 Task: Find connections with filter location Al Fujayrah with filter topic #Inspirationwith filter profile language English with filter current company Oracle with filter school Sri Ramachandra Medical College and Research Institute with filter industry Collection Agencies with filter service category Bookkeeping with filter keywords title Brand Manager
Action: Mouse moved to (650, 122)
Screenshot: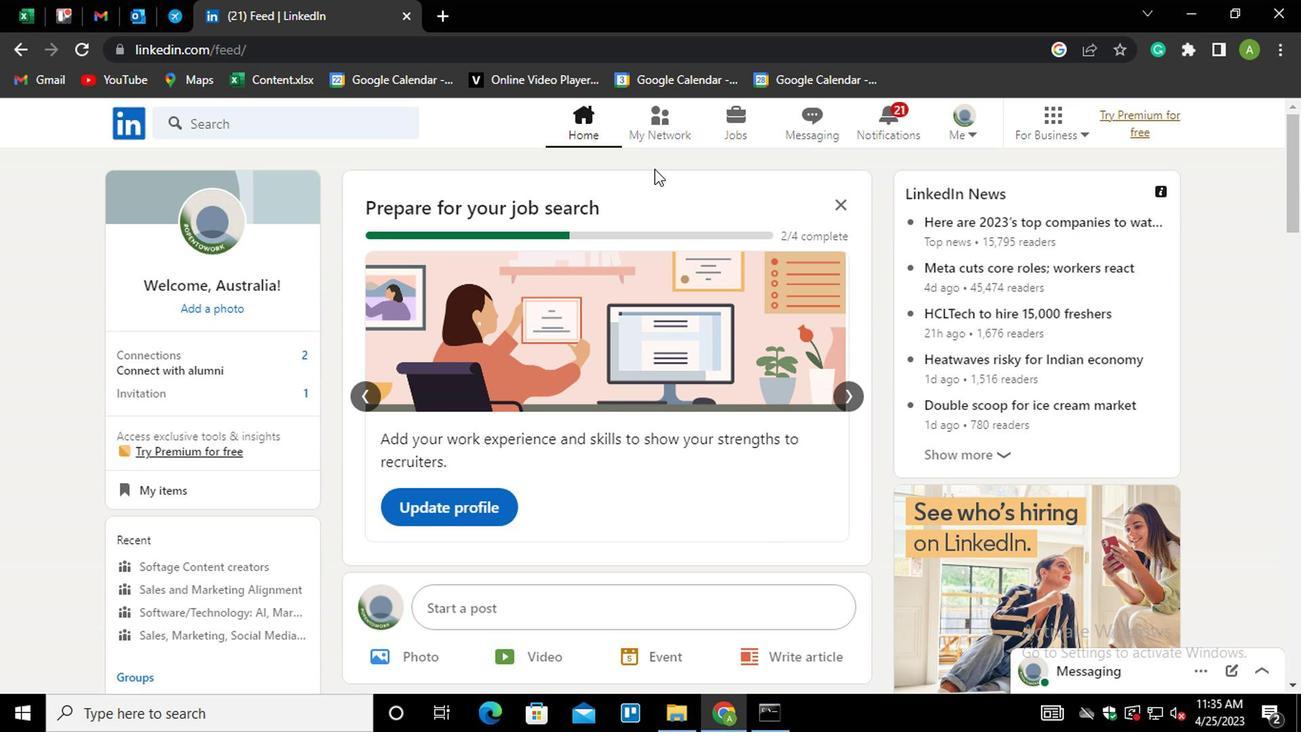 
Action: Mouse pressed left at (650, 122)
Screenshot: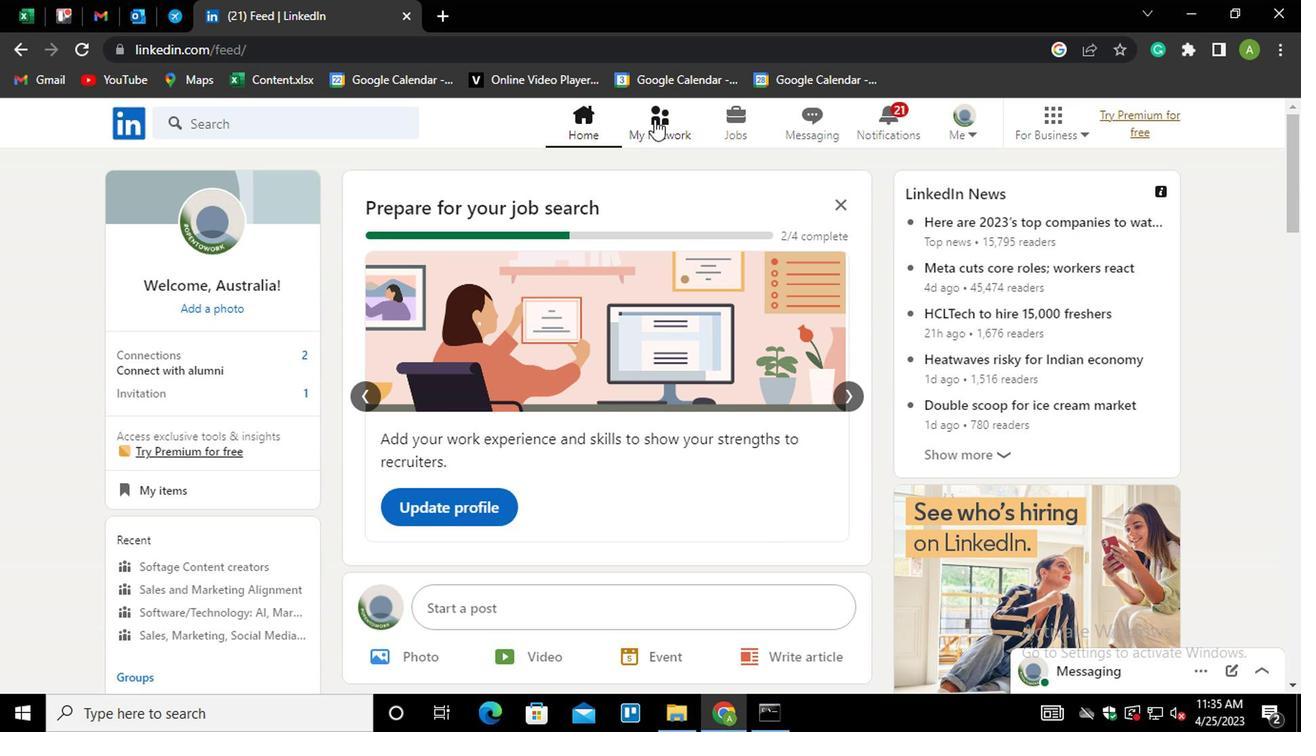 
Action: Mouse moved to (212, 233)
Screenshot: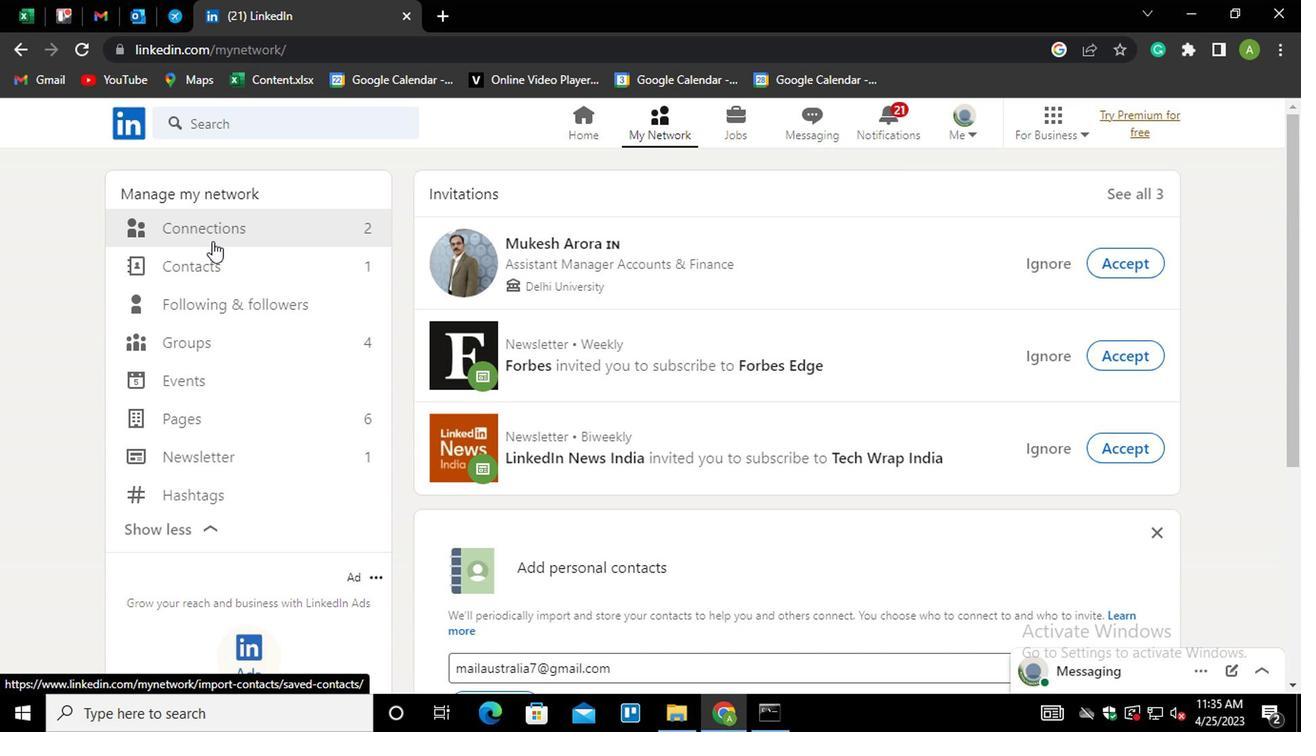 
Action: Mouse pressed left at (212, 233)
Screenshot: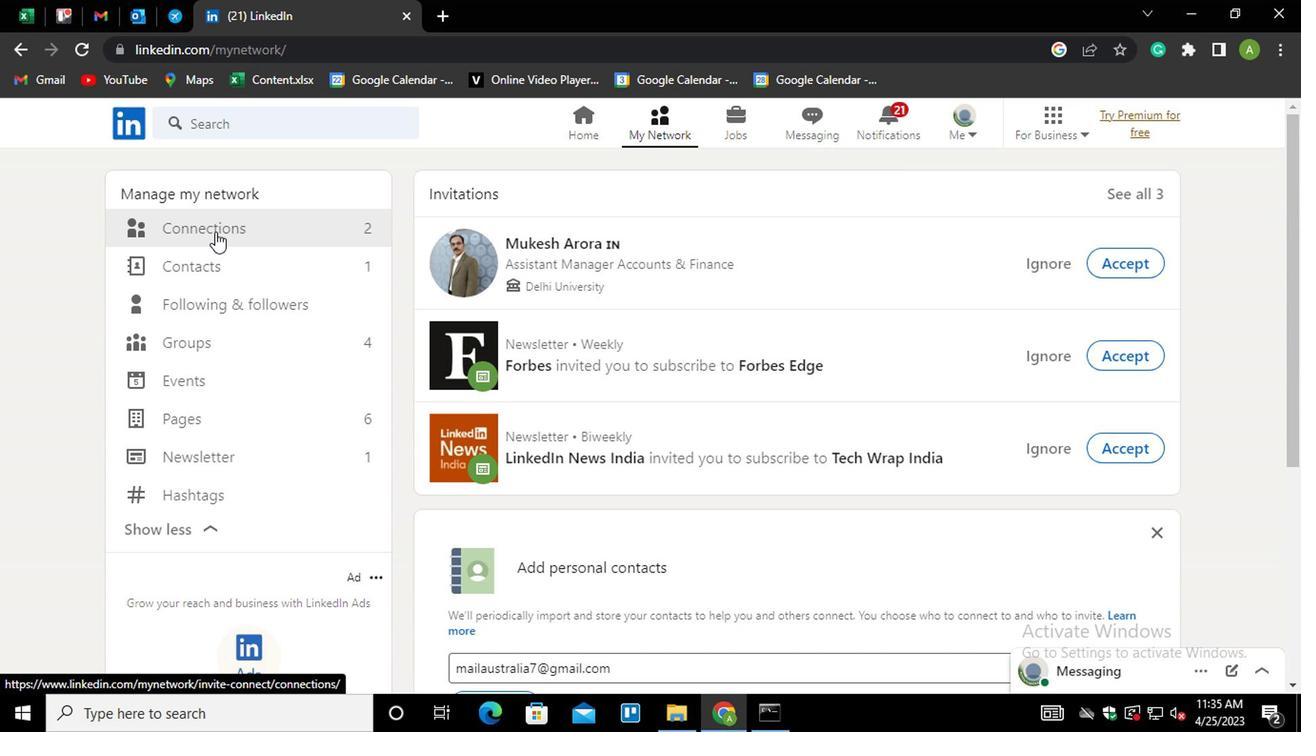 
Action: Mouse moved to (782, 229)
Screenshot: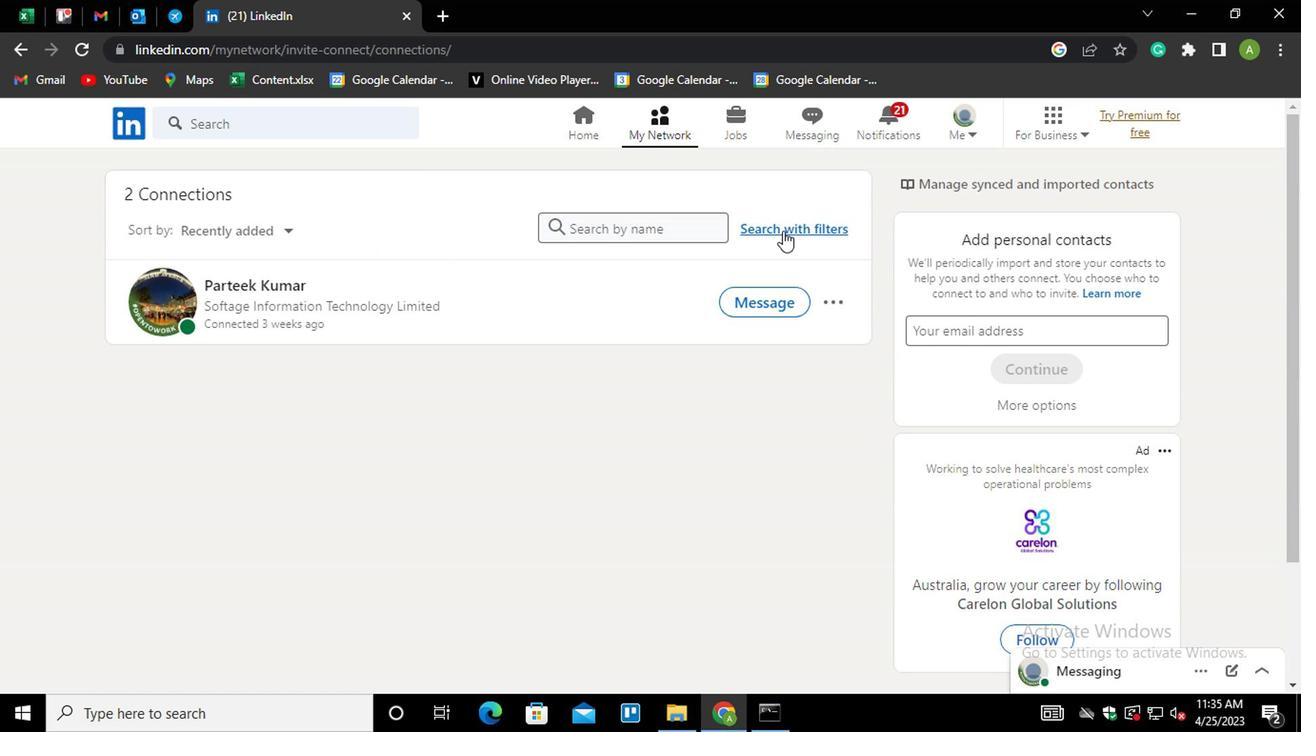 
Action: Mouse pressed left at (782, 229)
Screenshot: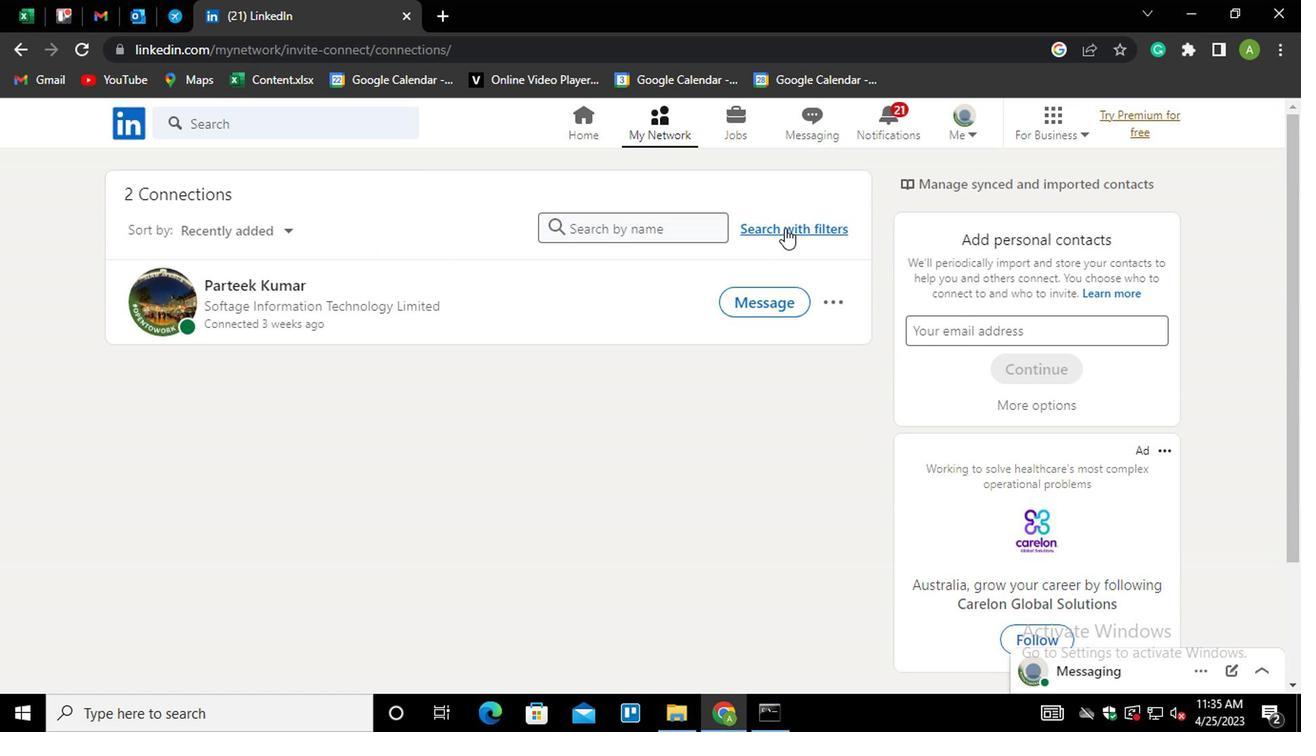 
Action: Mouse moved to (642, 175)
Screenshot: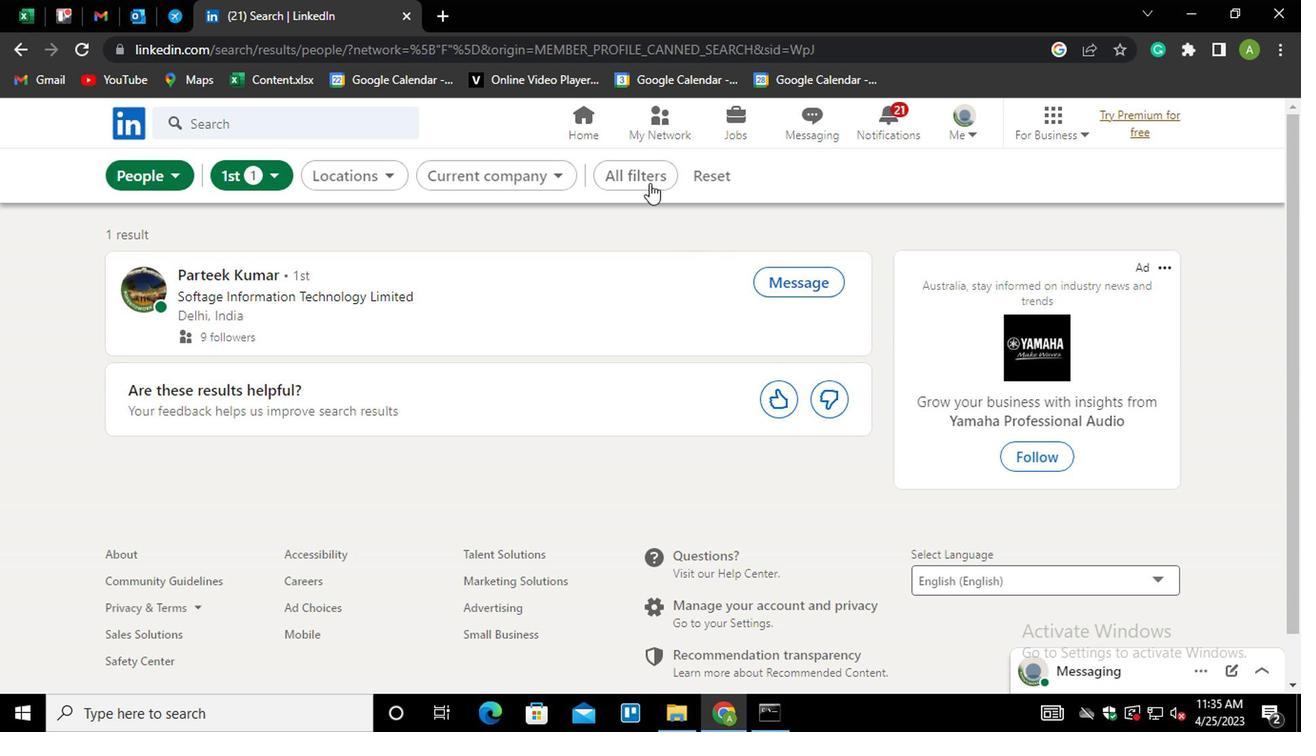 
Action: Mouse pressed left at (642, 175)
Screenshot: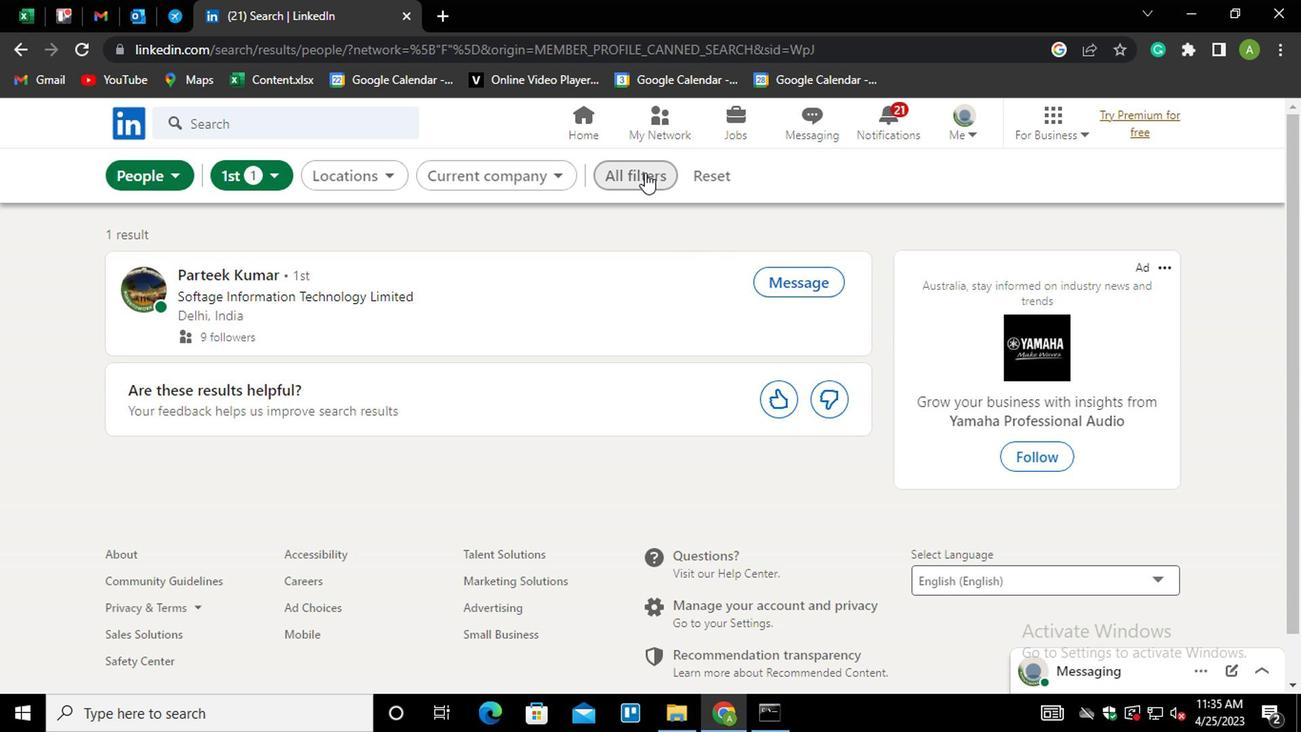 
Action: Mouse moved to (926, 334)
Screenshot: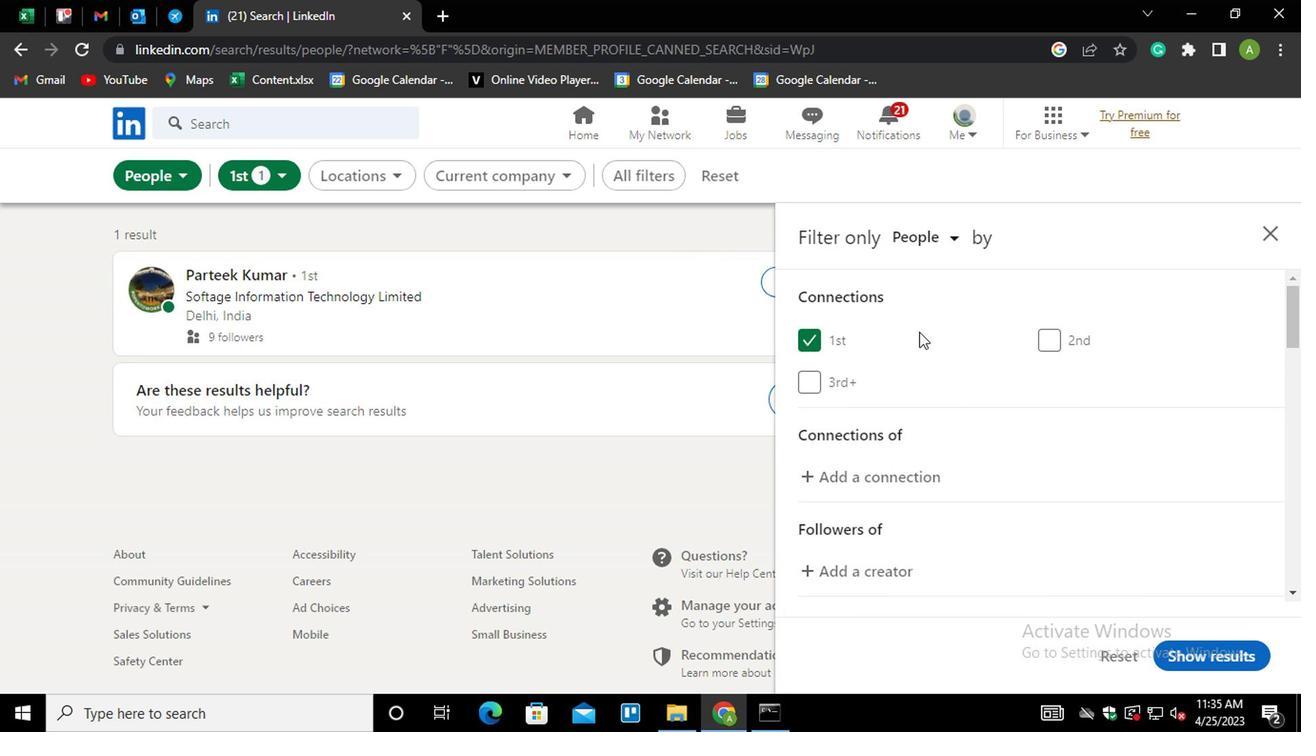 
Action: Mouse scrolled (926, 333) with delta (0, -1)
Screenshot: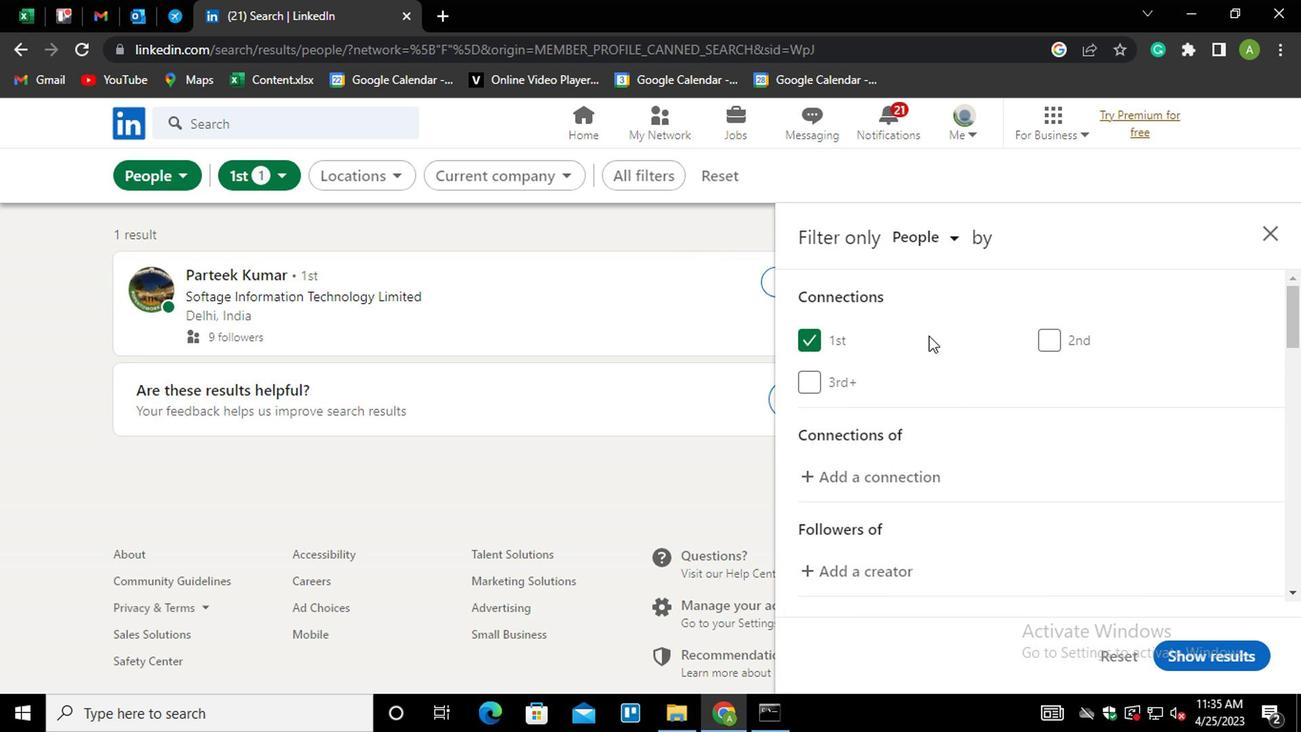 
Action: Mouse scrolled (926, 333) with delta (0, -1)
Screenshot: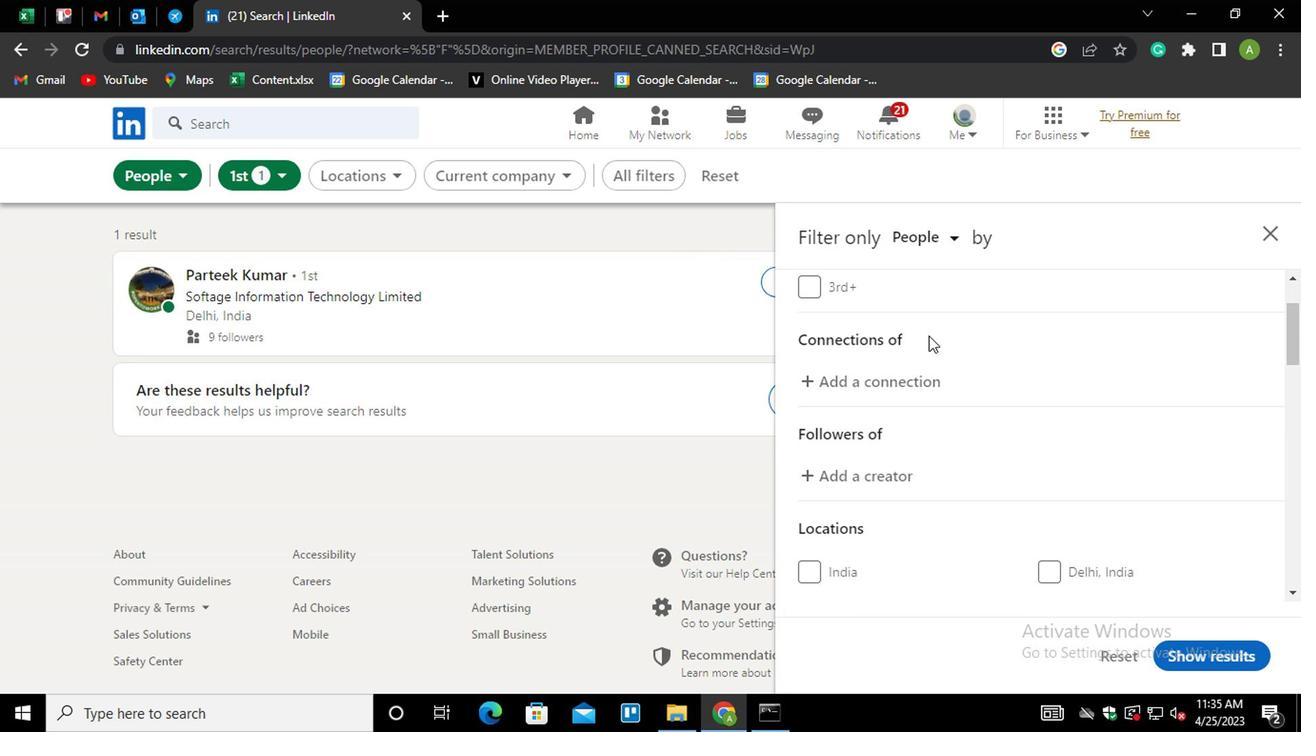 
Action: Mouse scrolled (926, 333) with delta (0, -1)
Screenshot: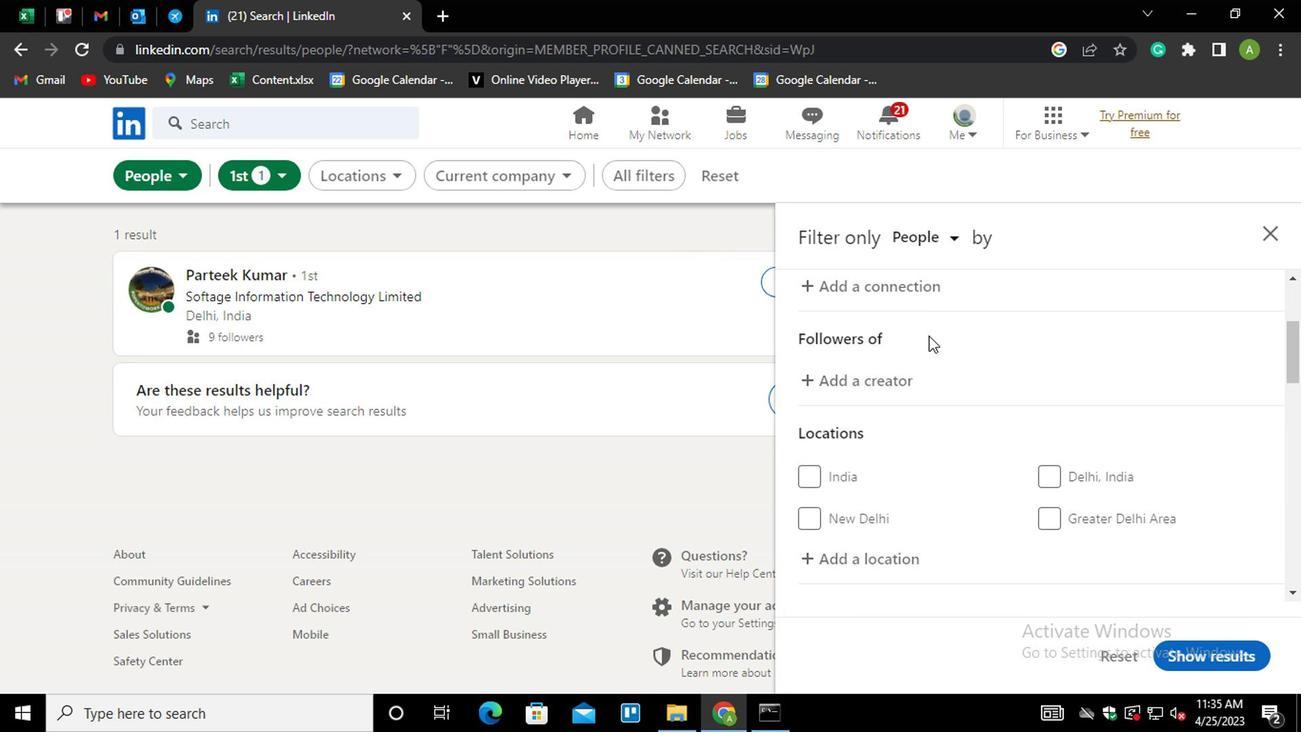 
Action: Mouse scrolled (926, 333) with delta (0, -1)
Screenshot: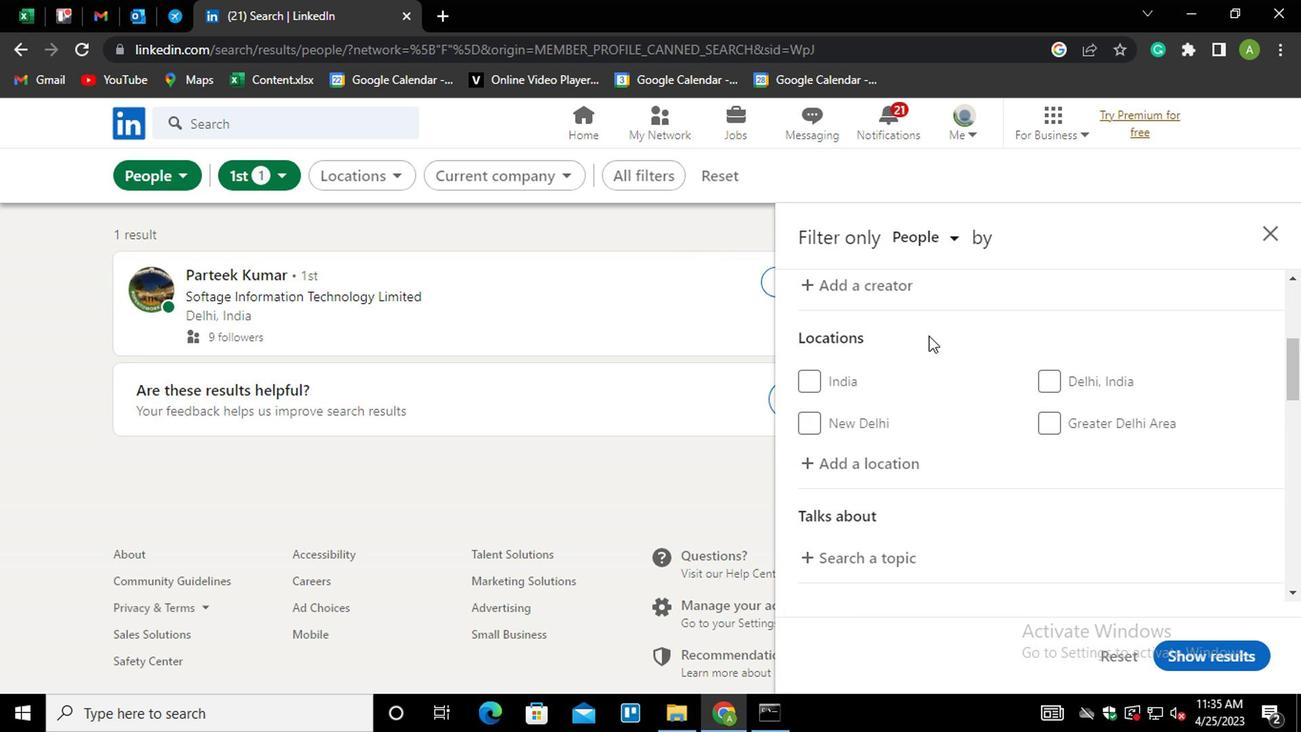 
Action: Mouse moved to (890, 370)
Screenshot: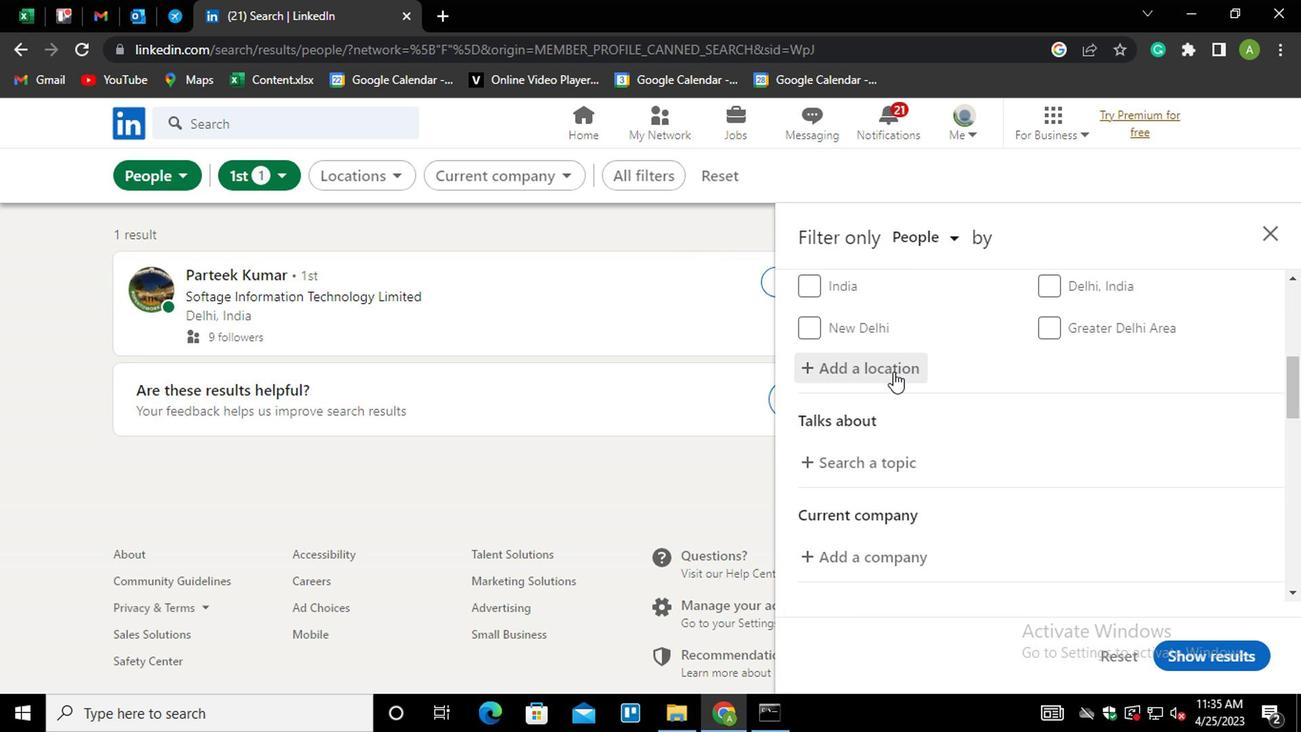
Action: Mouse pressed left at (890, 370)
Screenshot: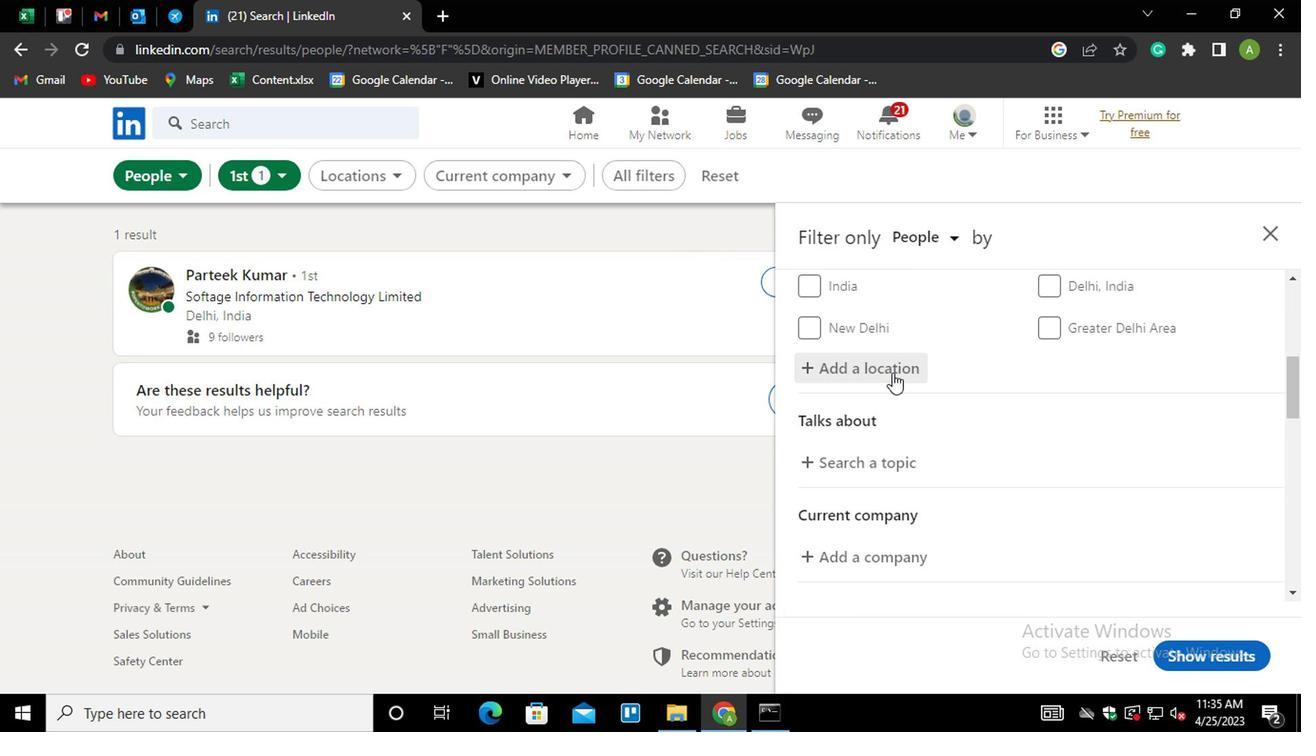
Action: Mouse moved to (886, 370)
Screenshot: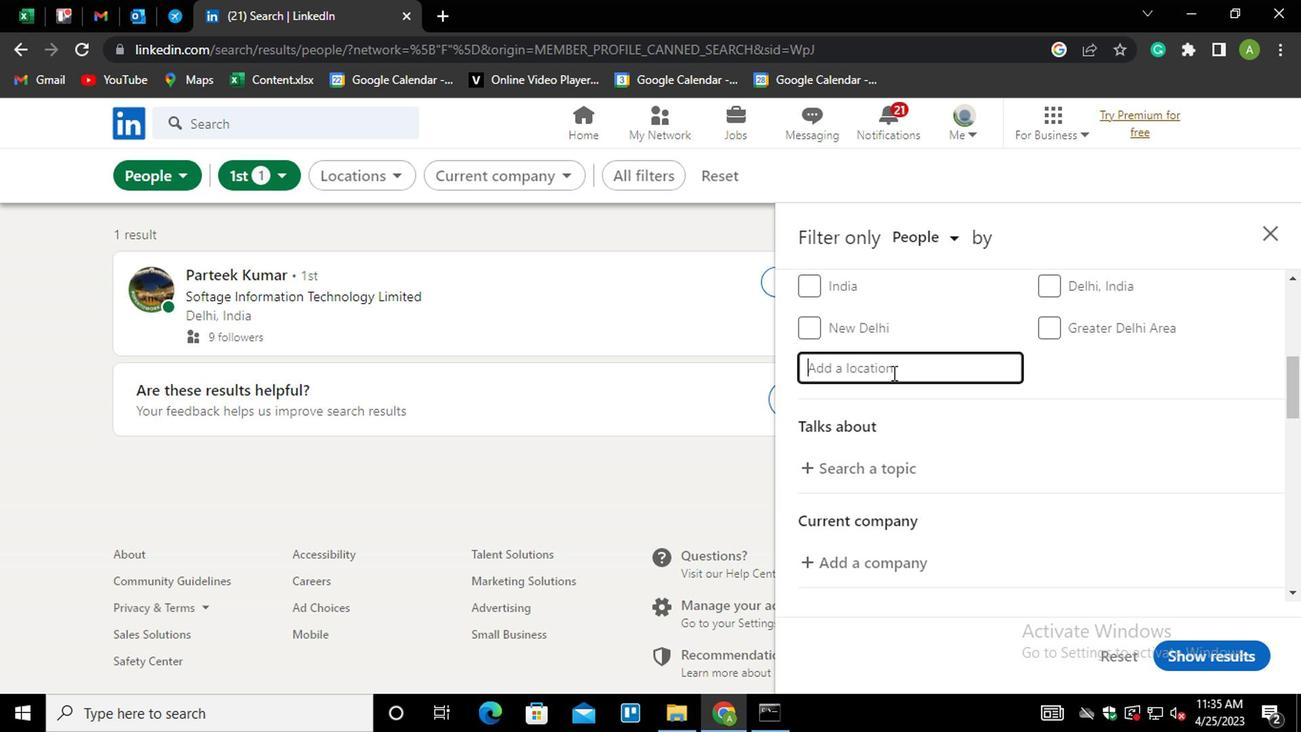 
Action: Key pressed <Key.shift_r><Key.shift_r><Key.shift_r><Key.shift_r><Key.shift_r><Key.shift_r><Key.shift_r><Key.shift_r><Key.shift_r><Key.shift_r><Key.shift_r><Key.shift_r><Key.shift_r><Key.shift_r><Key.shift_r><Key.shift_r><Key.shift_r><Key.shift_r><Key.shift_r><Key.shift>A<Key.shift>I<Key.space><Key.shift>FUJAYRAH
Screenshot: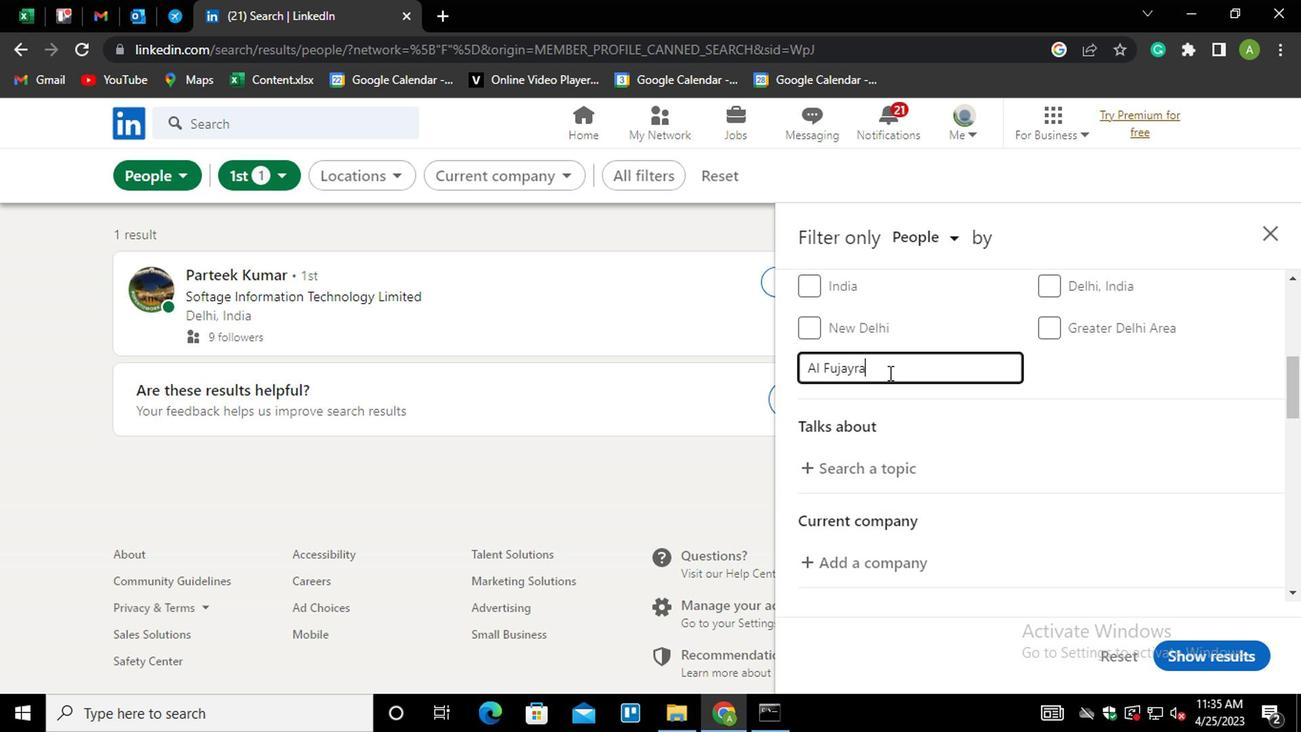
Action: Mouse moved to (1131, 374)
Screenshot: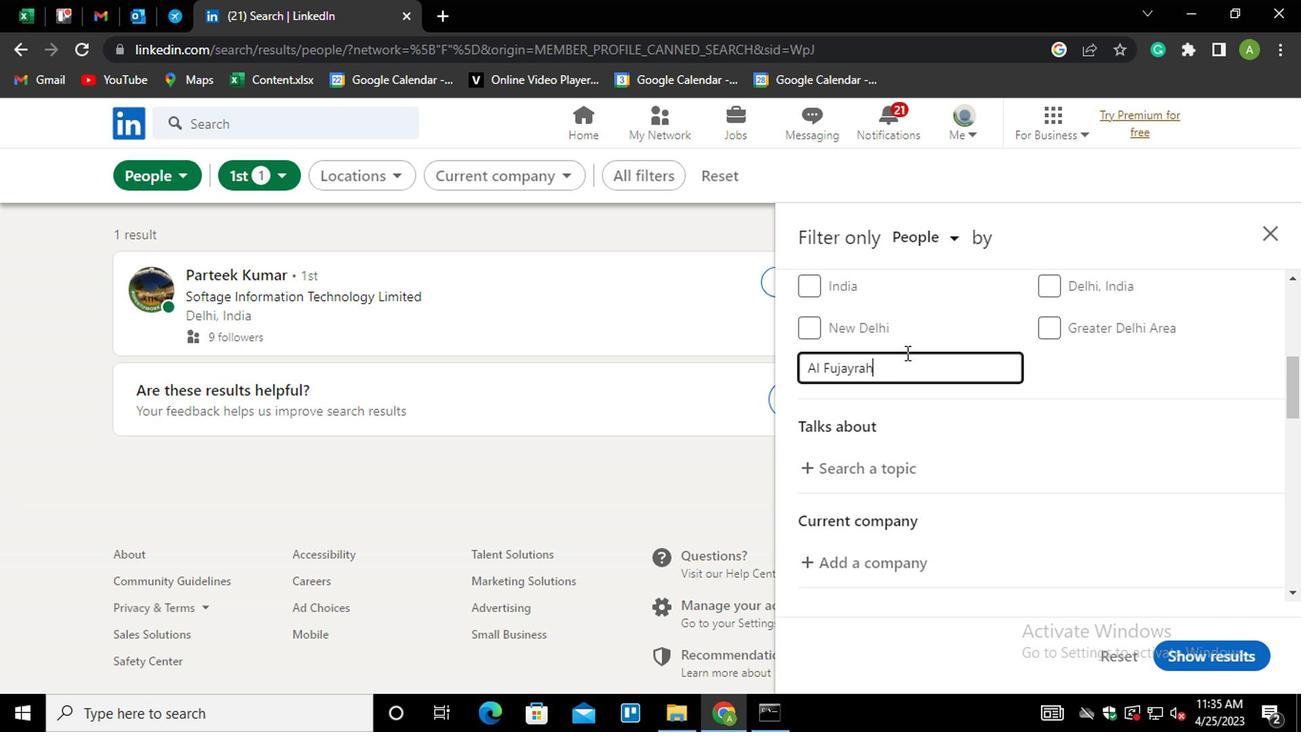 
Action: Mouse pressed left at (1131, 374)
Screenshot: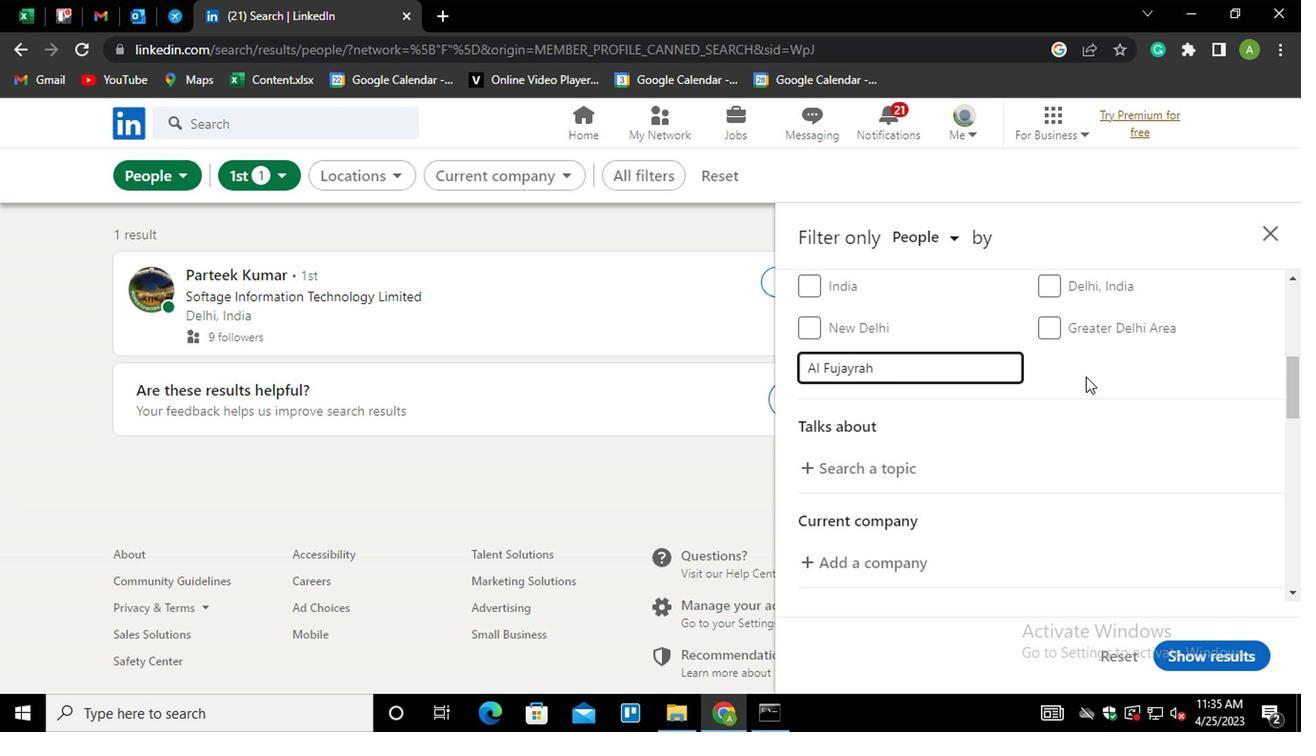 
Action: Mouse moved to (876, 465)
Screenshot: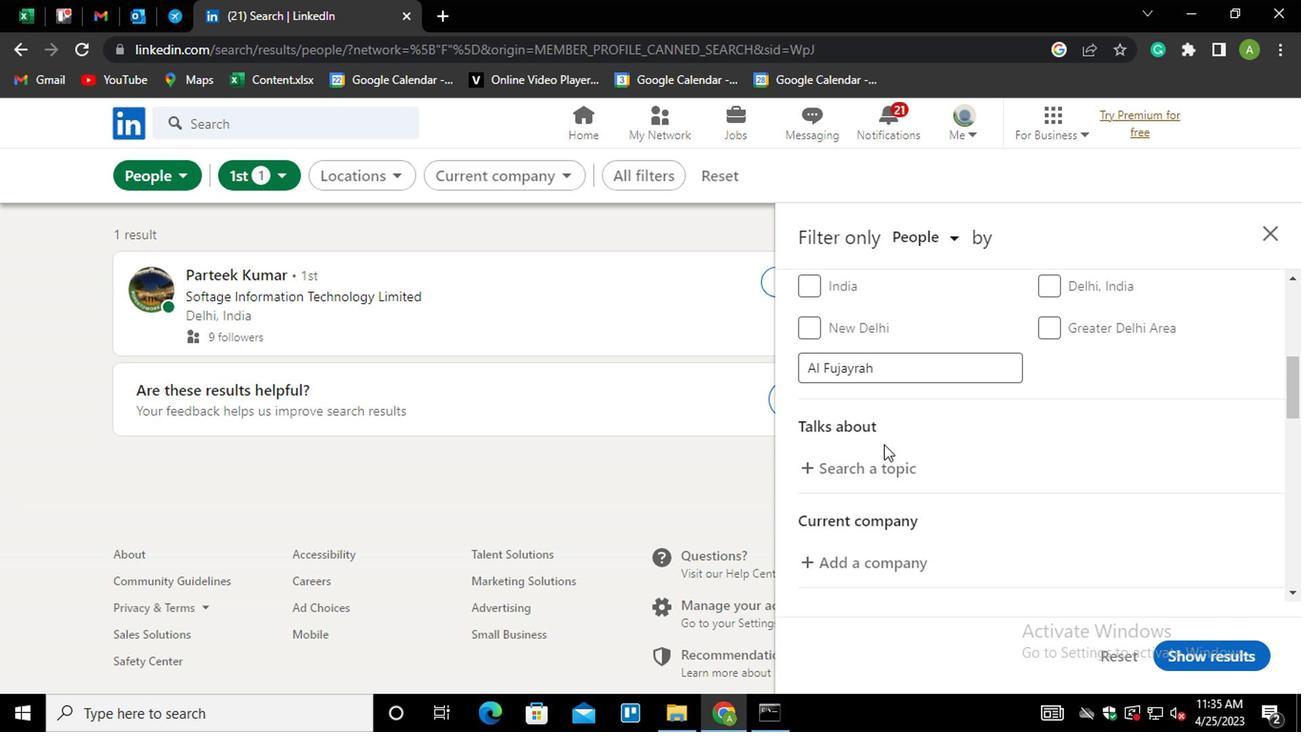 
Action: Mouse pressed left at (876, 465)
Screenshot: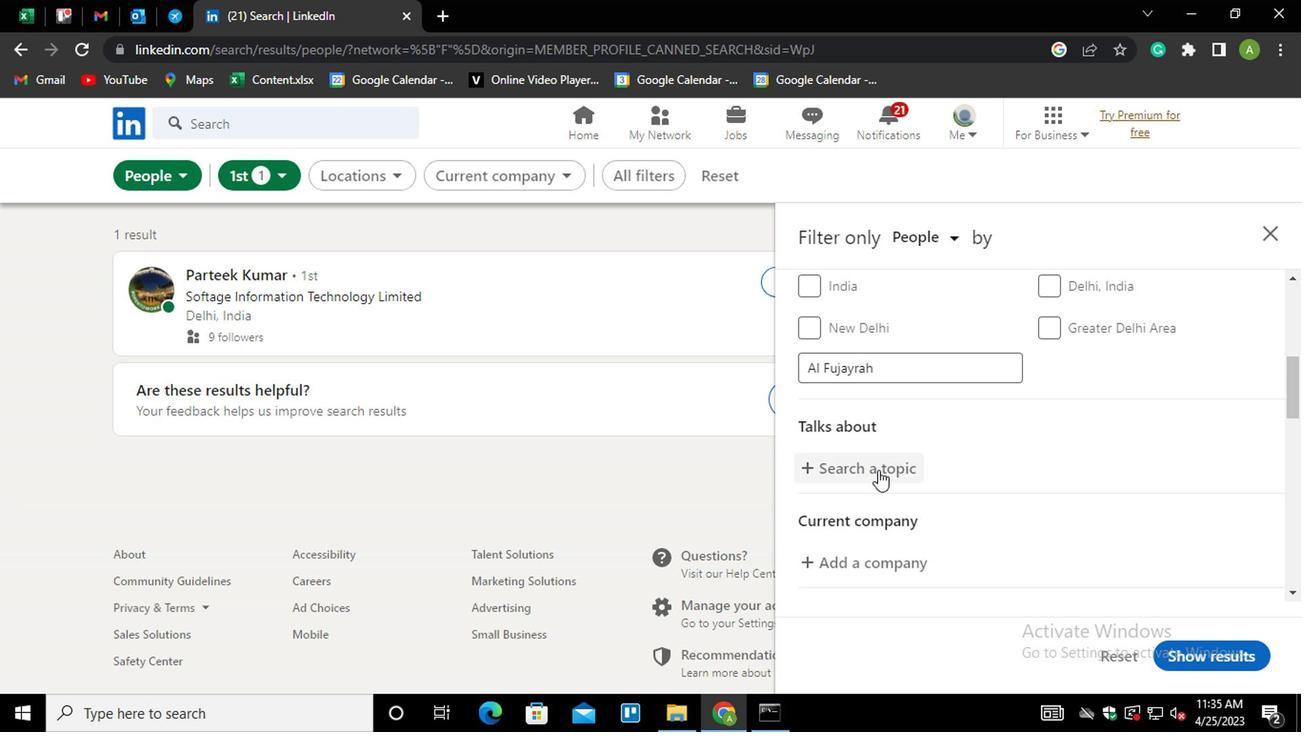 
Action: Mouse moved to (869, 469)
Screenshot: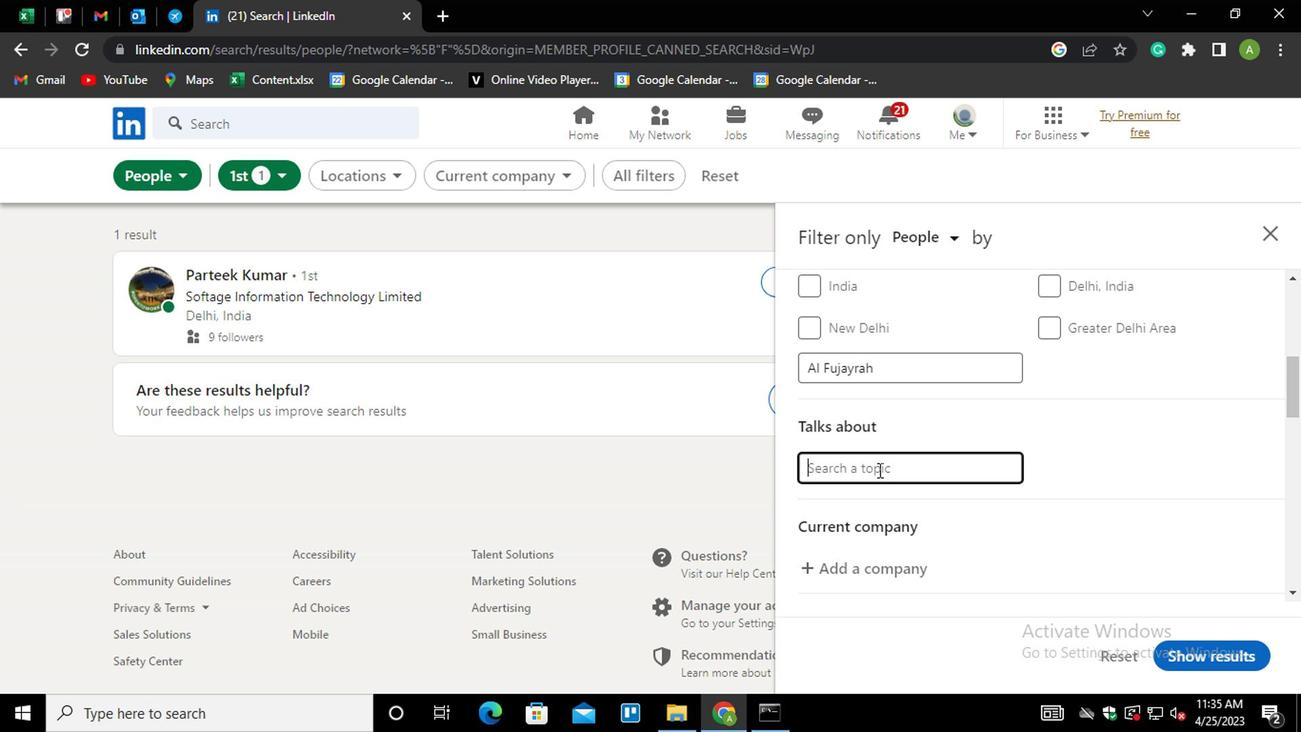 
Action: Key pressed <Key.shift>#<Key.shift_r>INSPIRATIONWITH
Screenshot: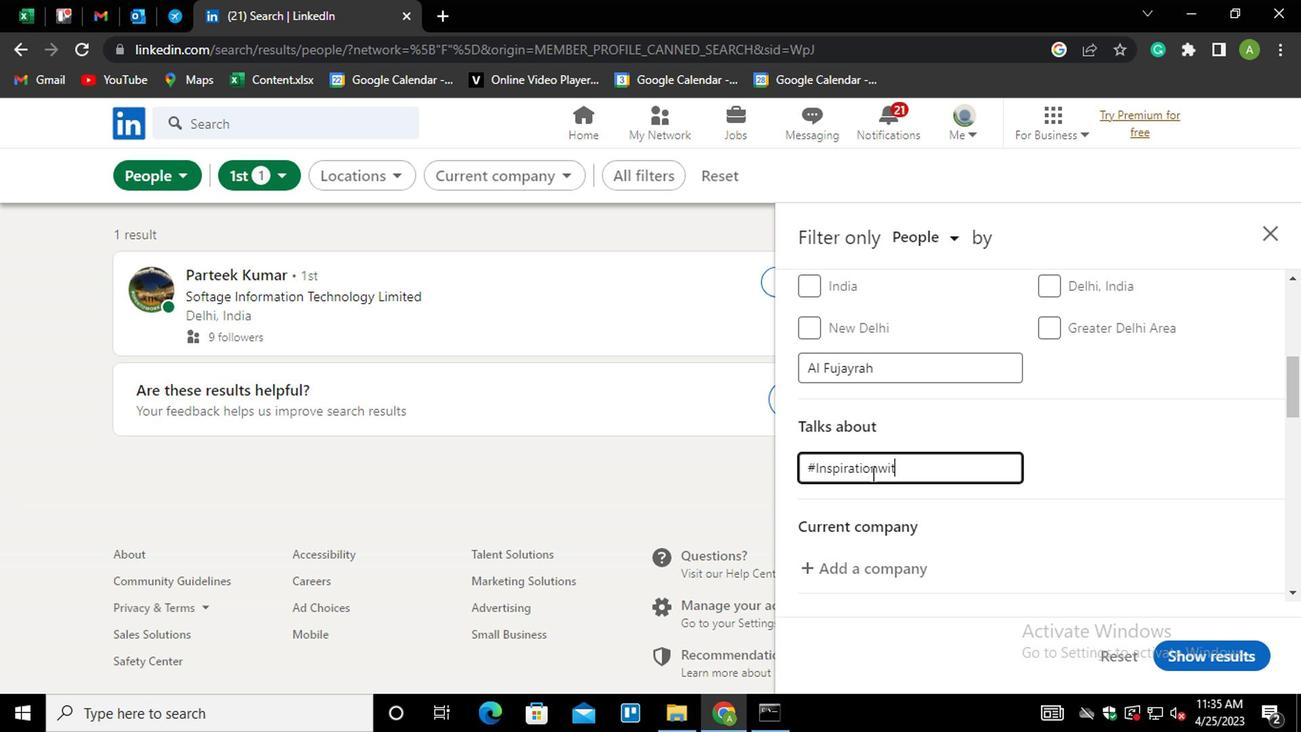 
Action: Mouse moved to (1121, 482)
Screenshot: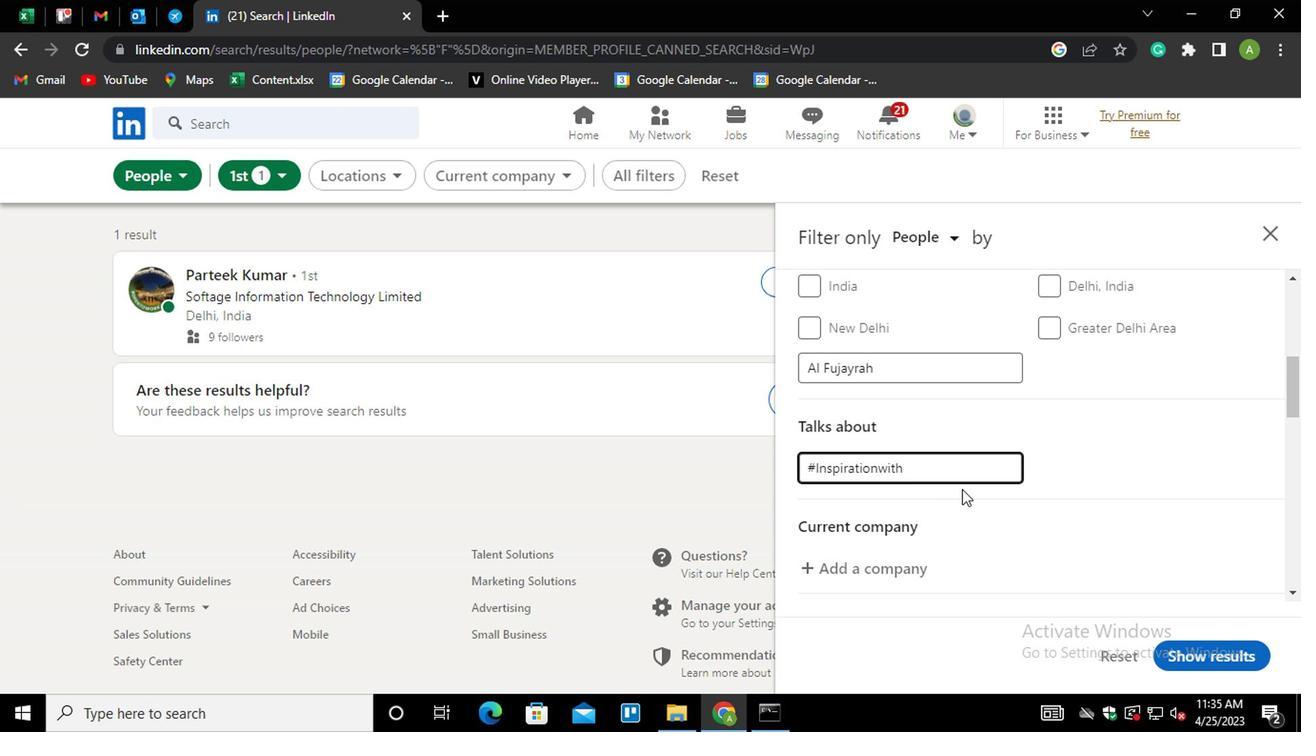 
Action: Mouse pressed left at (1121, 482)
Screenshot: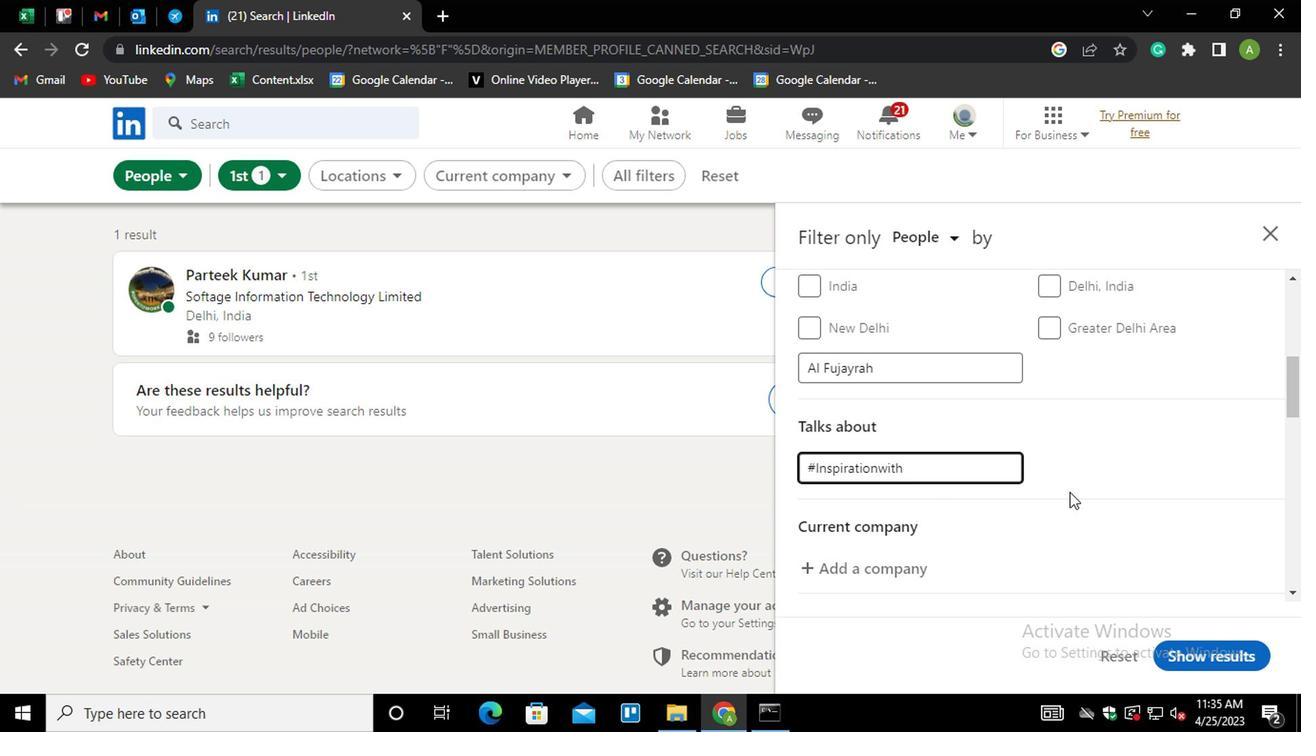 
Action: Mouse moved to (1121, 481)
Screenshot: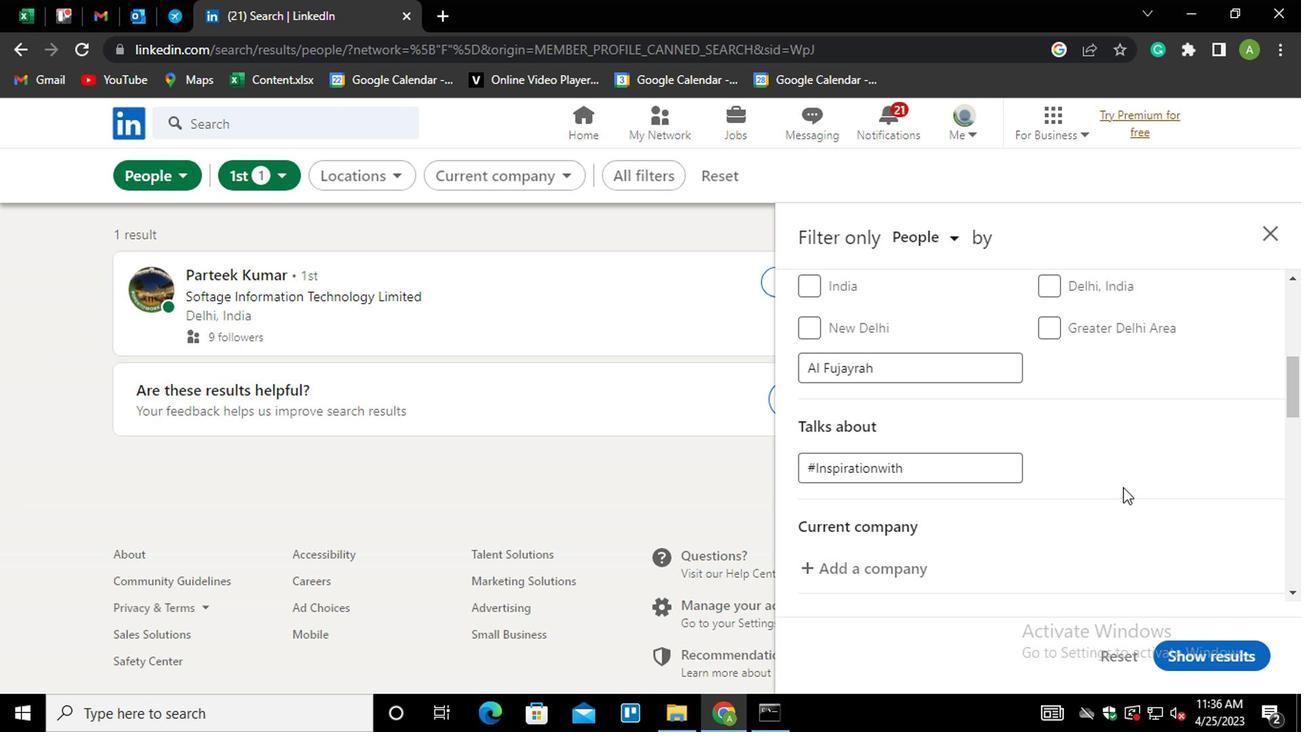 
Action: Mouse scrolled (1121, 480) with delta (0, 0)
Screenshot: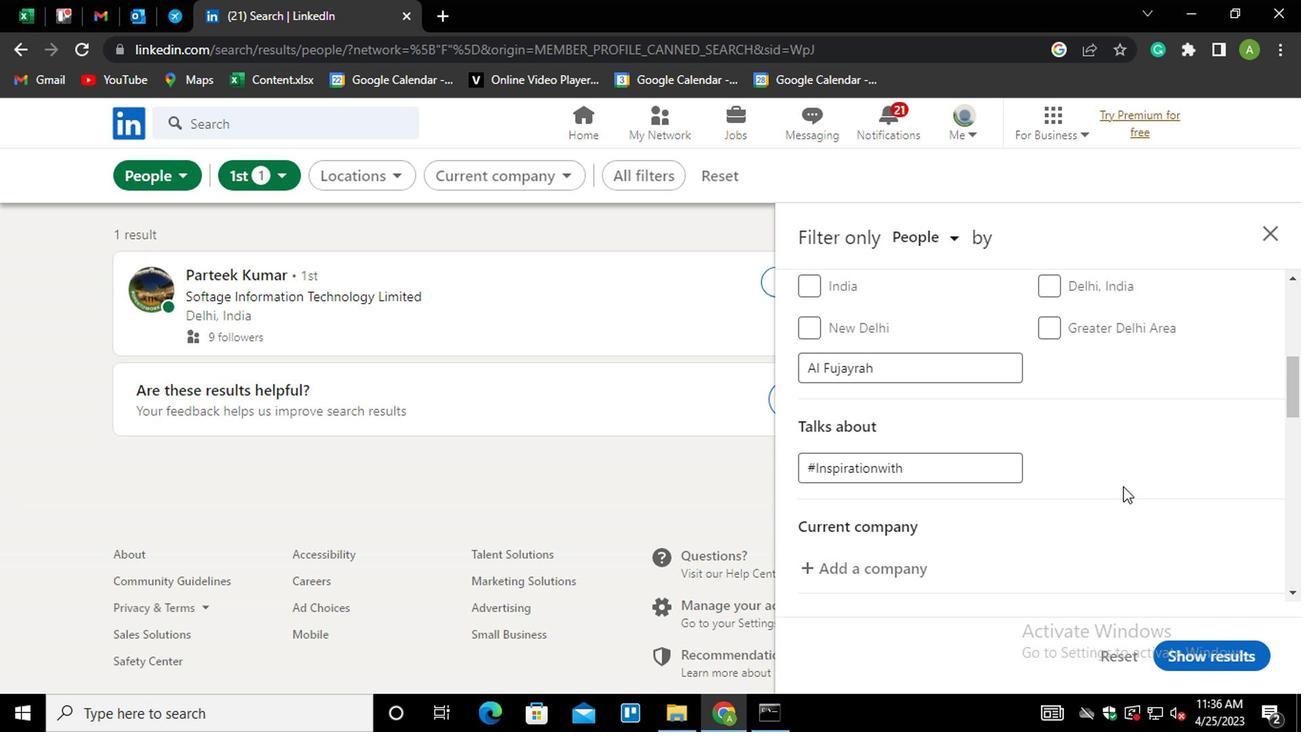 
Action: Mouse scrolled (1121, 480) with delta (0, 0)
Screenshot: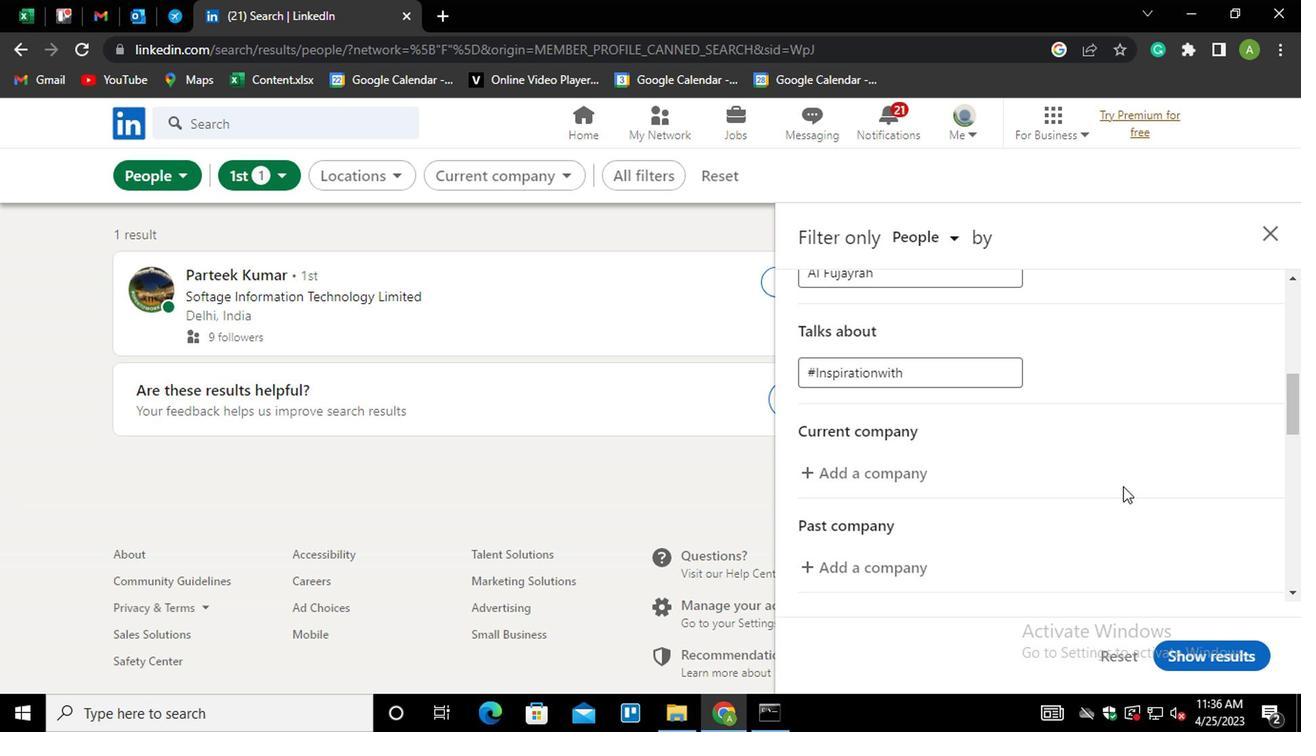 
Action: Mouse moved to (899, 382)
Screenshot: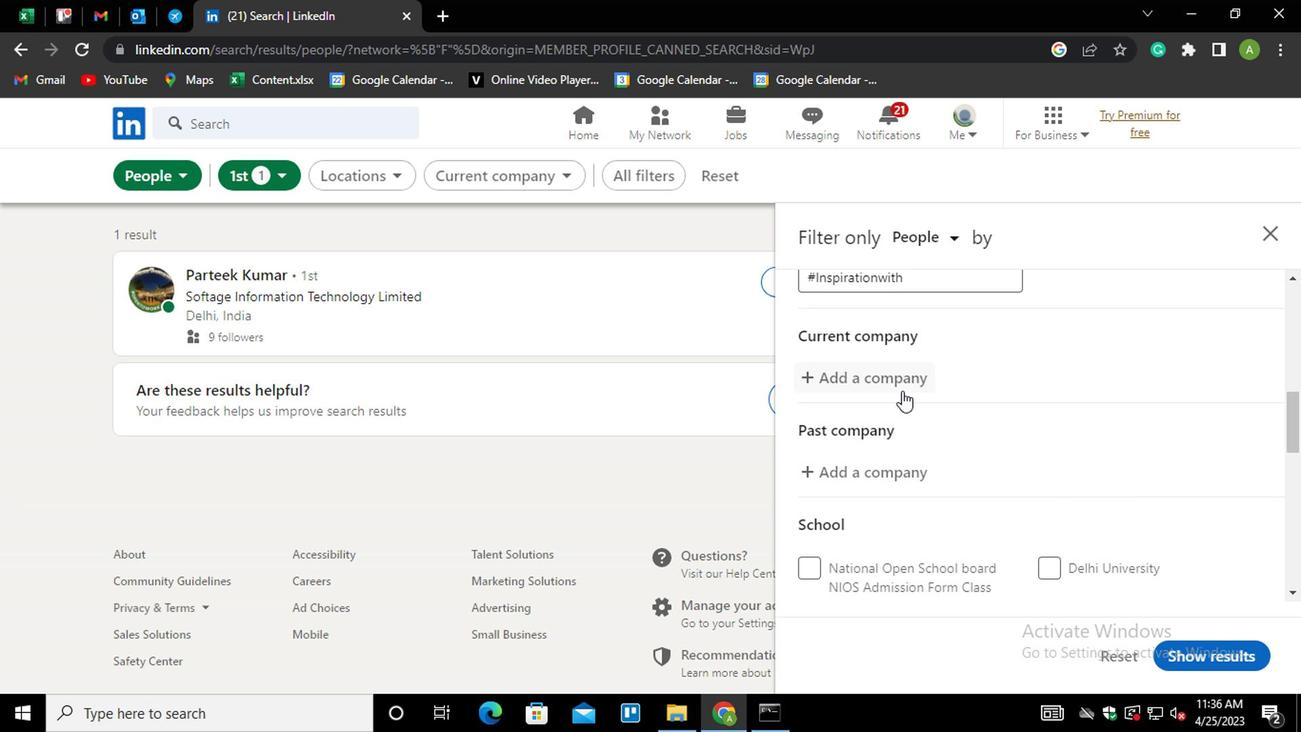 
Action: Mouse pressed left at (899, 382)
Screenshot: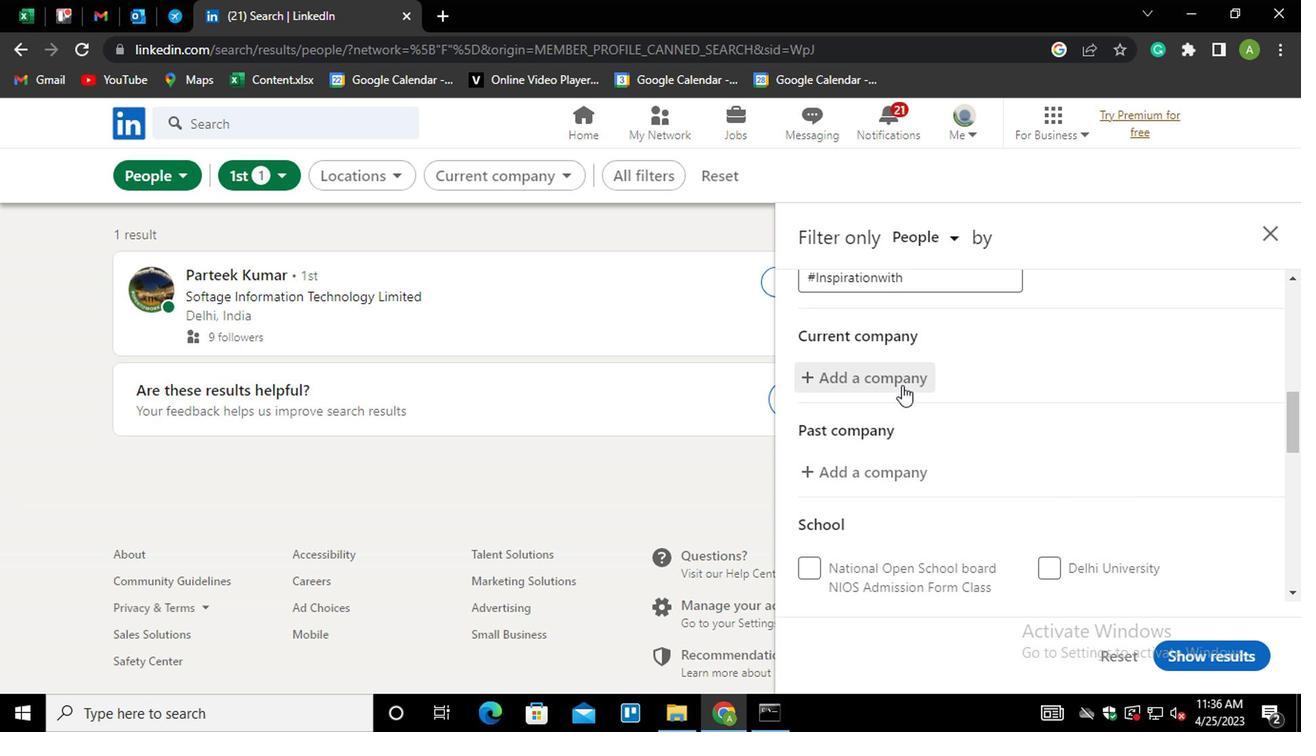 
Action: Key pressed <Key.shift_r><Key.shift_r>ORACLE<Key.down><Key.enter>
Screenshot: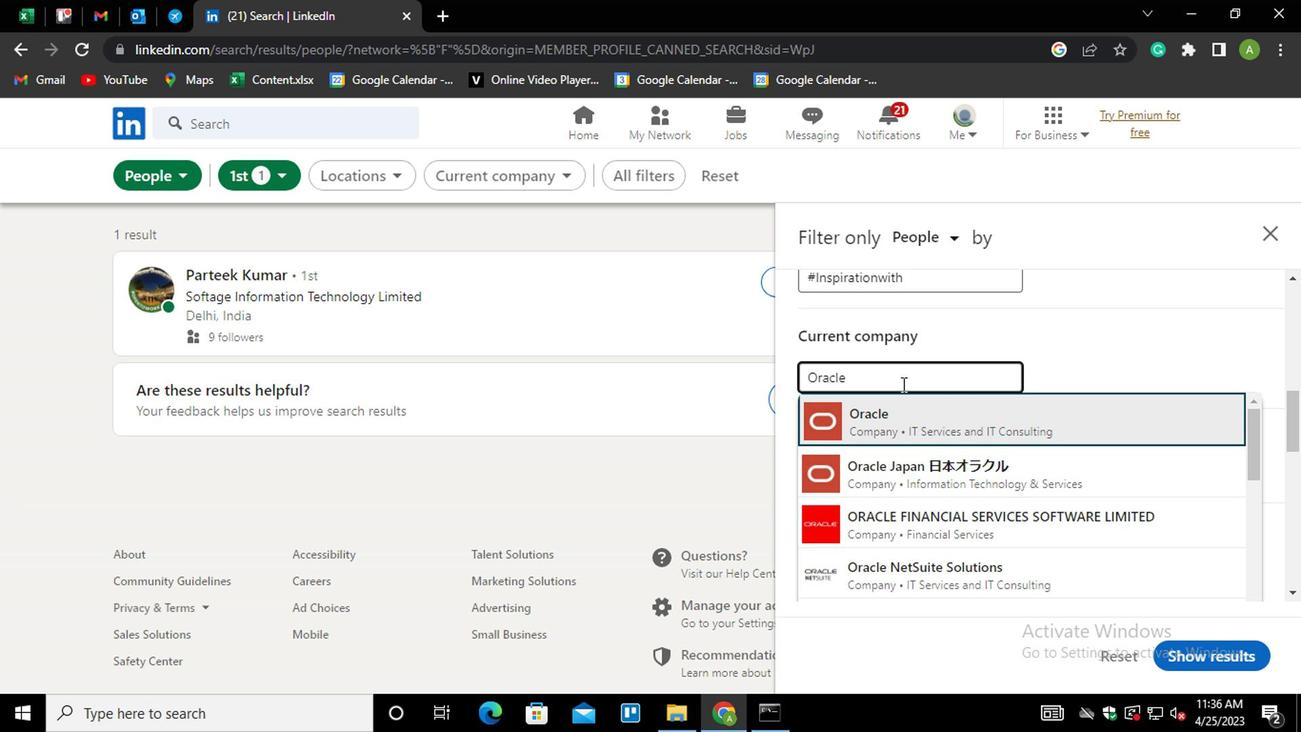 
Action: Mouse moved to (971, 428)
Screenshot: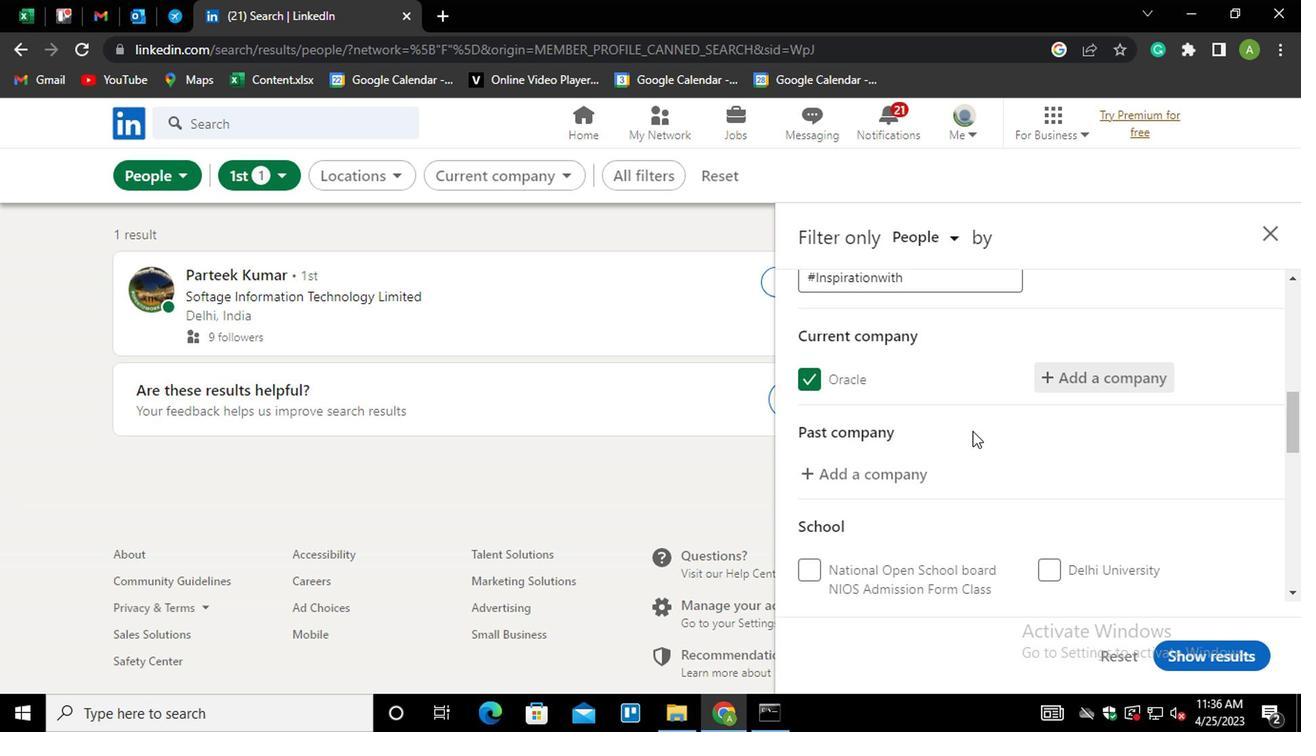 
Action: Mouse scrolled (971, 427) with delta (0, 0)
Screenshot: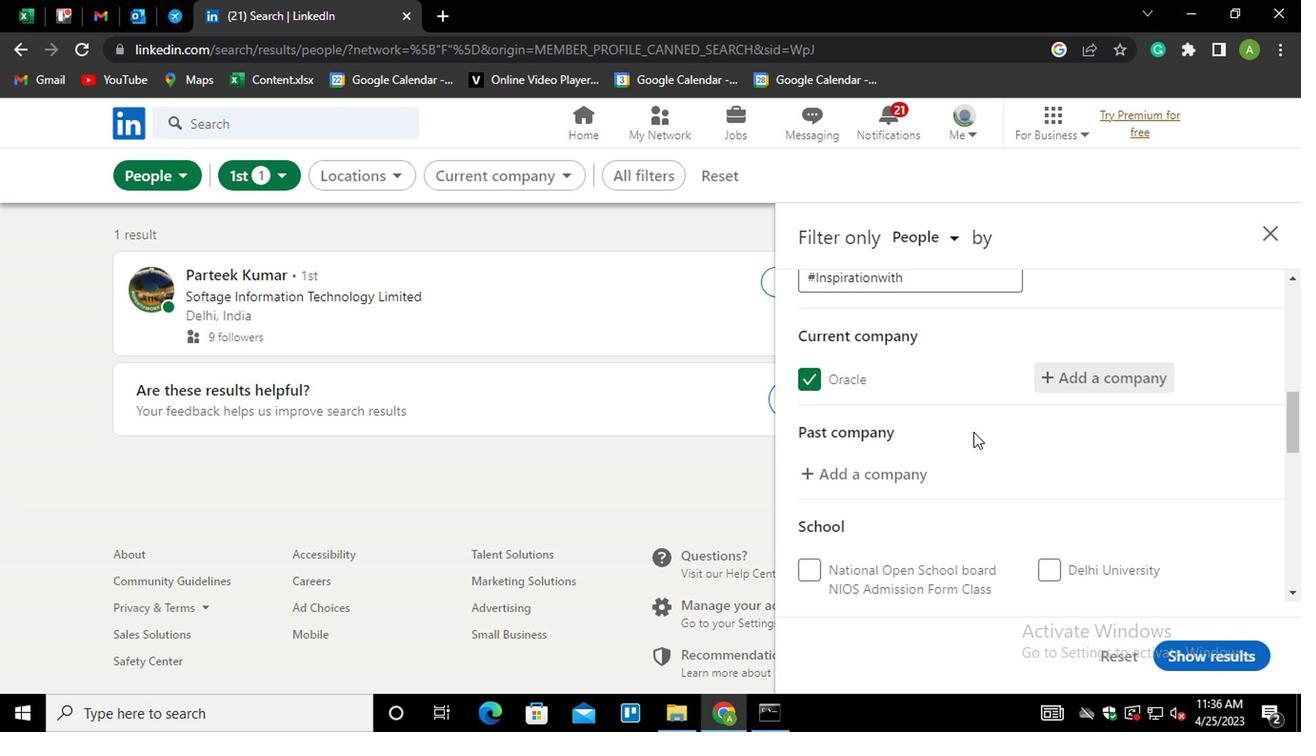 
Action: Mouse moved to (874, 540)
Screenshot: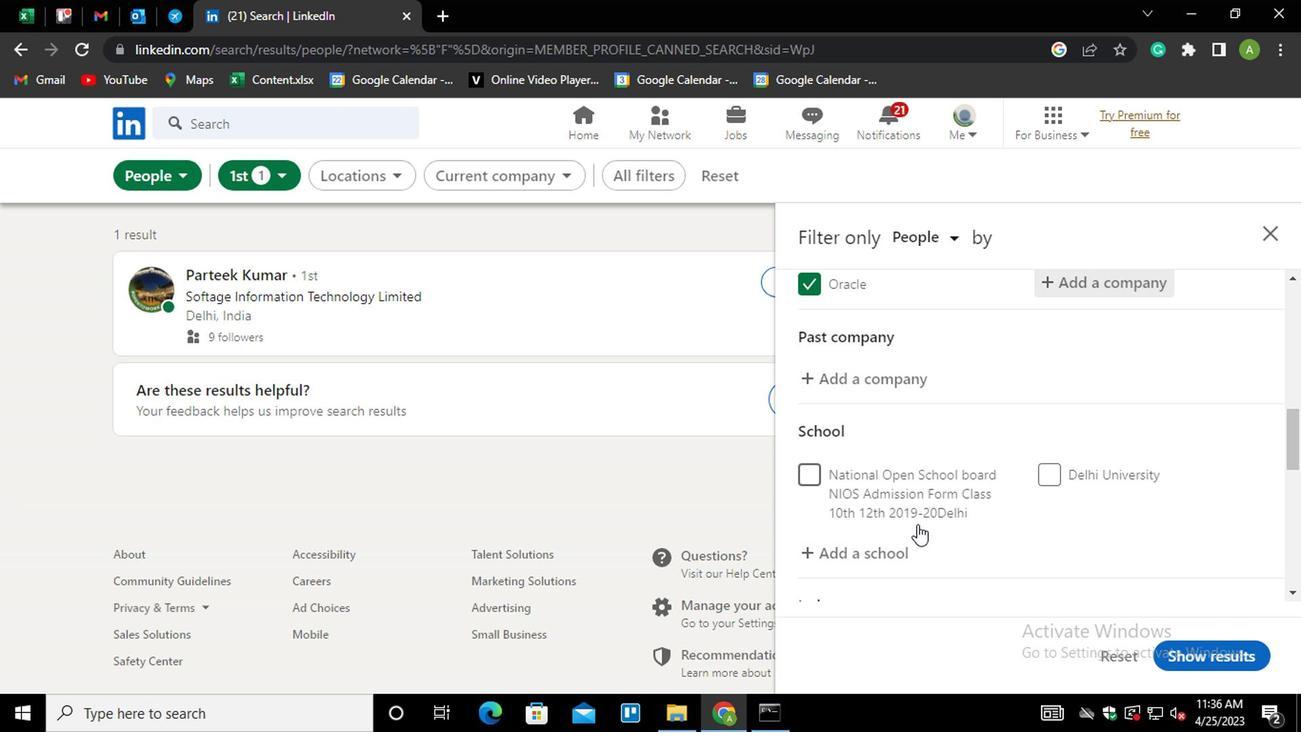 
Action: Mouse pressed left at (874, 540)
Screenshot: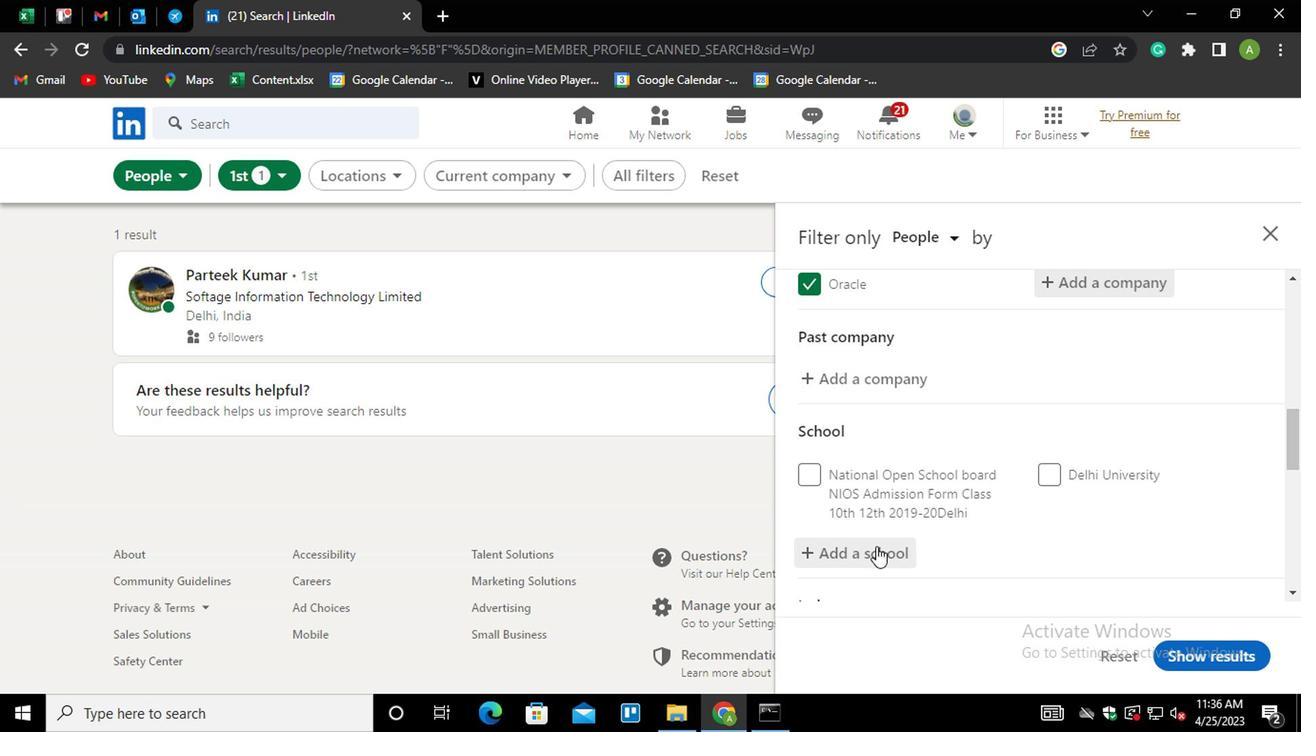 
Action: Mouse moved to (847, 547)
Screenshot: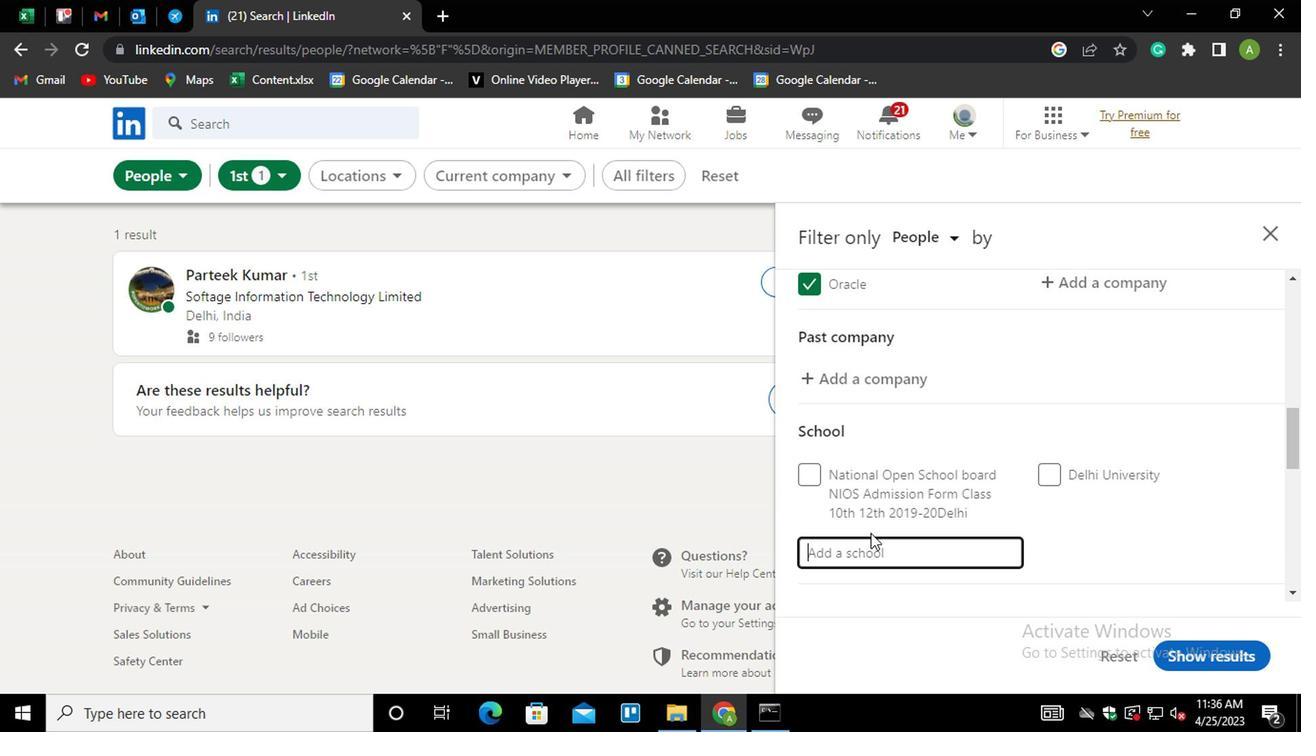 
Action: Mouse pressed left at (847, 547)
Screenshot: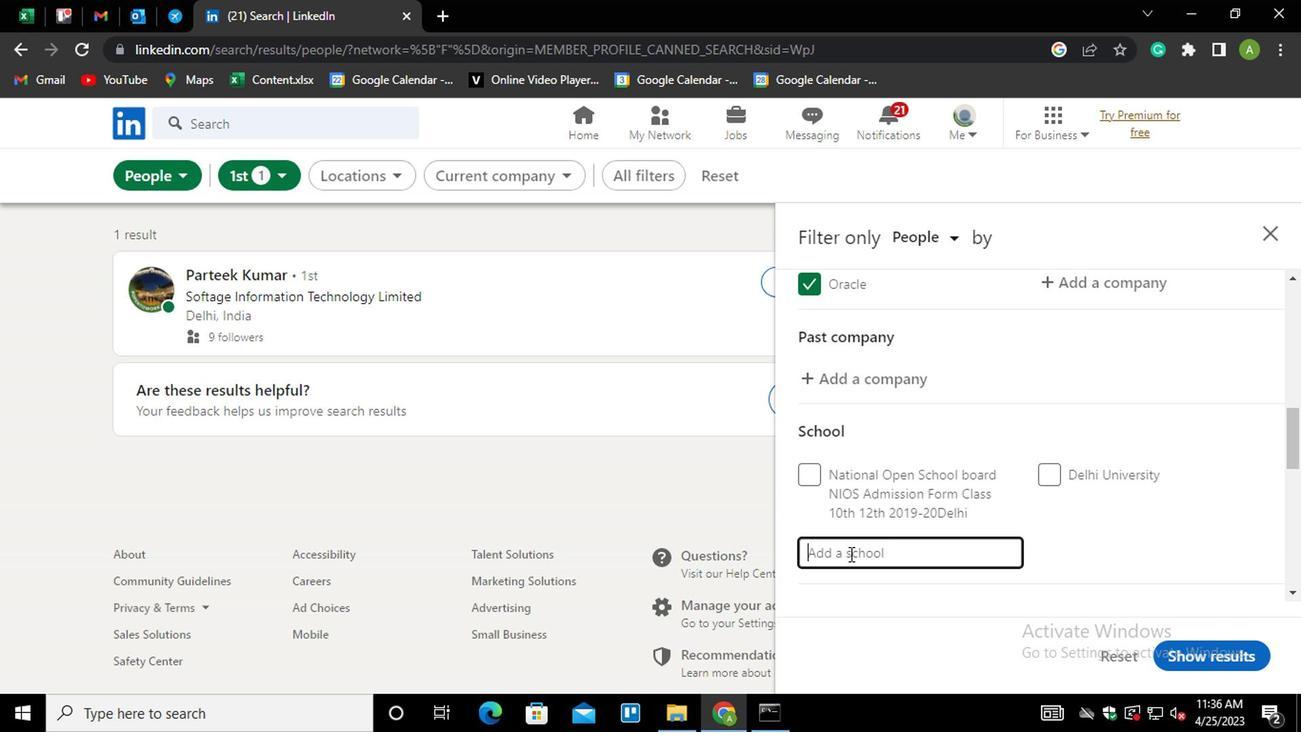 
Action: Key pressed <Key.shift>SRI<Key.space><Key.shift>RAMACH<Key.down><Key.enter>
Screenshot: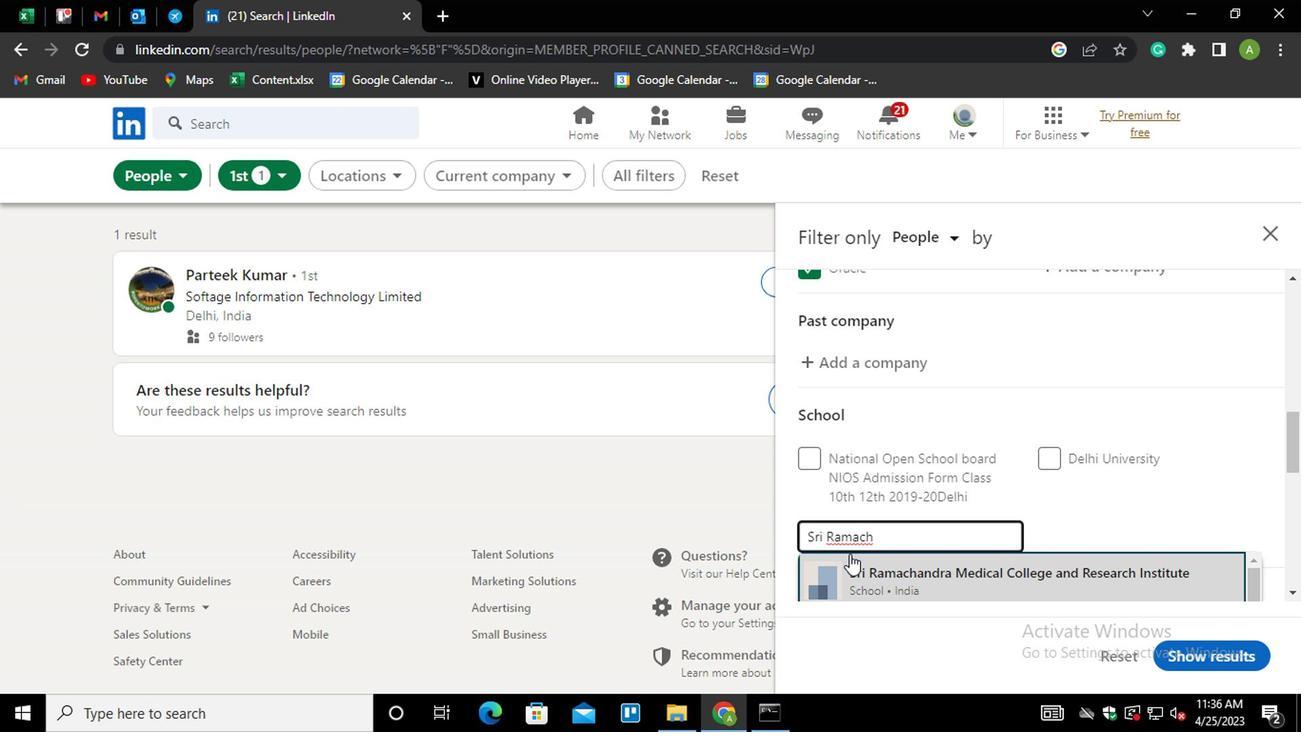 
Action: Mouse moved to (847, 548)
Screenshot: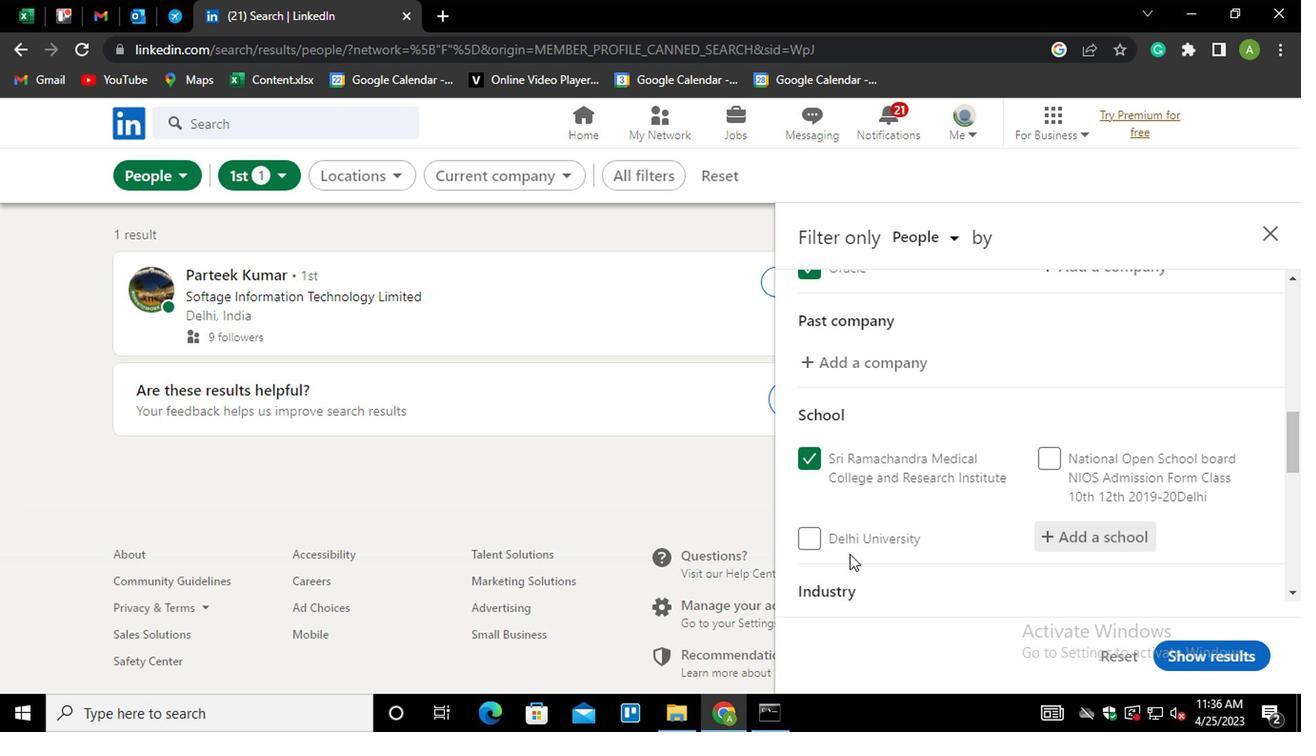 
Action: Mouse scrolled (847, 547) with delta (0, 0)
Screenshot: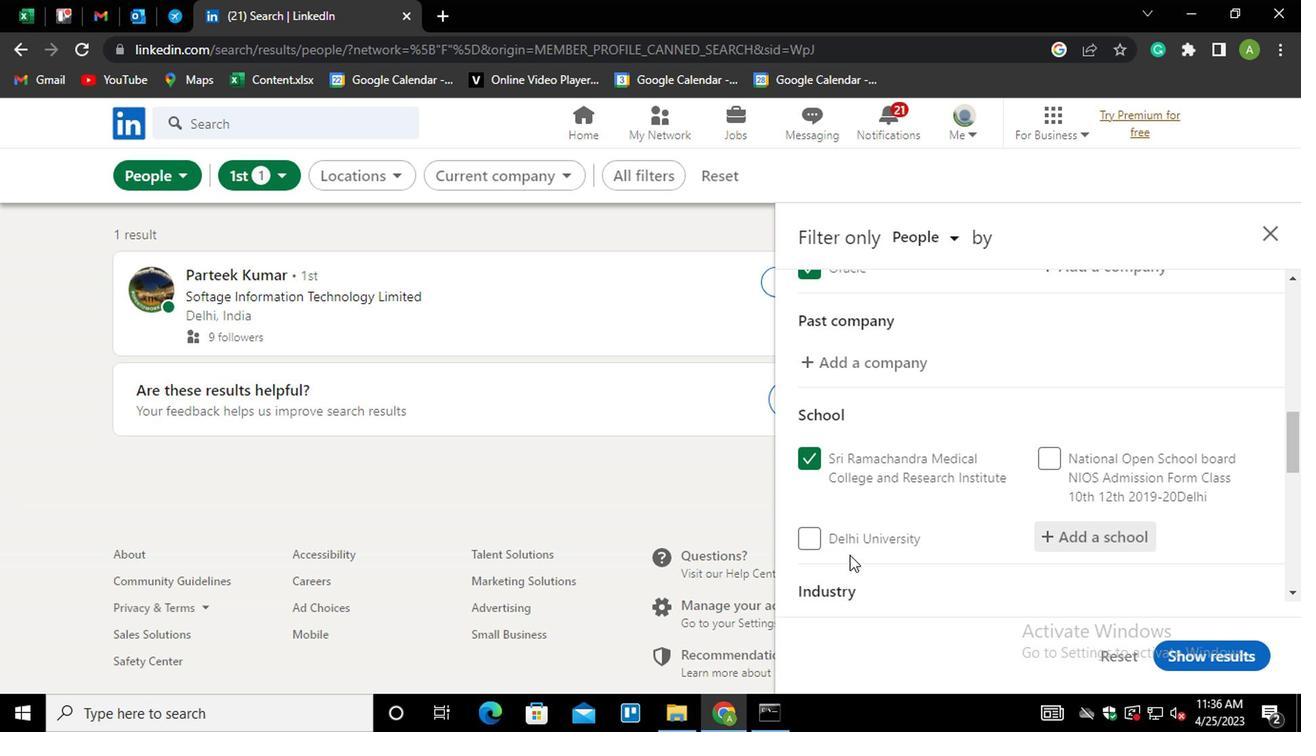 
Action: Mouse scrolled (847, 547) with delta (0, 0)
Screenshot: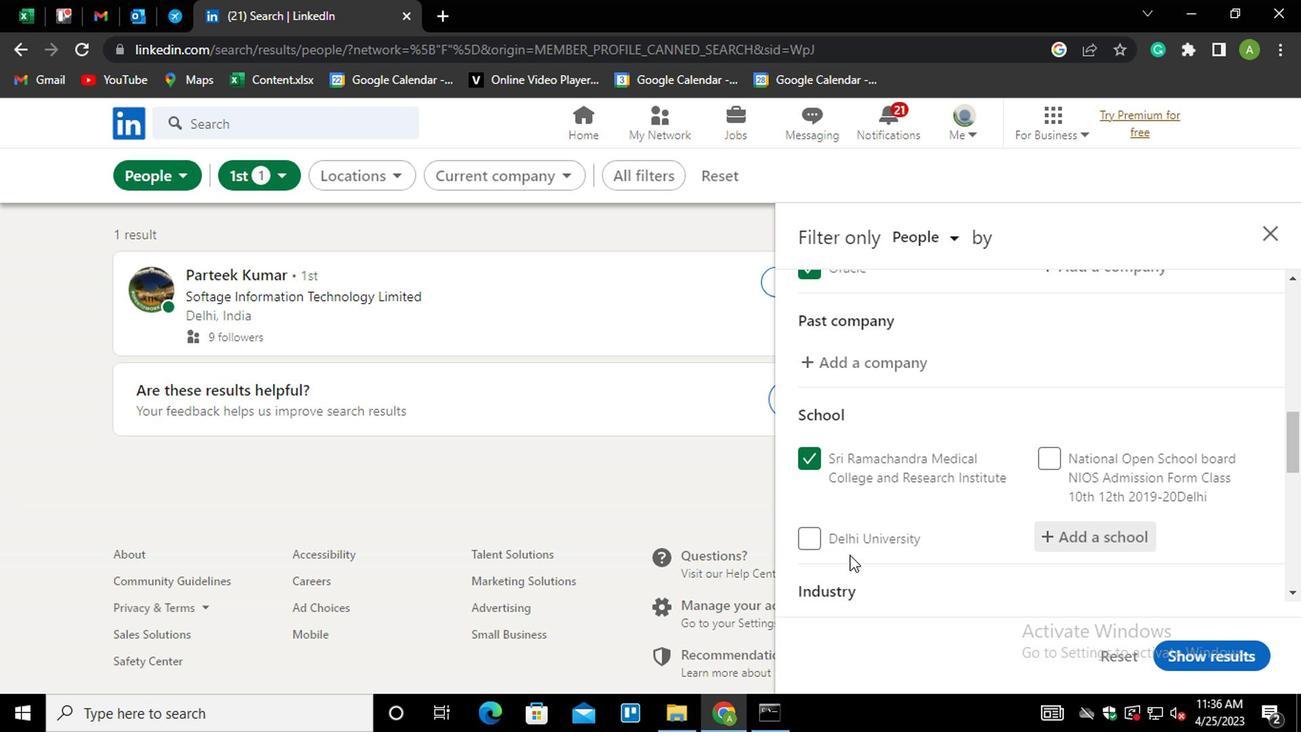 
Action: Mouse moved to (988, 485)
Screenshot: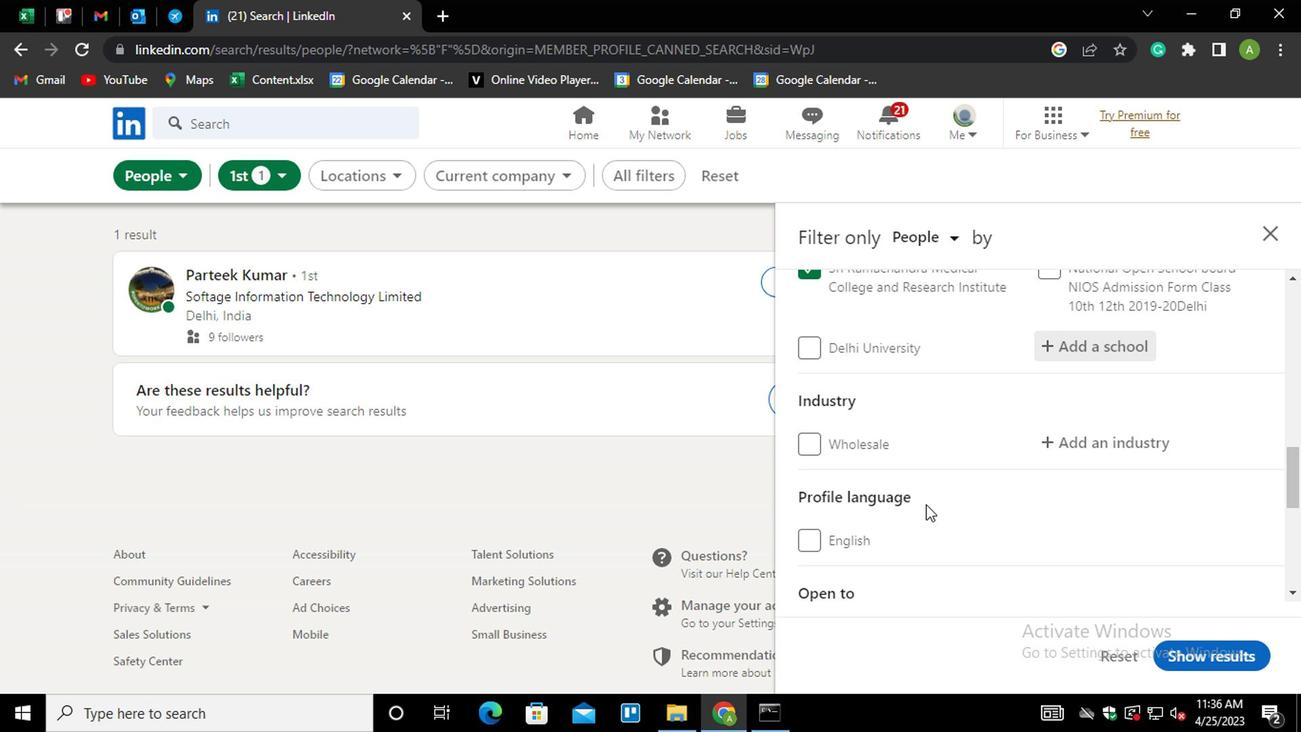 
Action: Mouse scrolled (988, 486) with delta (0, 0)
Screenshot: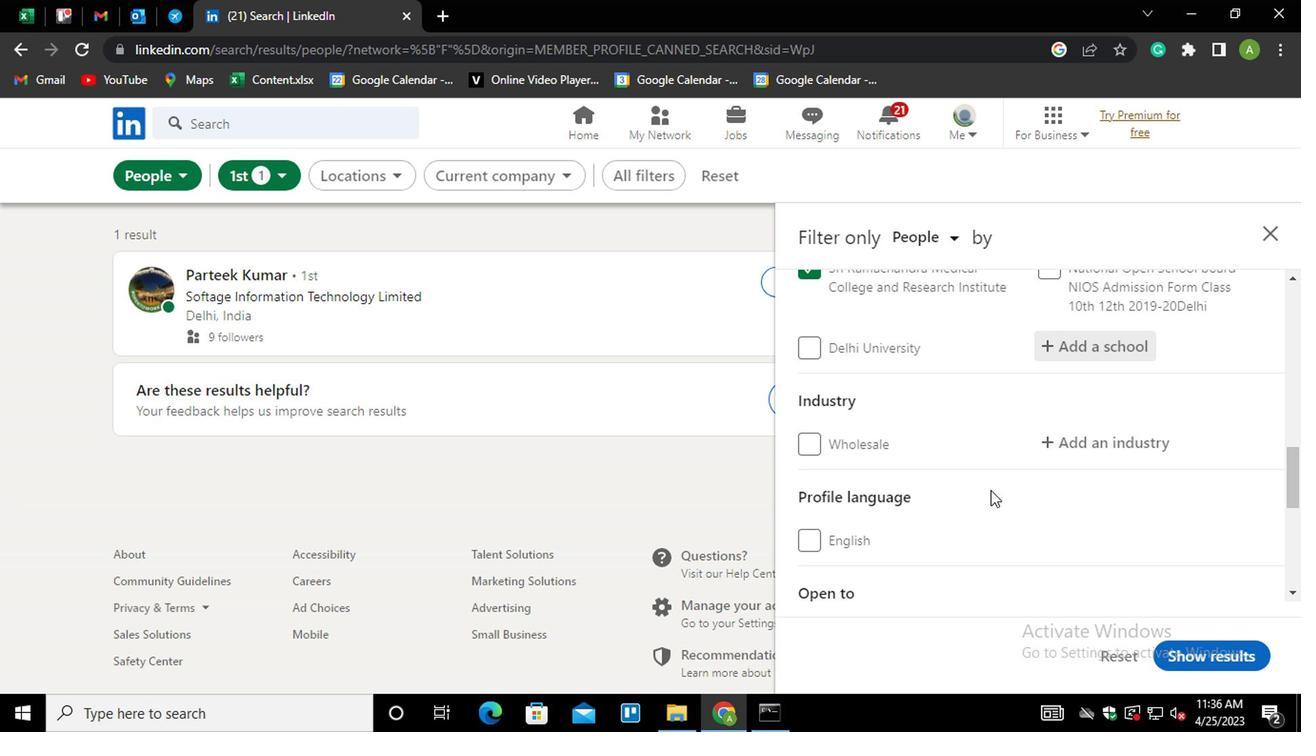 
Action: Mouse scrolled (988, 486) with delta (0, 0)
Screenshot: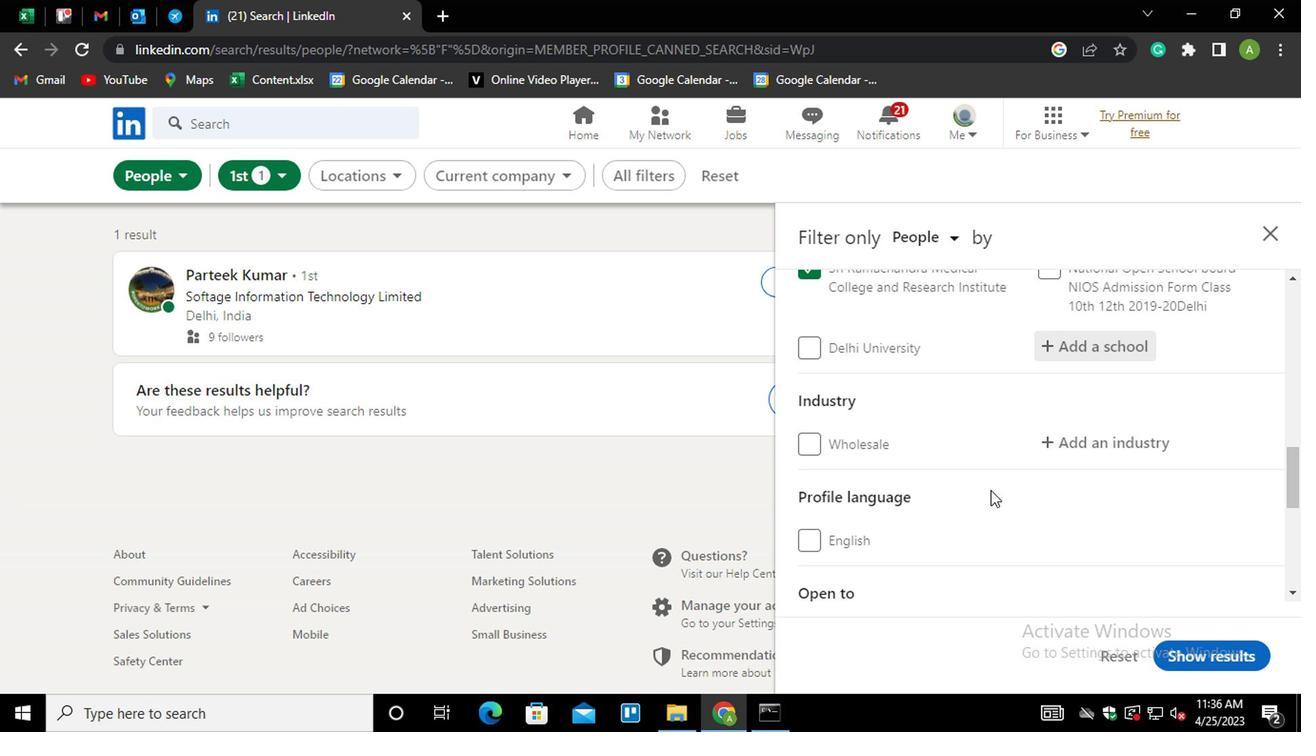 
Action: Mouse scrolled (988, 486) with delta (0, 0)
Screenshot: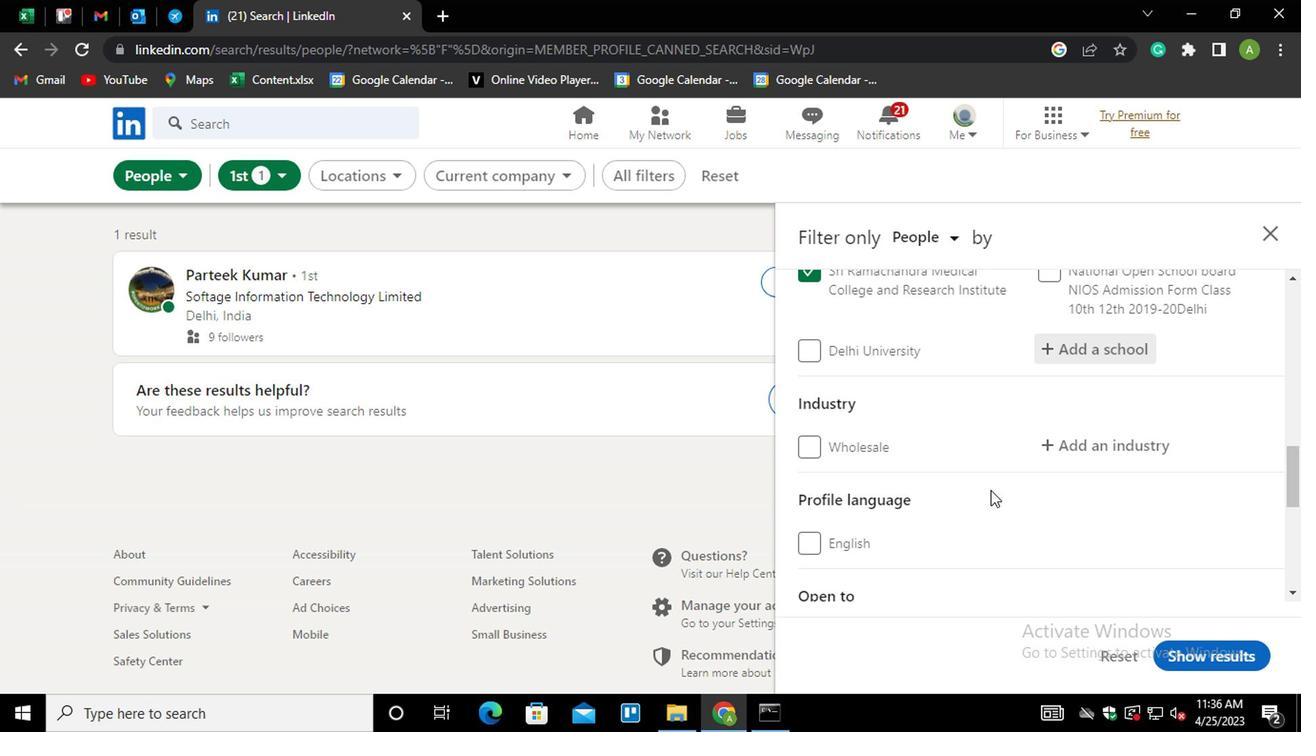 
Action: Mouse scrolled (988, 486) with delta (0, 0)
Screenshot: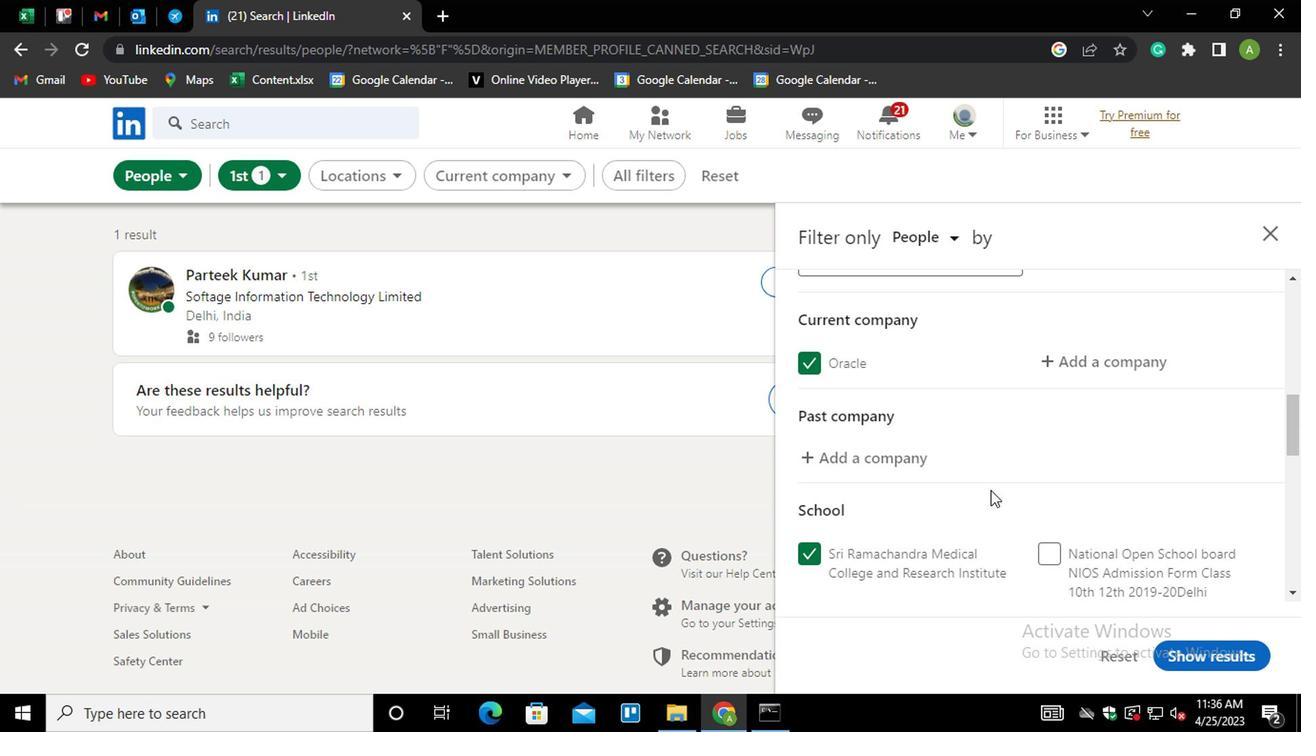 
Action: Mouse scrolled (988, 486) with delta (0, 0)
Screenshot: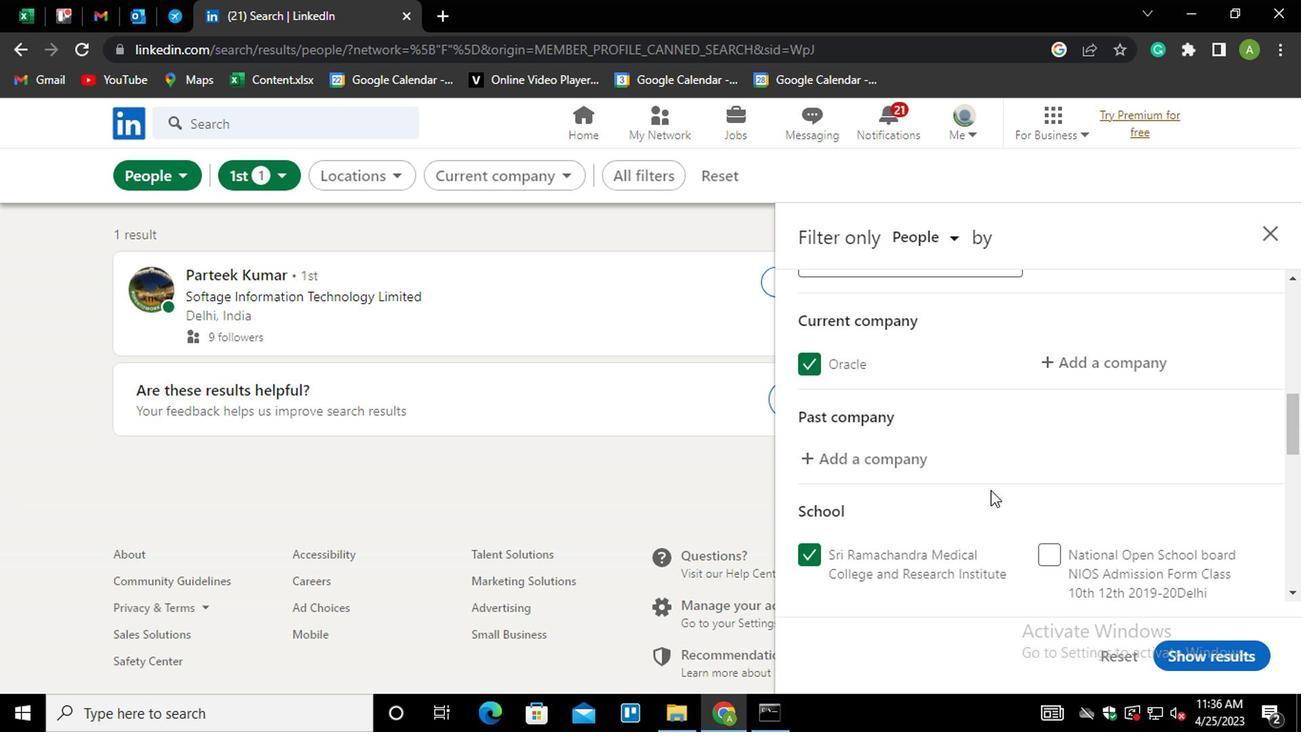 
Action: Mouse scrolled (988, 486) with delta (0, 0)
Screenshot: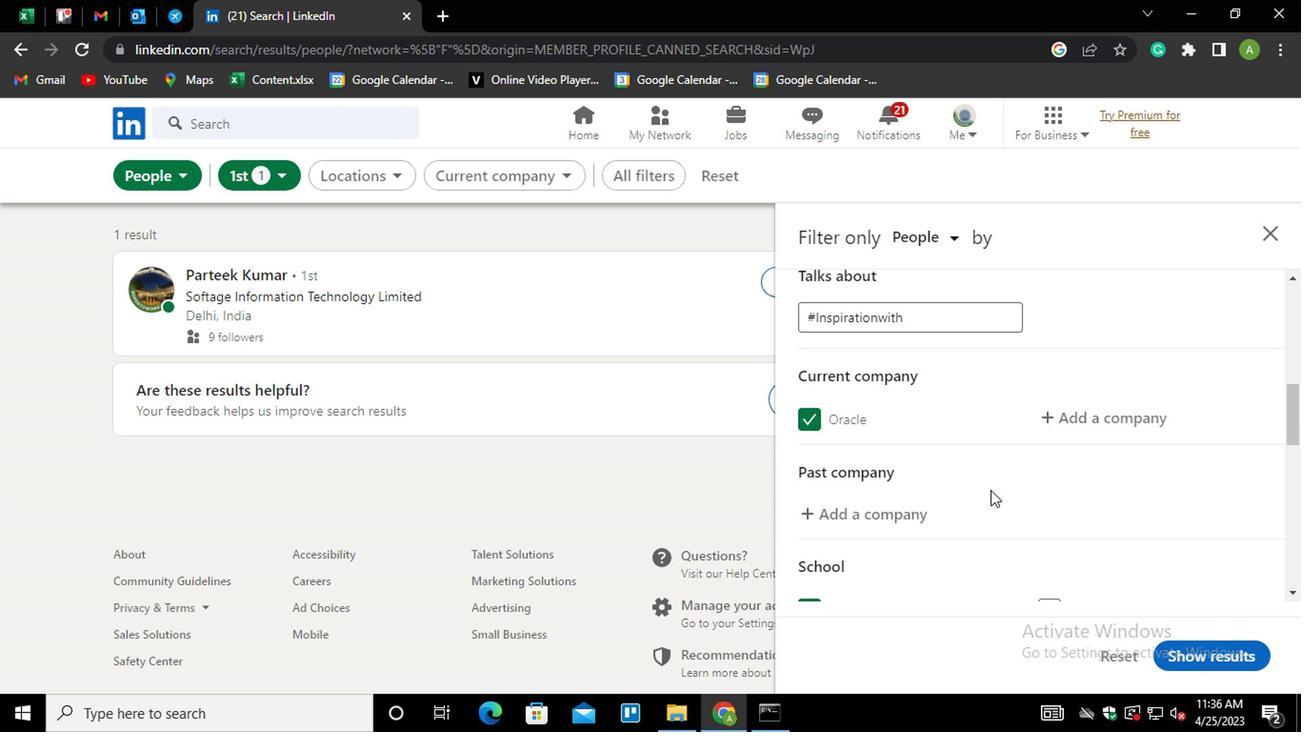 
Action: Mouse scrolled (988, 486) with delta (0, 0)
Screenshot: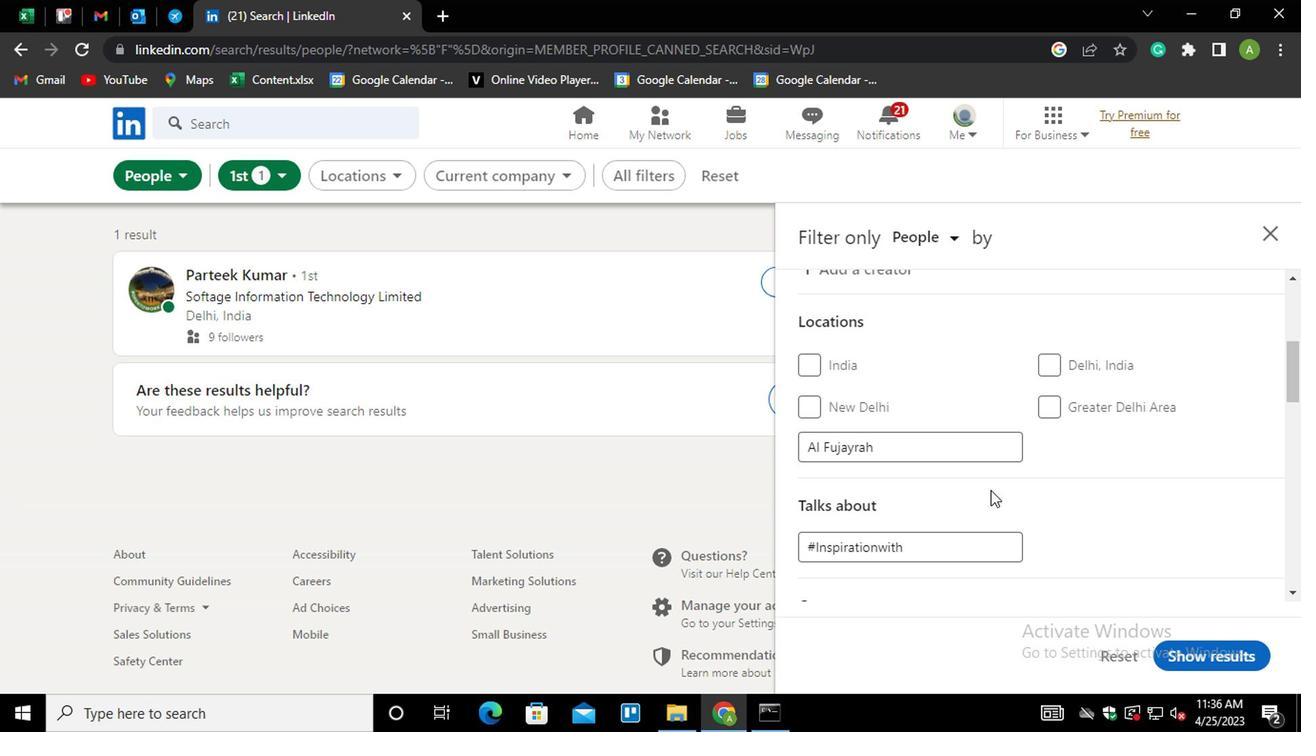 
Action: Mouse scrolled (988, 486) with delta (0, 0)
Screenshot: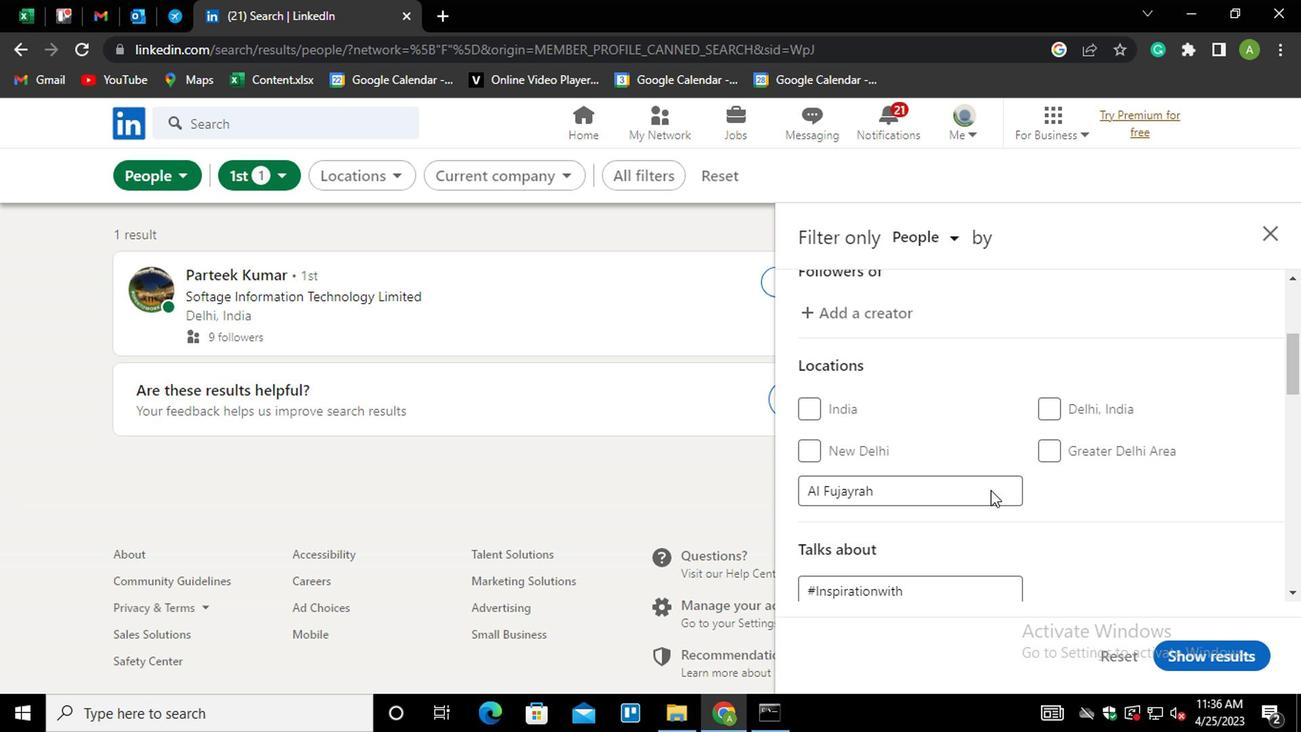 
Action: Mouse scrolled (988, 486) with delta (0, 0)
Screenshot: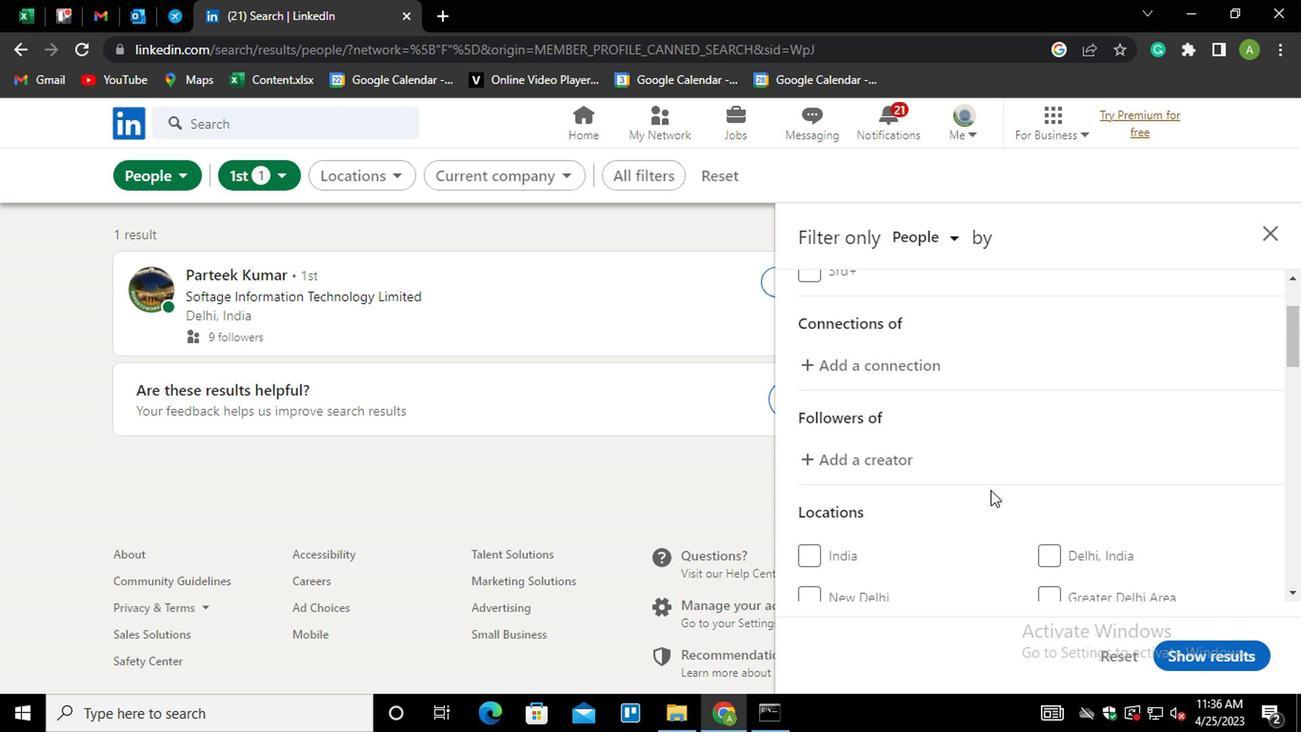 
Action: Mouse scrolled (988, 486) with delta (0, 0)
Screenshot: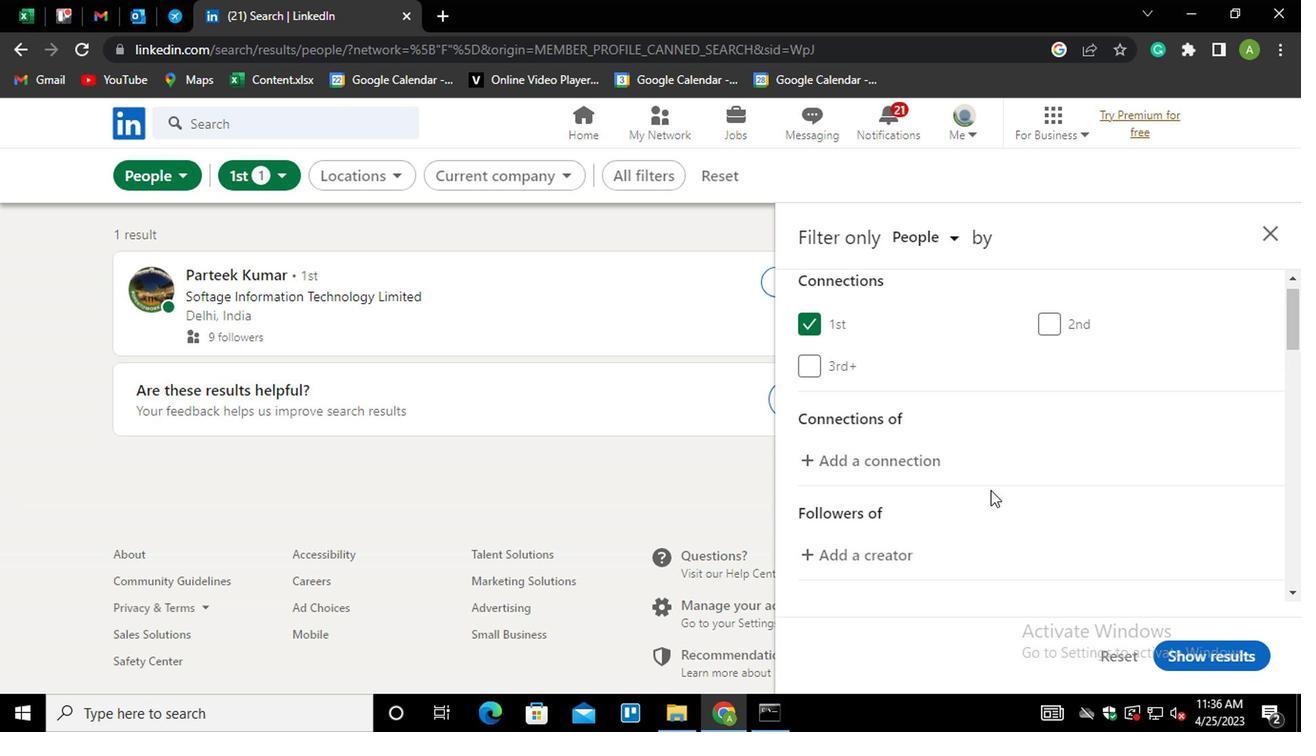 
Action: Mouse scrolled (988, 484) with delta (0, 0)
Screenshot: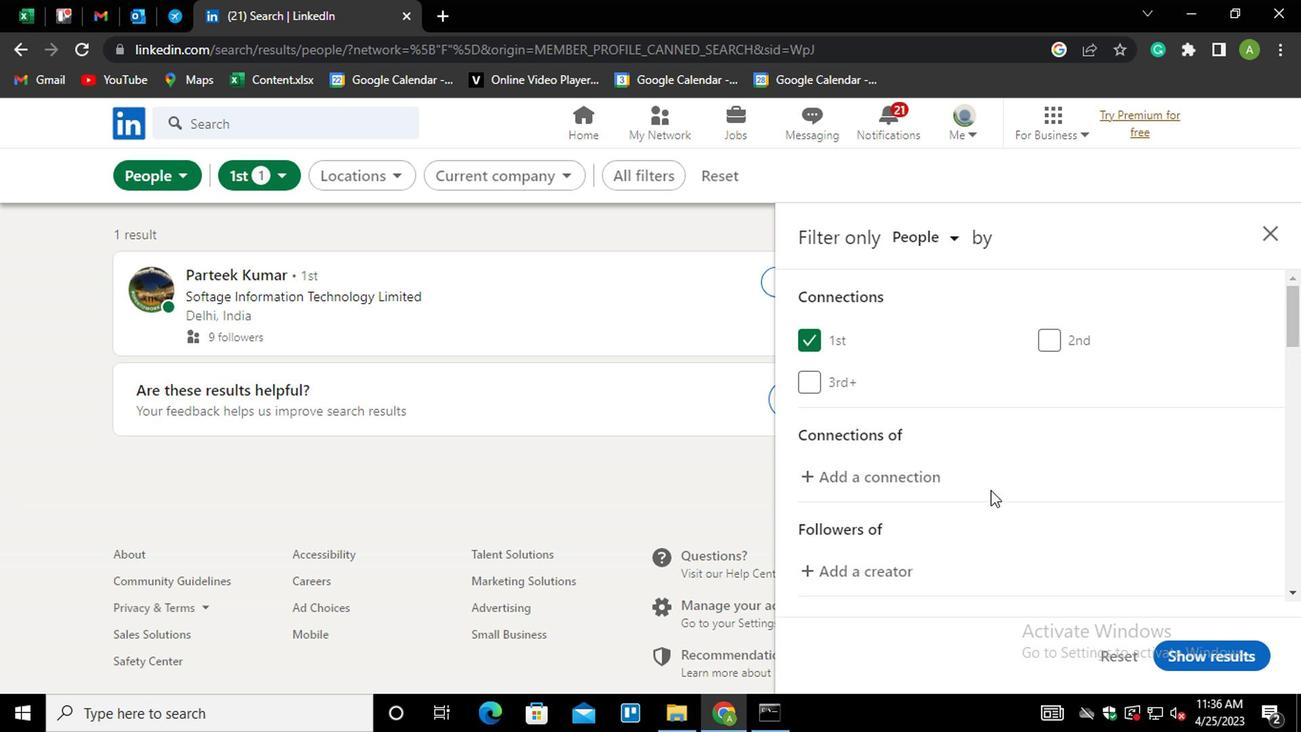 
Action: Mouse scrolled (988, 484) with delta (0, 0)
Screenshot: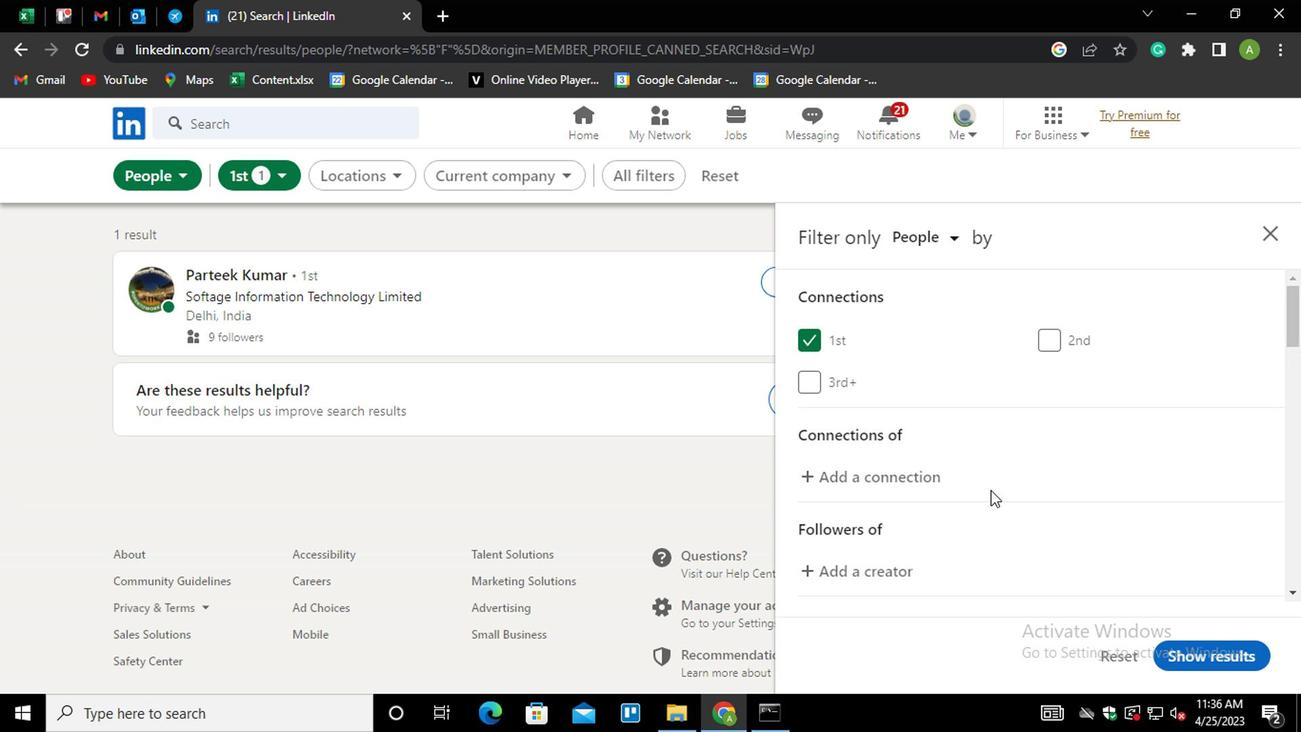 
Action: Mouse scrolled (988, 484) with delta (0, 0)
Screenshot: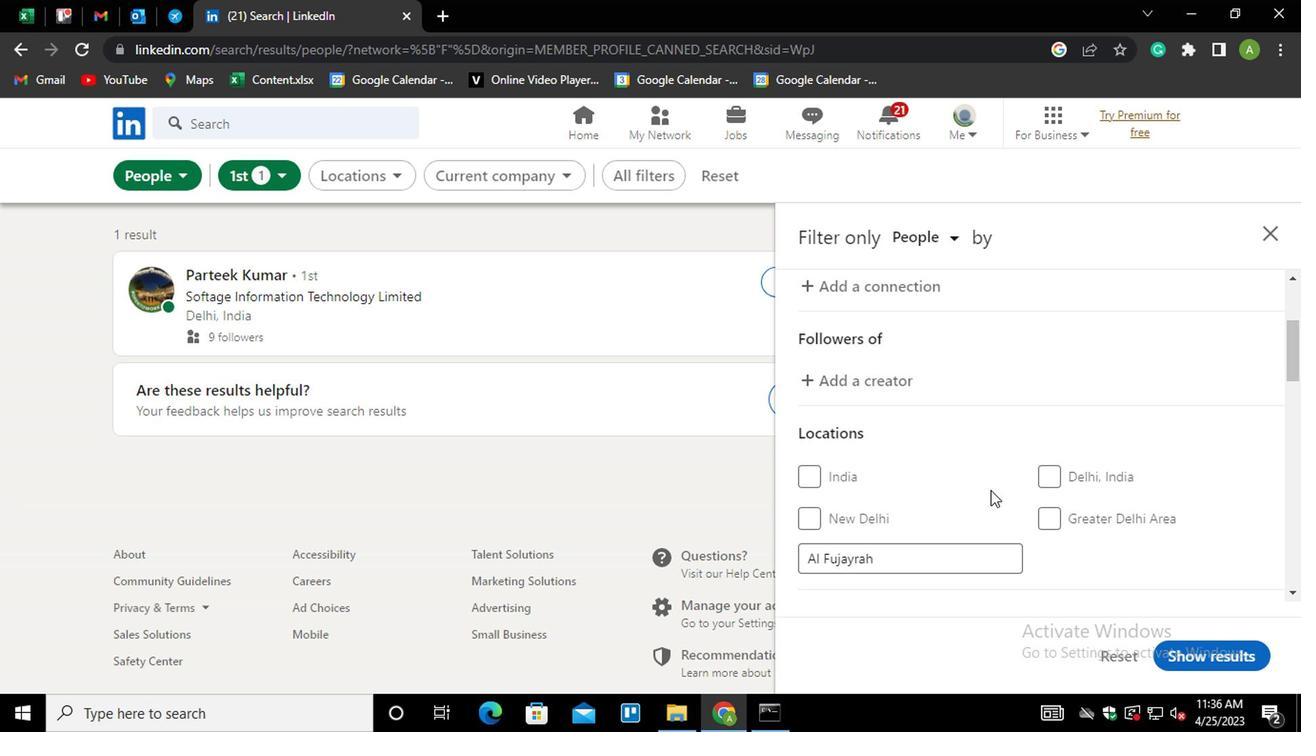 
Action: Mouse scrolled (988, 484) with delta (0, 0)
Screenshot: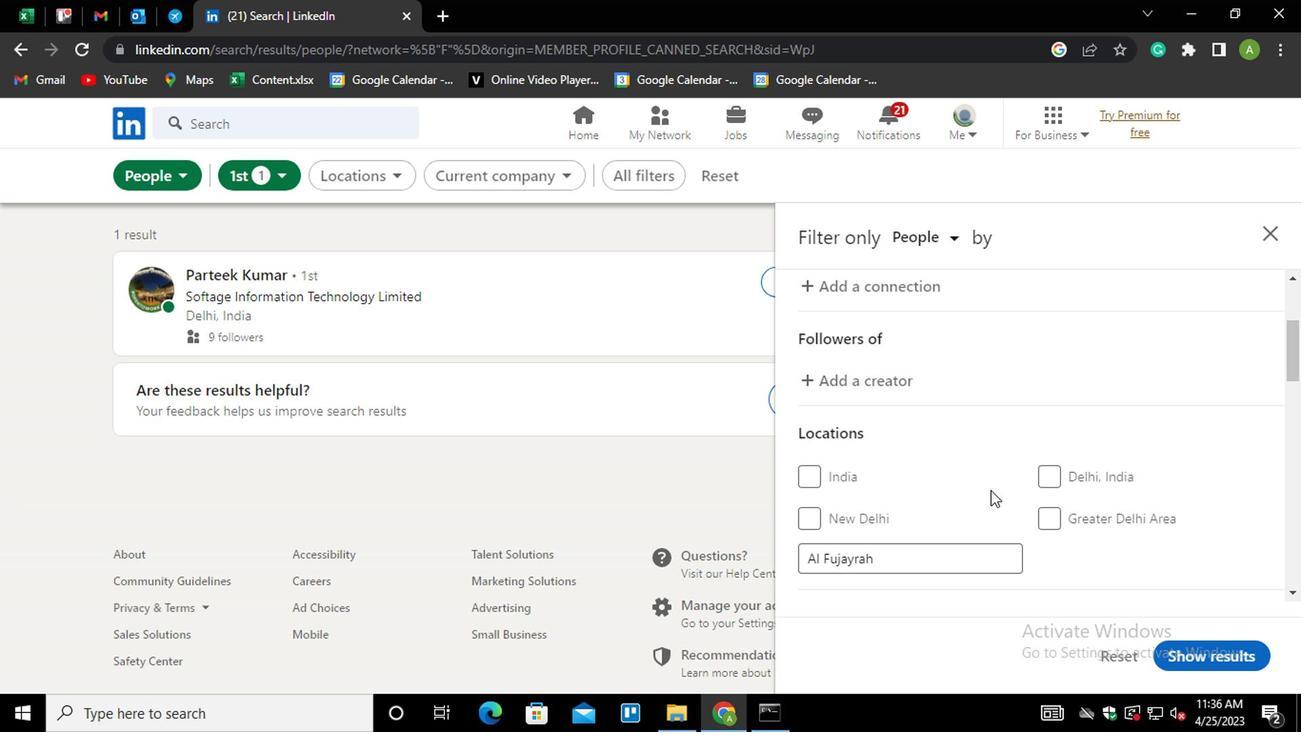 
Action: Mouse scrolled (988, 484) with delta (0, 0)
Screenshot: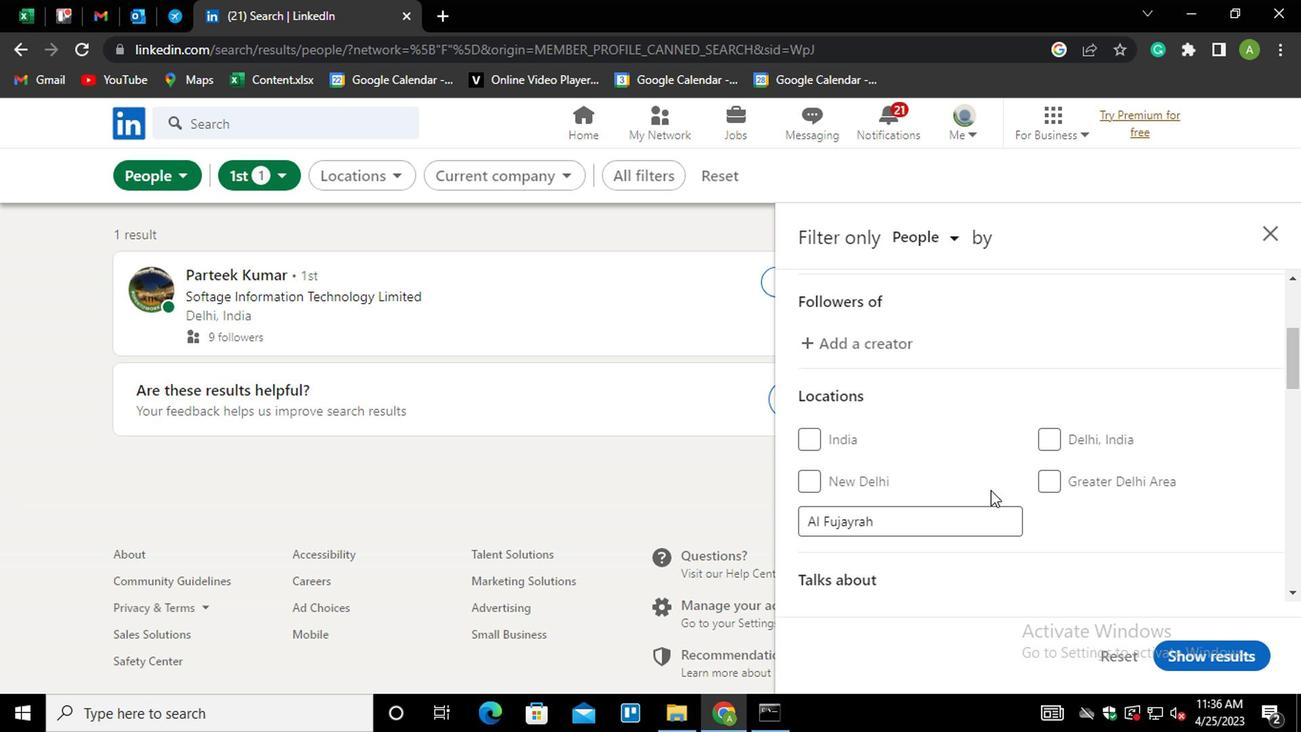 
Action: Mouse scrolled (988, 484) with delta (0, 0)
Screenshot: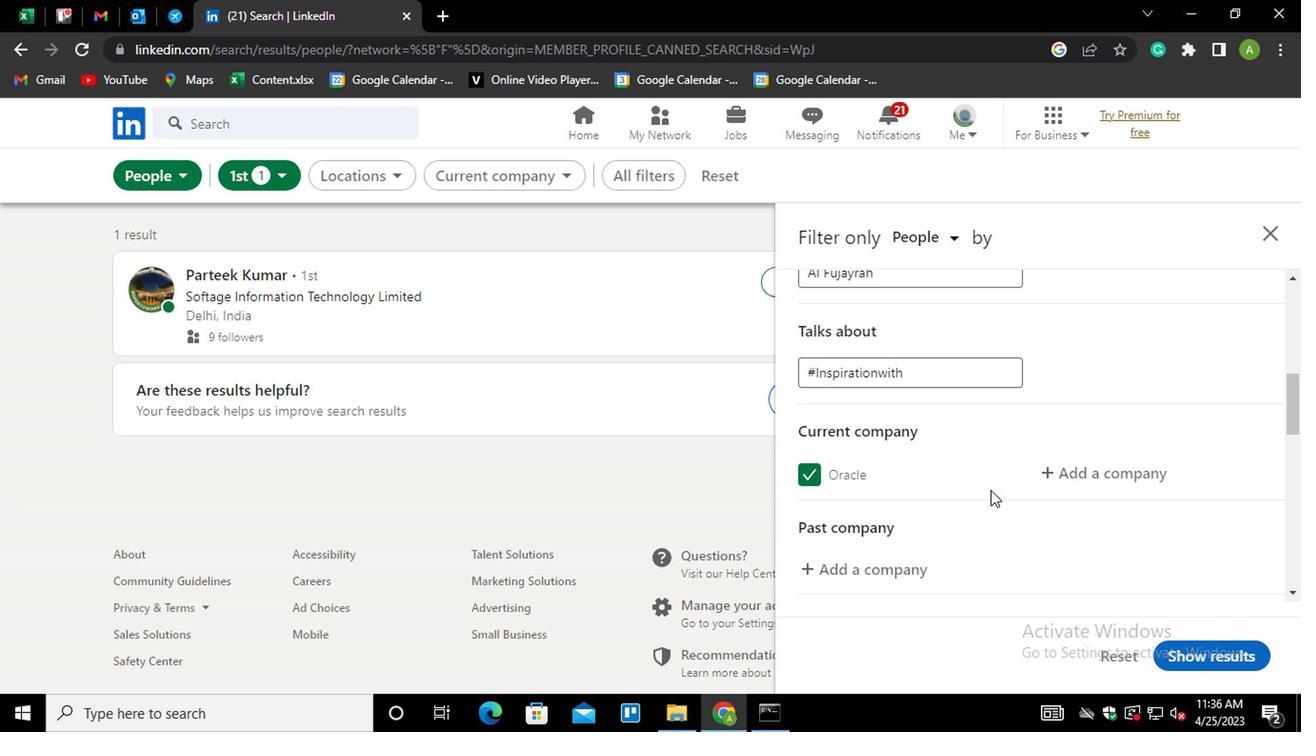 
Action: Mouse scrolled (988, 484) with delta (0, 0)
Screenshot: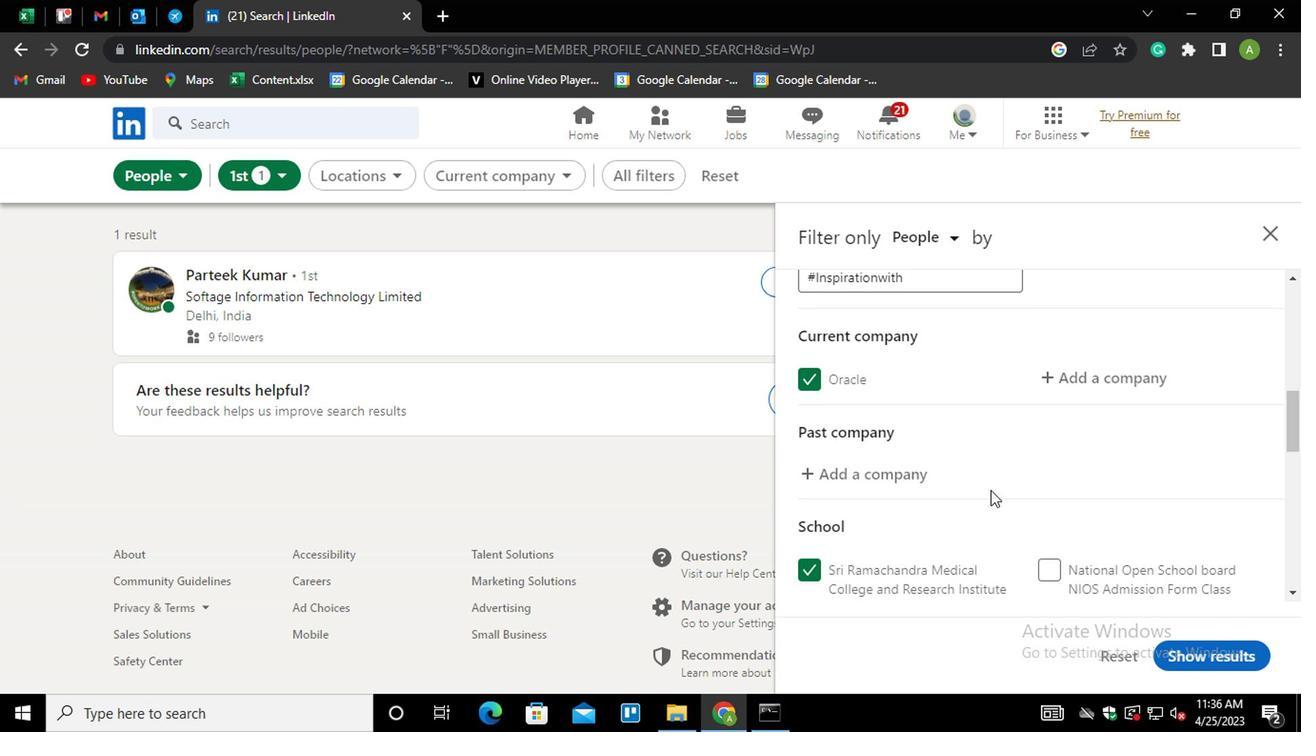 
Action: Mouse scrolled (988, 486) with delta (0, 0)
Screenshot: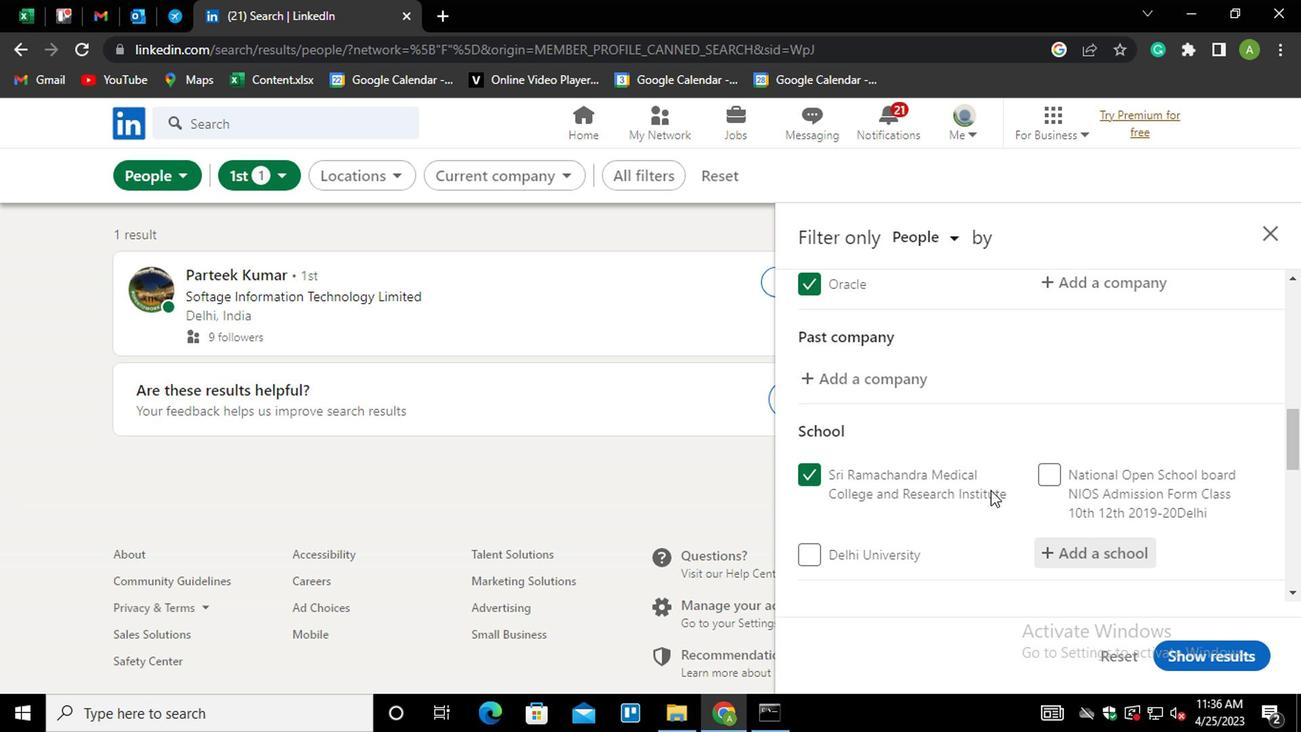 
Action: Mouse scrolled (988, 484) with delta (0, 0)
Screenshot: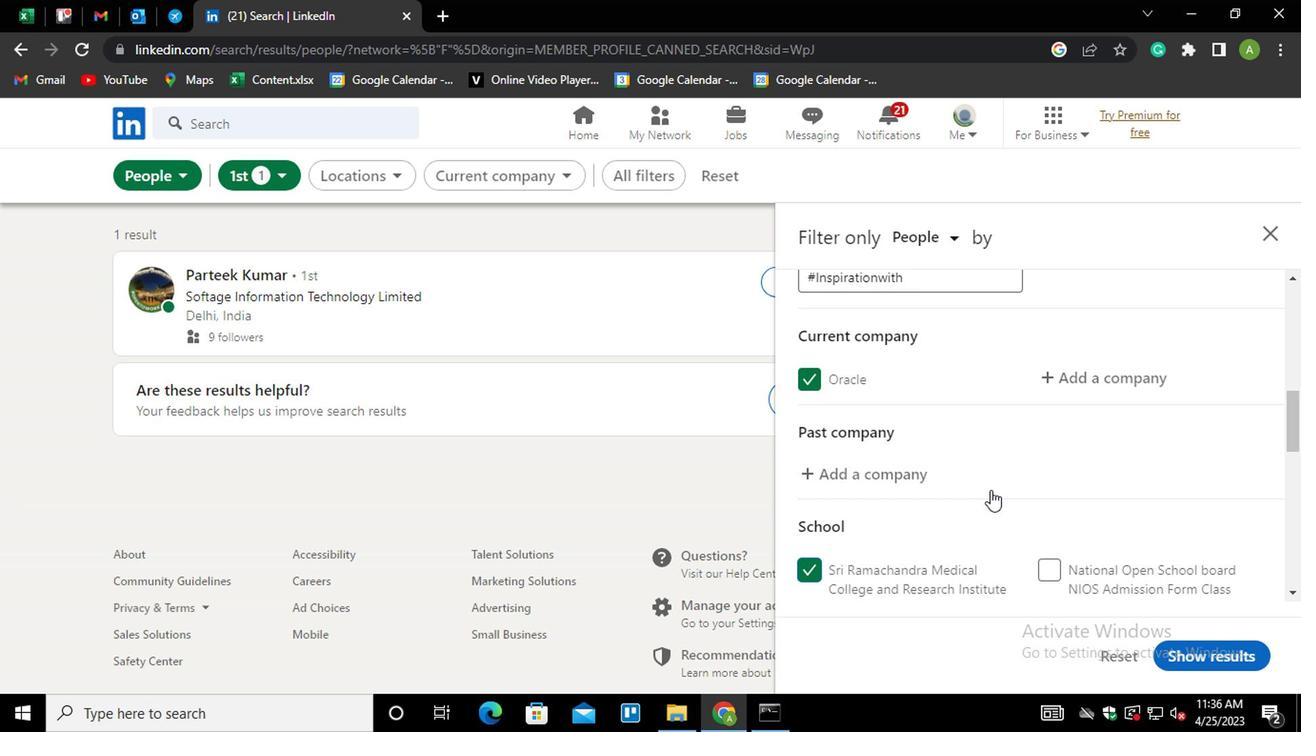 
Action: Mouse scrolled (988, 484) with delta (0, 0)
Screenshot: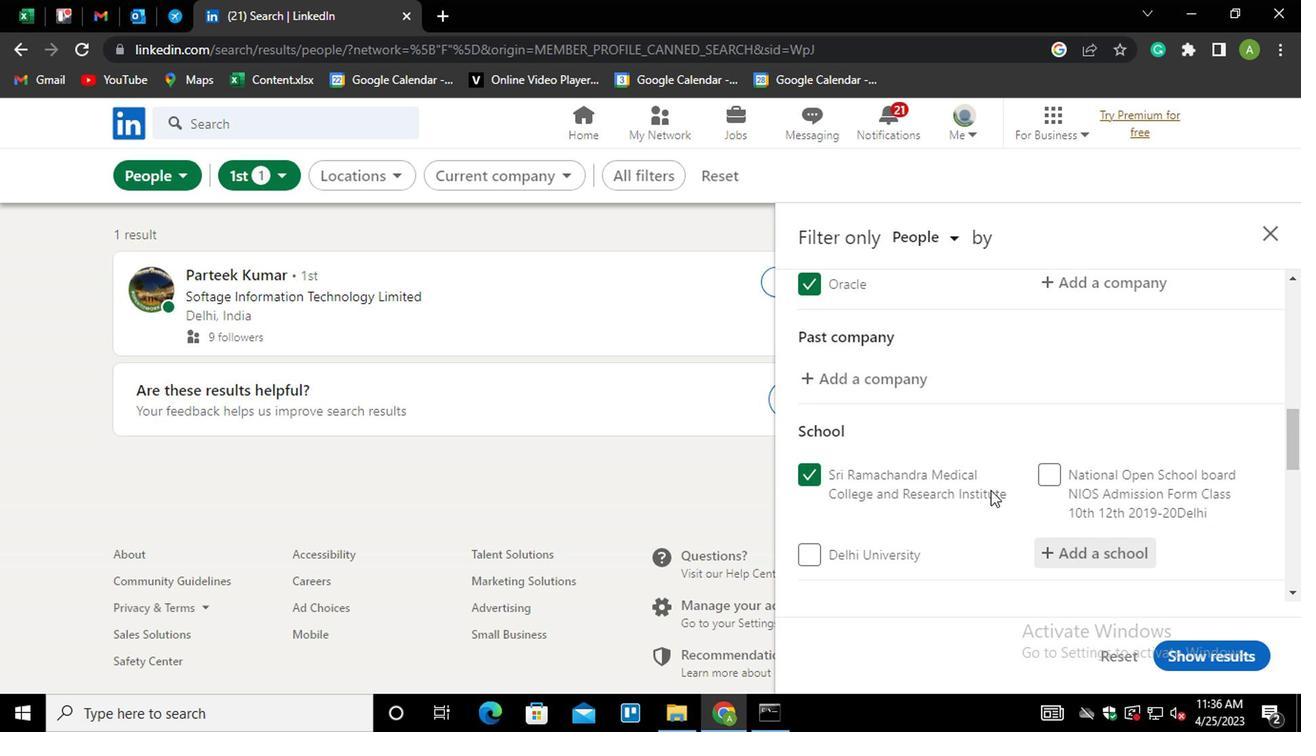 
Action: Mouse scrolled (988, 484) with delta (0, 0)
Screenshot: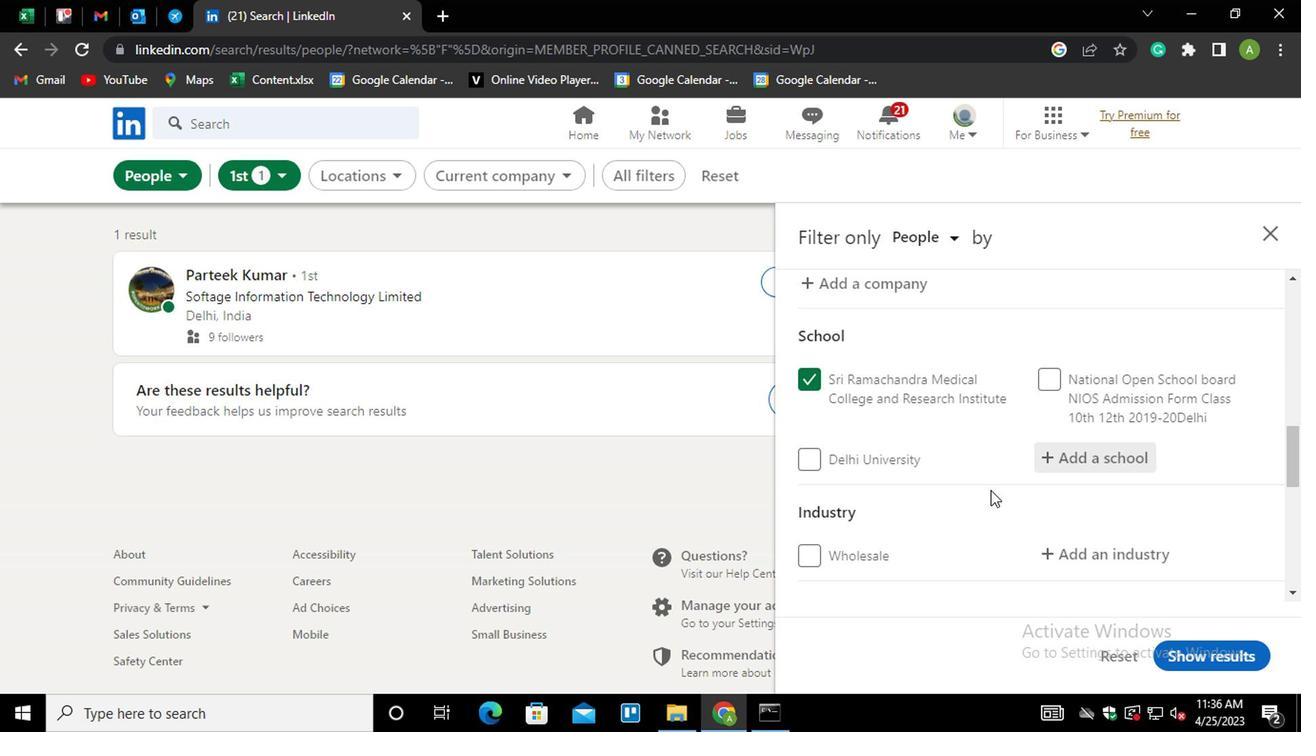 
Action: Mouse scrolled (988, 484) with delta (0, 0)
Screenshot: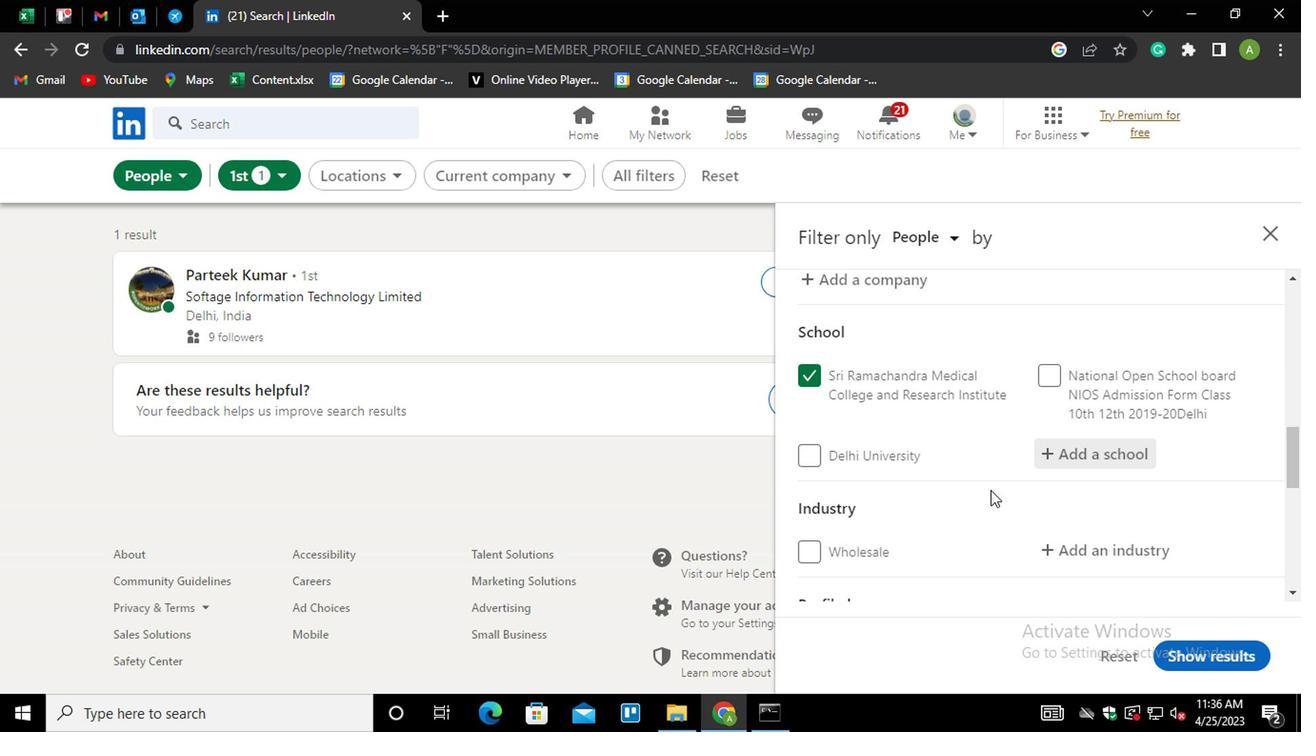
Action: Mouse moved to (819, 452)
Screenshot: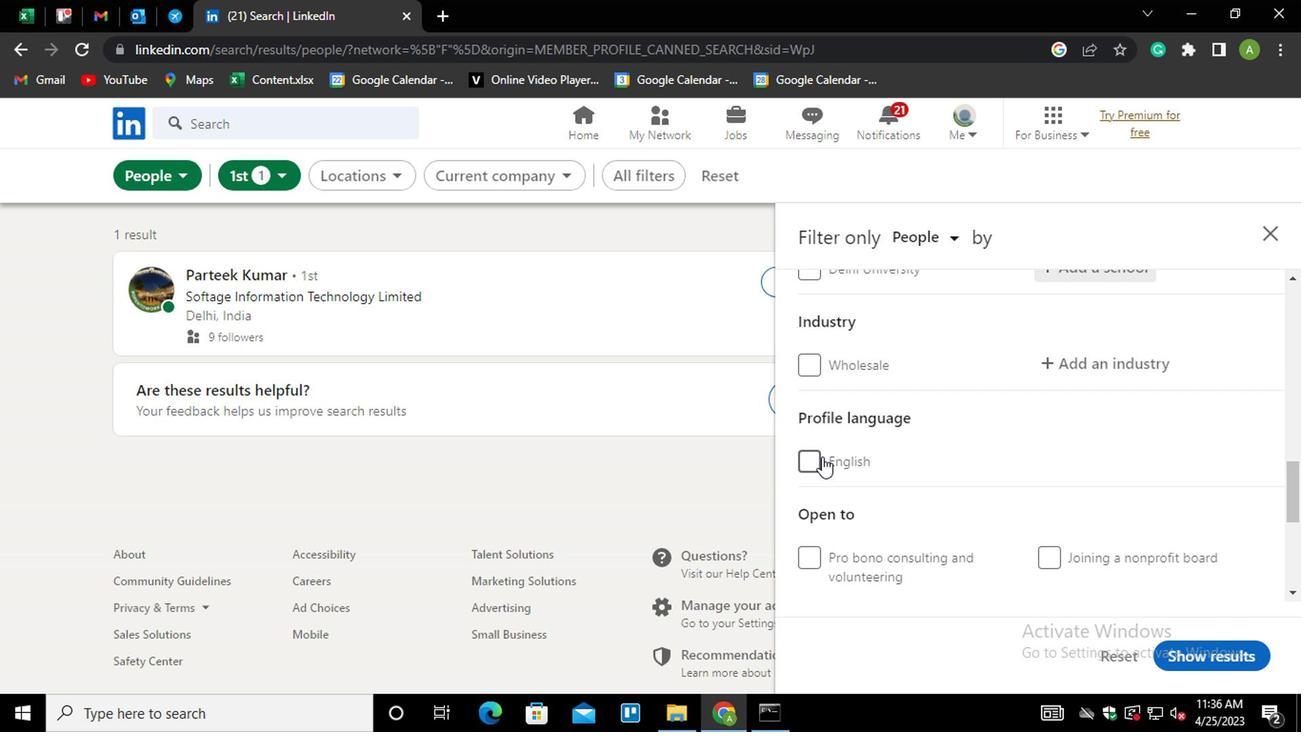 
Action: Mouse pressed left at (819, 452)
Screenshot: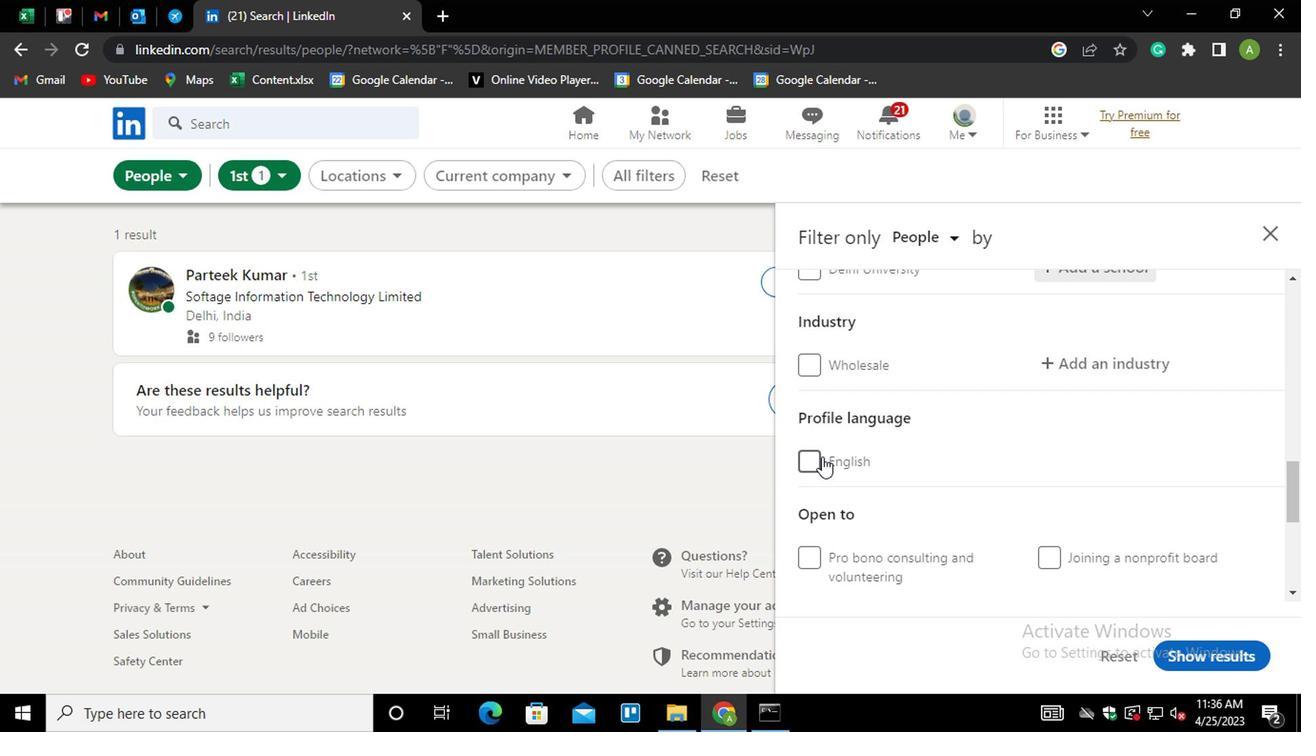 
Action: Mouse moved to (1057, 355)
Screenshot: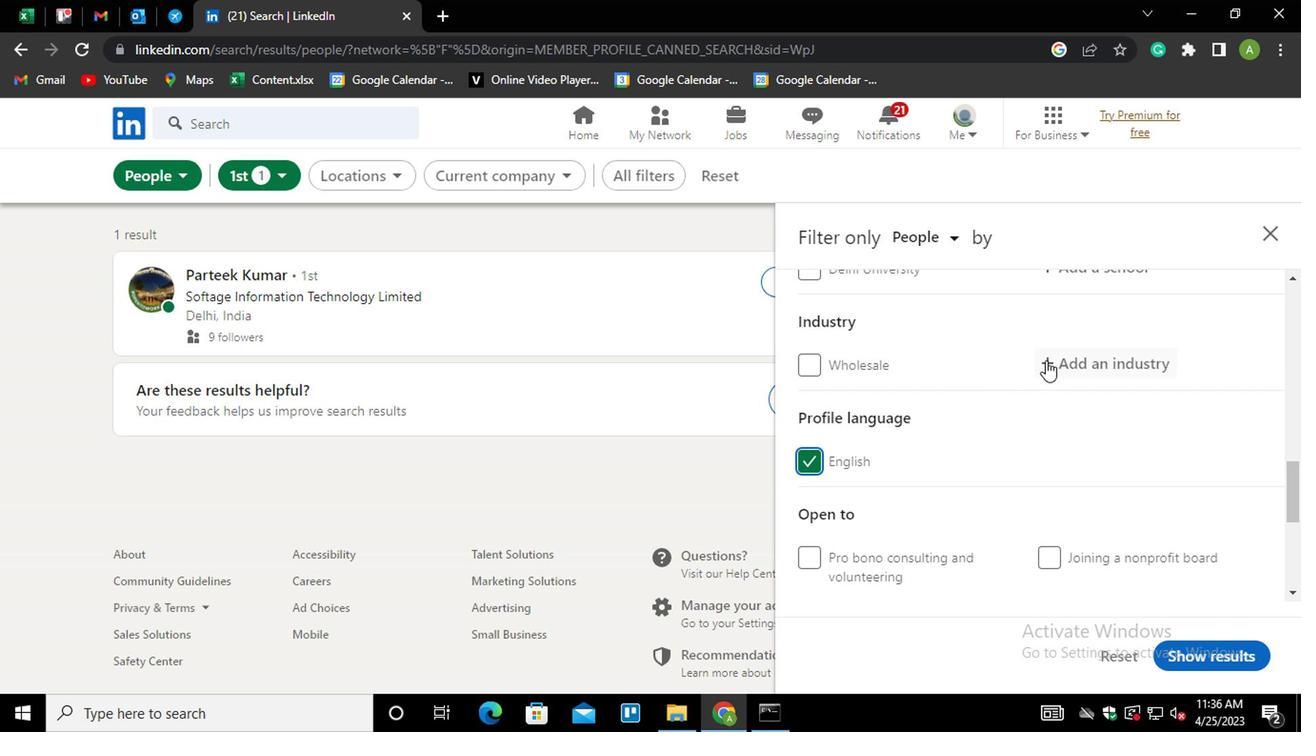 
Action: Mouse pressed left at (1057, 355)
Screenshot: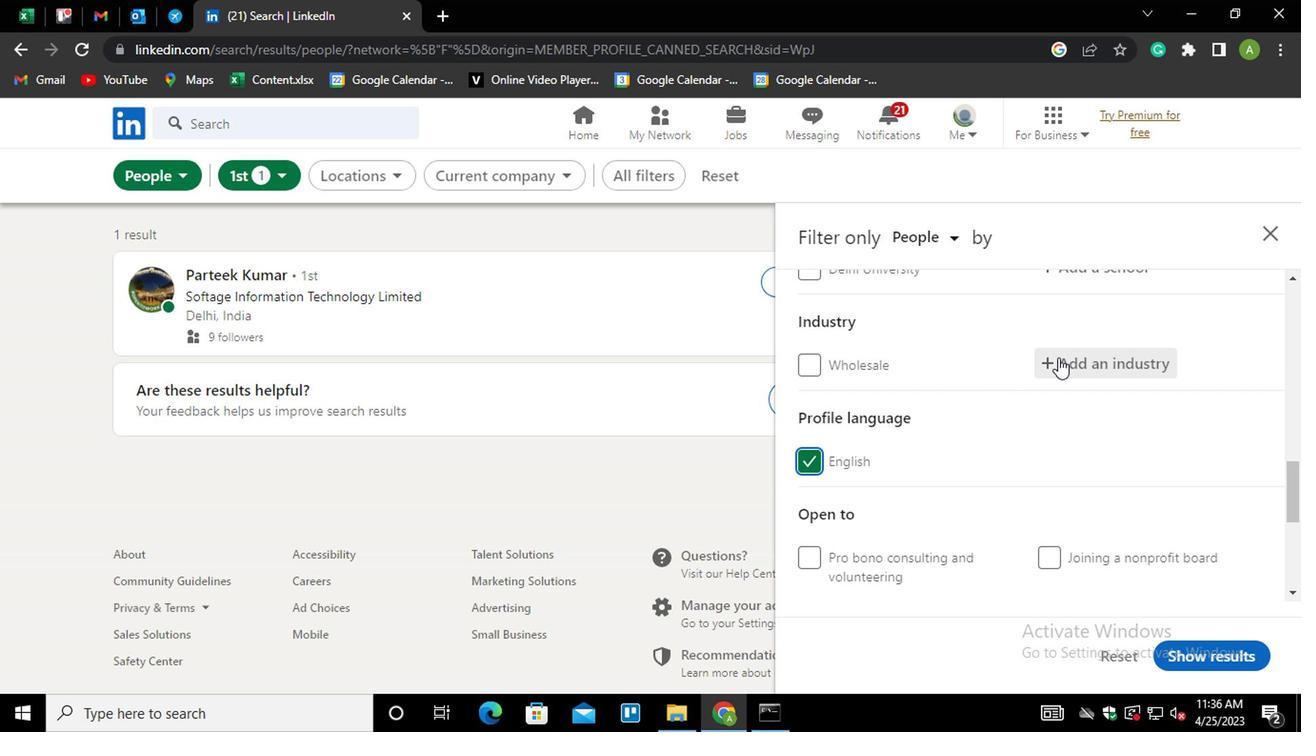 
Action: Mouse moved to (1052, 369)
Screenshot: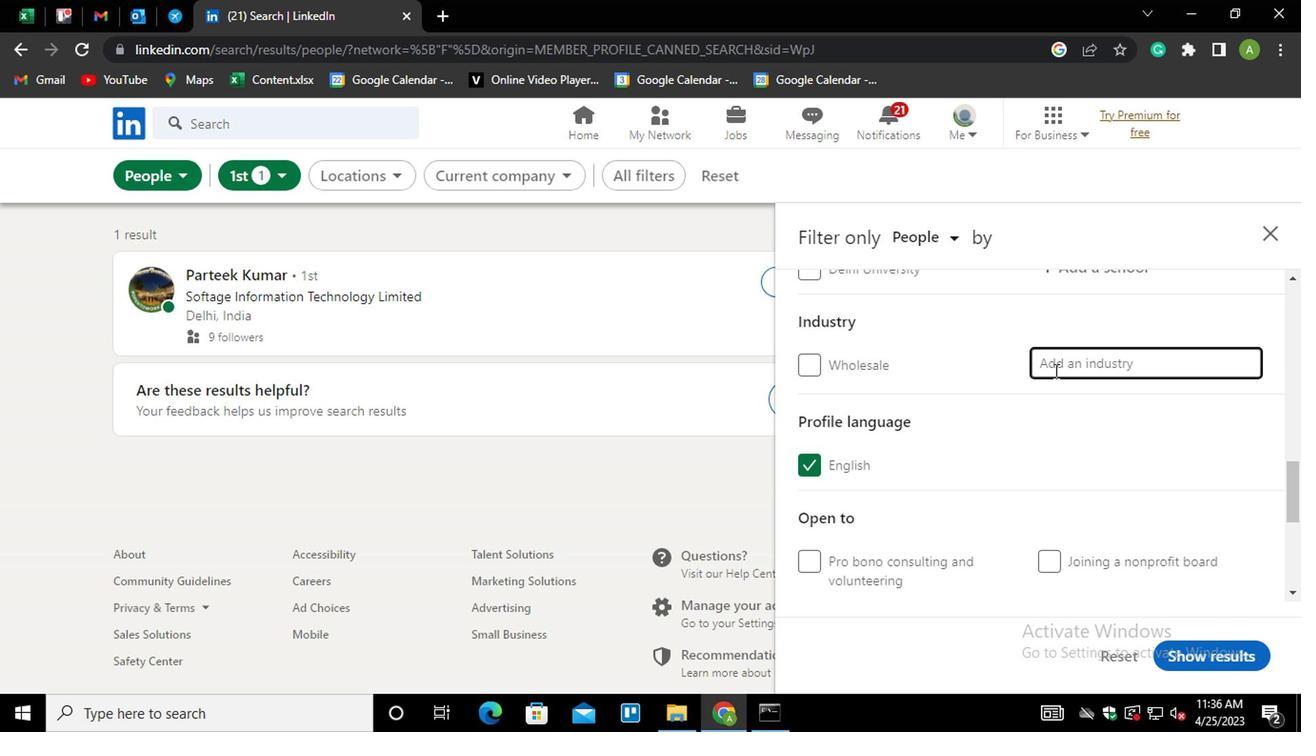 
Action: Mouse pressed left at (1052, 369)
Screenshot: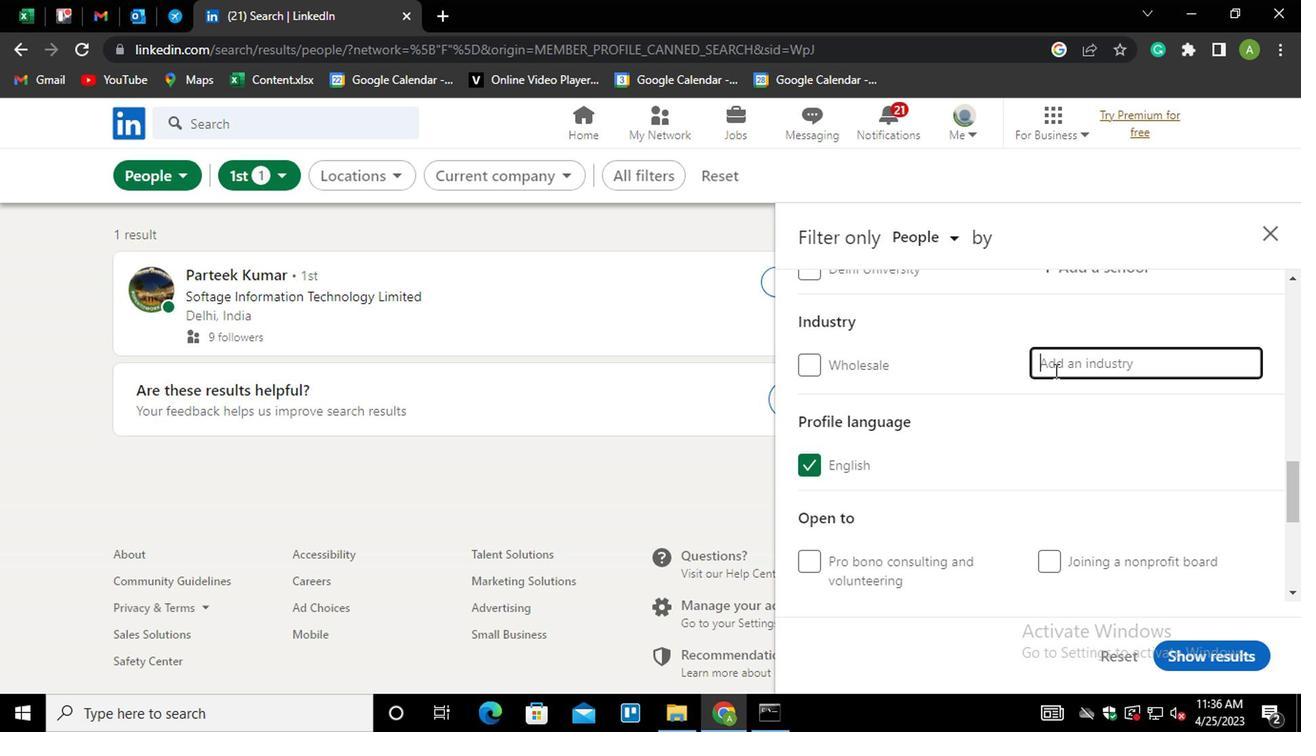 
Action: Key pressed <Key.shift>COLLECTION<Key.down><Key.down><Key.enter>
Screenshot: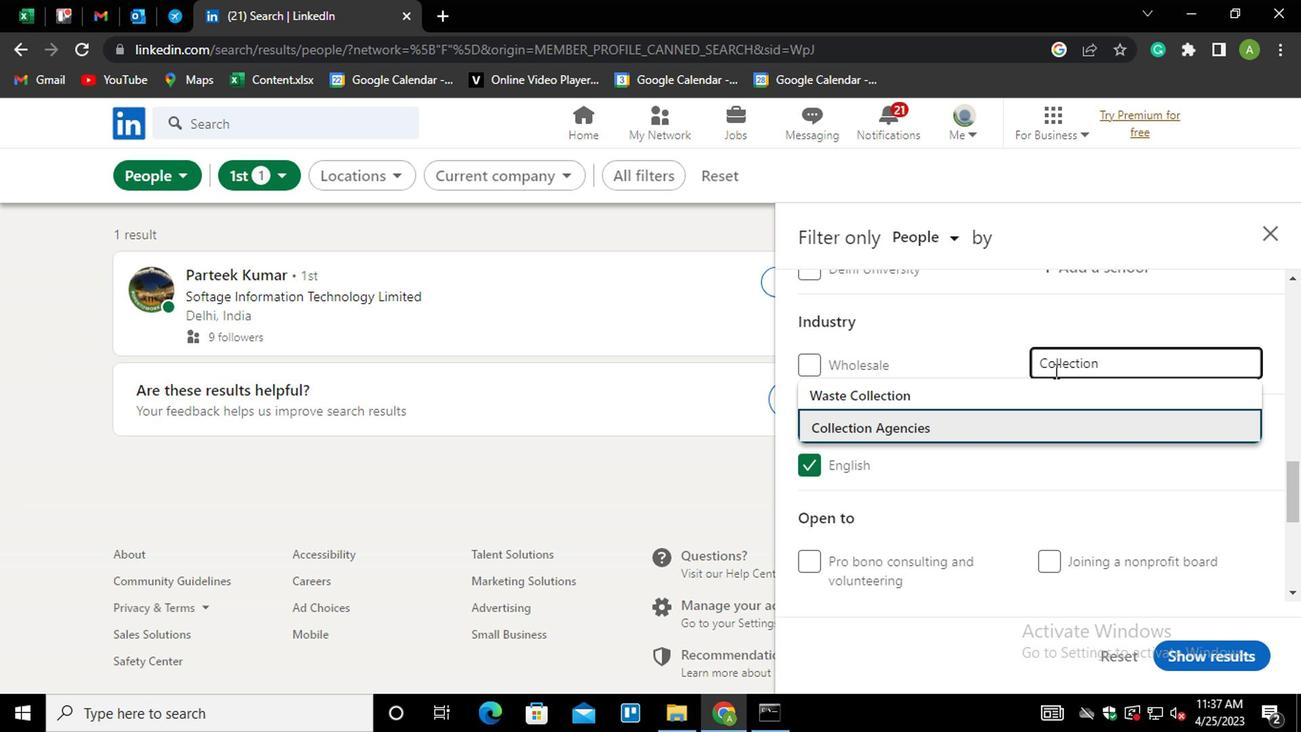 
Action: Mouse moved to (1133, 448)
Screenshot: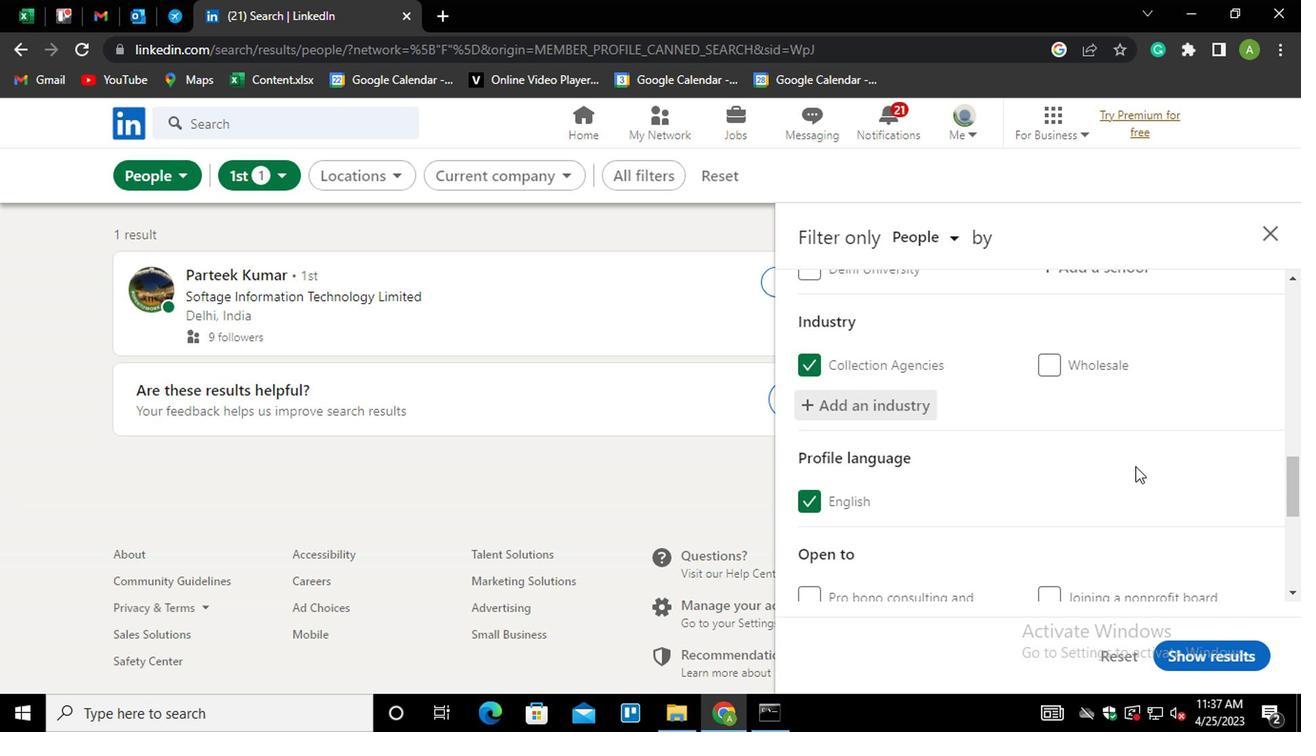 
Action: Mouse scrolled (1133, 447) with delta (0, 0)
Screenshot: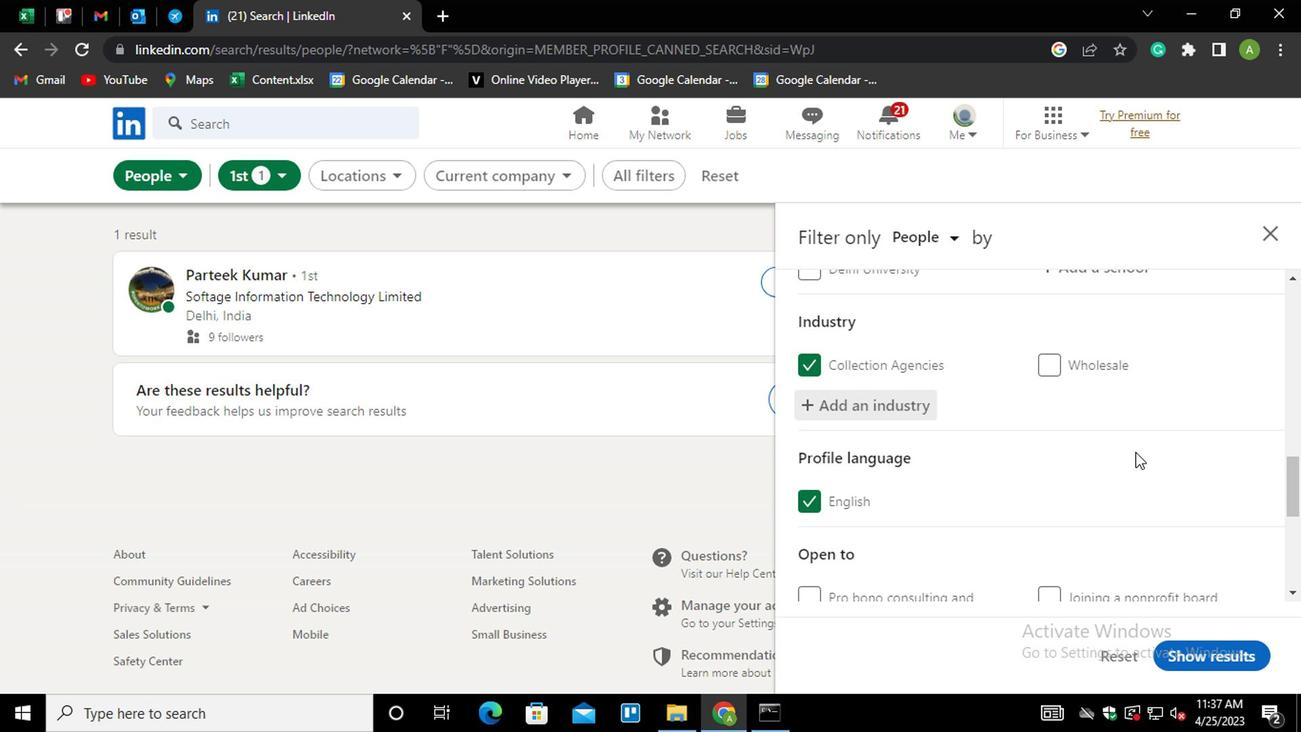
Action: Mouse scrolled (1133, 447) with delta (0, 0)
Screenshot: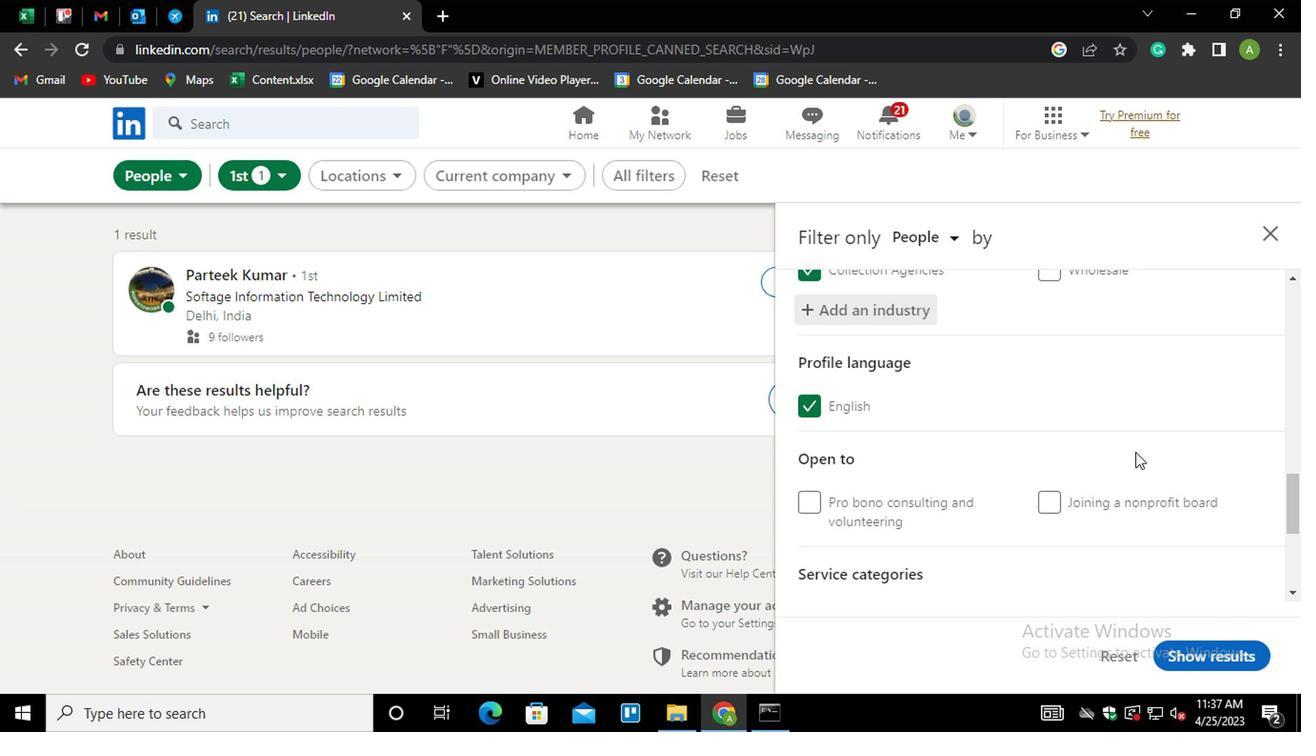 
Action: Mouse scrolled (1133, 447) with delta (0, 0)
Screenshot: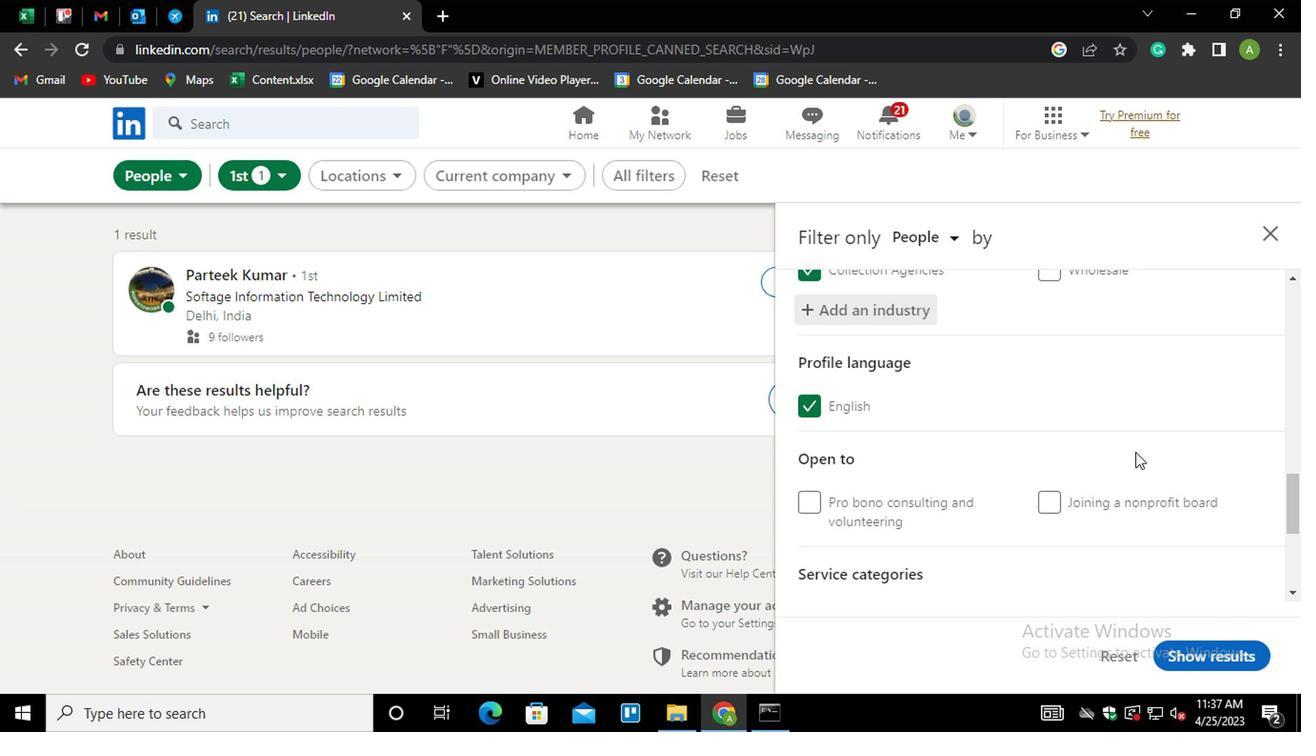 
Action: Mouse moved to (852, 423)
Screenshot: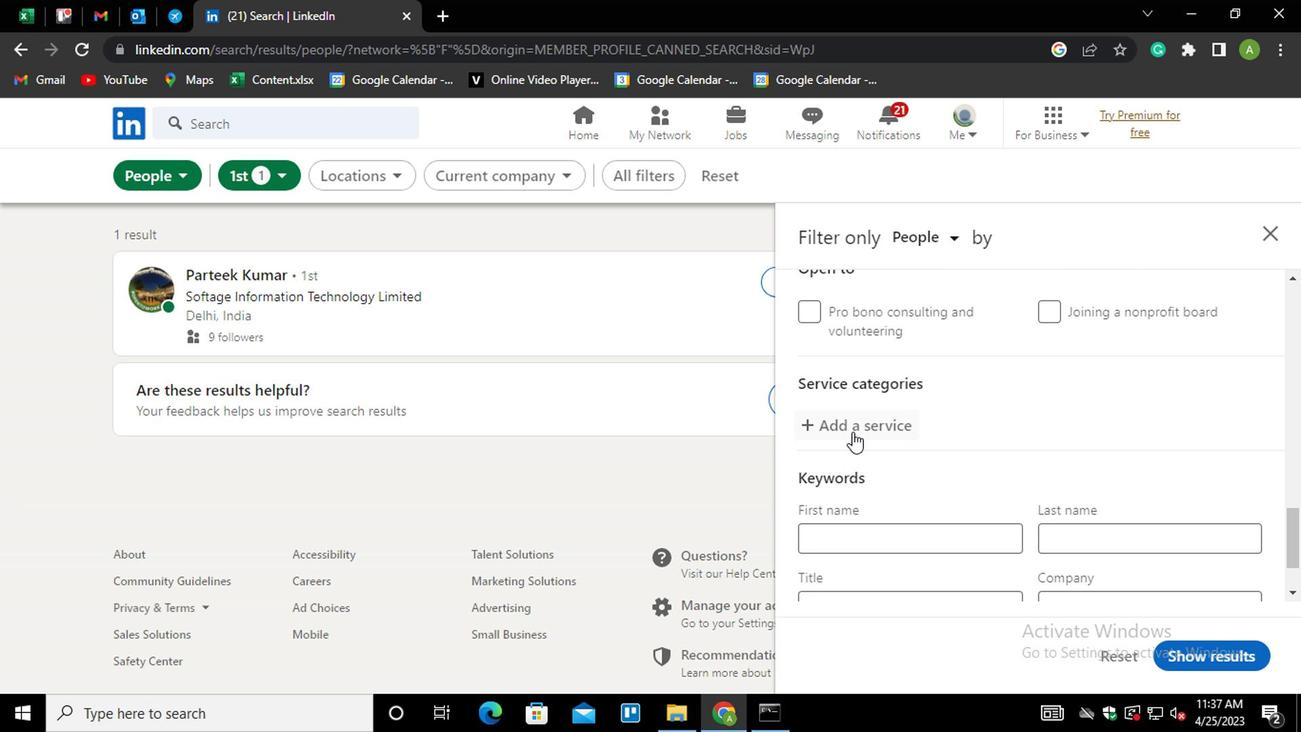
Action: Mouse pressed left at (852, 423)
Screenshot: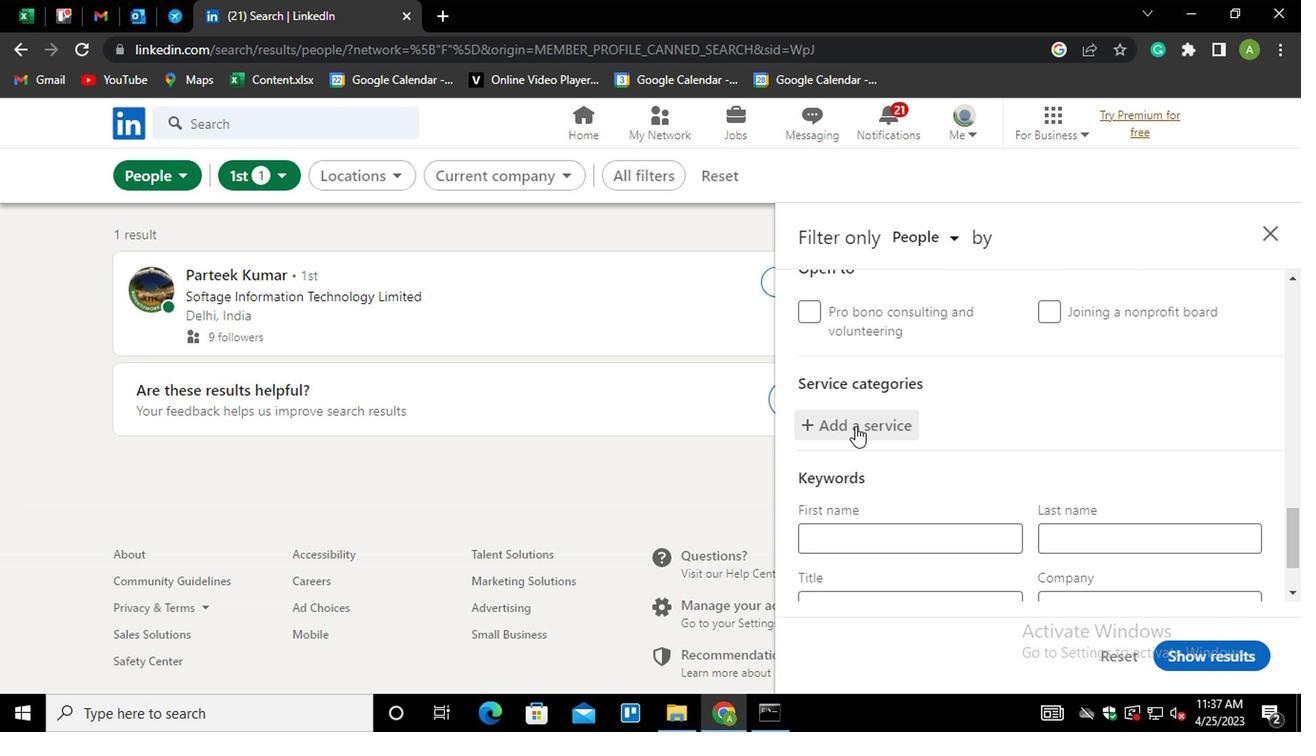 
Action: Key pressed <Key.shift>BOO<Key.down><Key.enter>
Screenshot: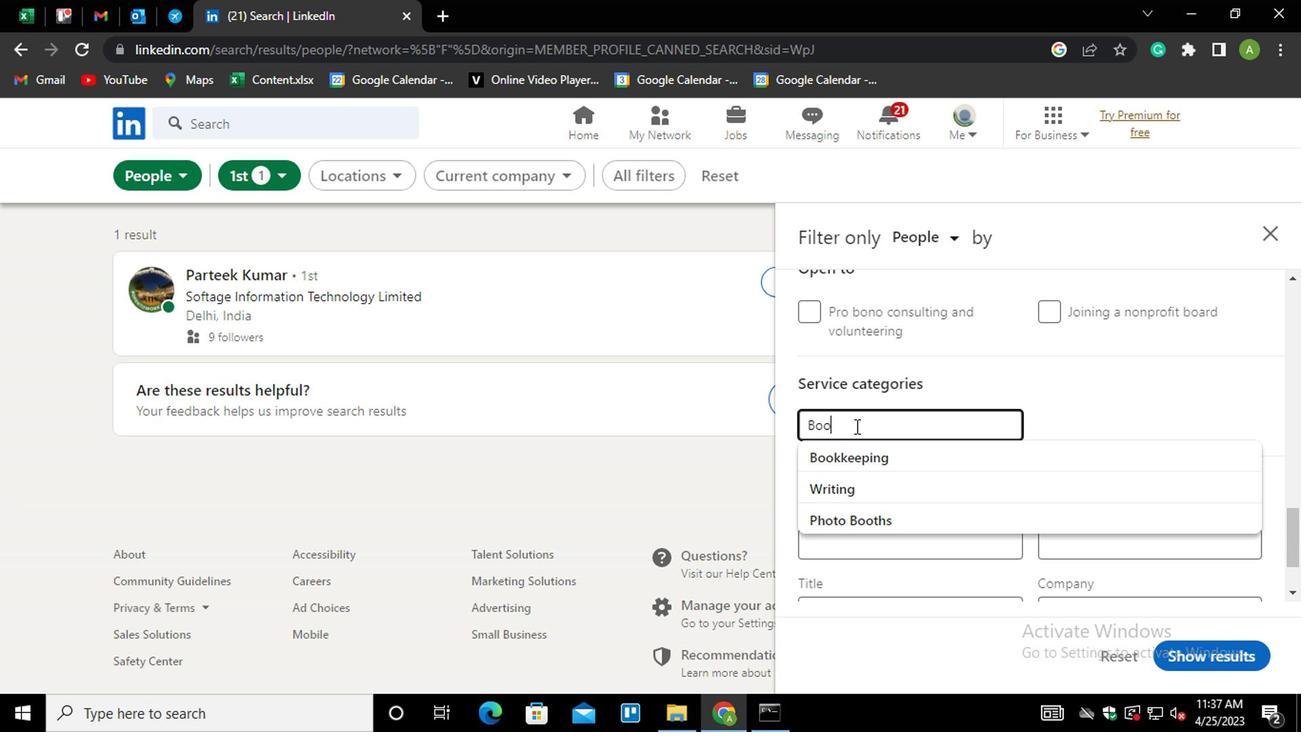 
Action: Mouse moved to (958, 455)
Screenshot: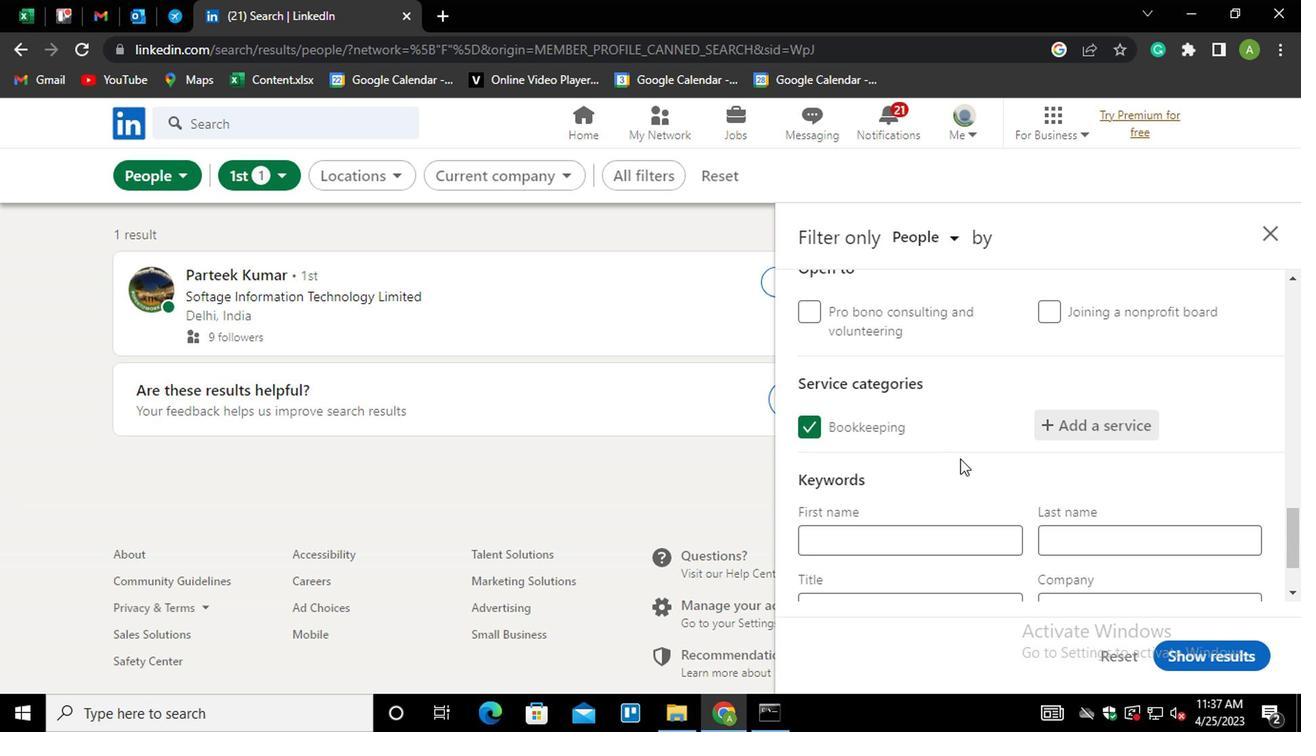 
Action: Mouse scrolled (958, 454) with delta (0, 0)
Screenshot: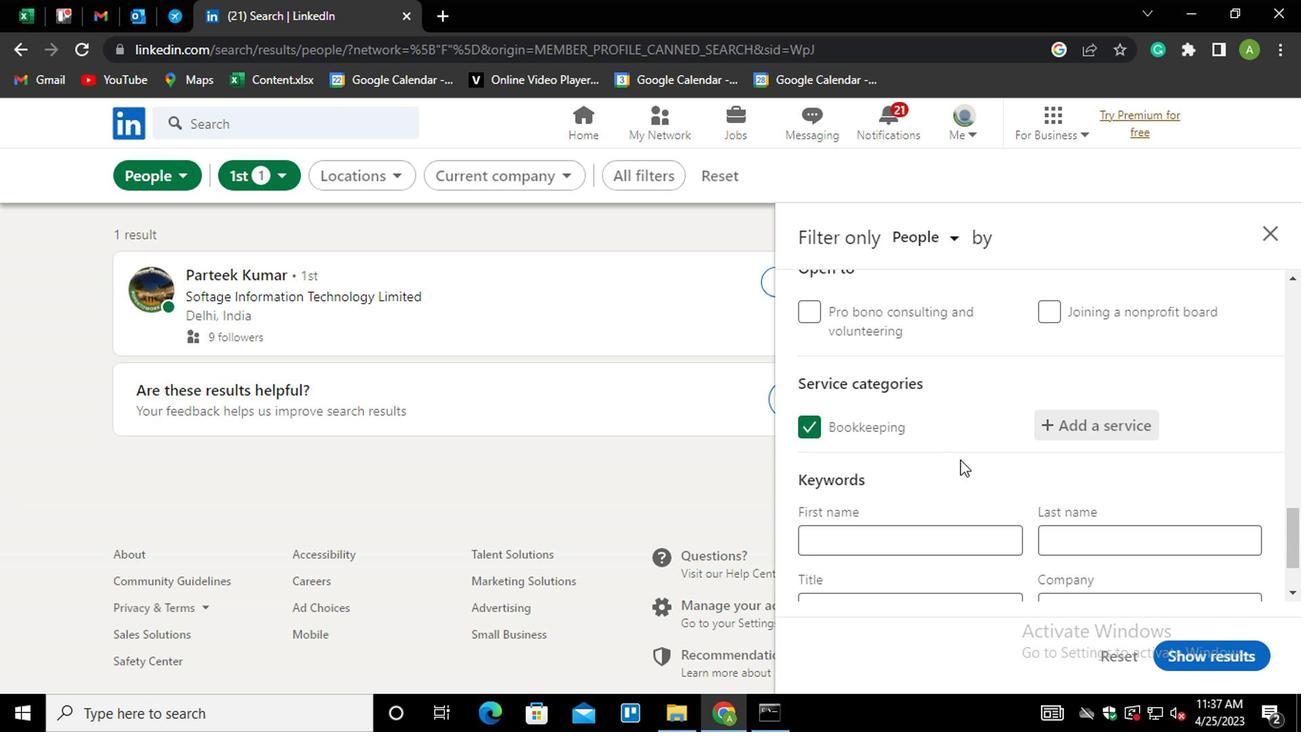 
Action: Mouse moved to (934, 505)
Screenshot: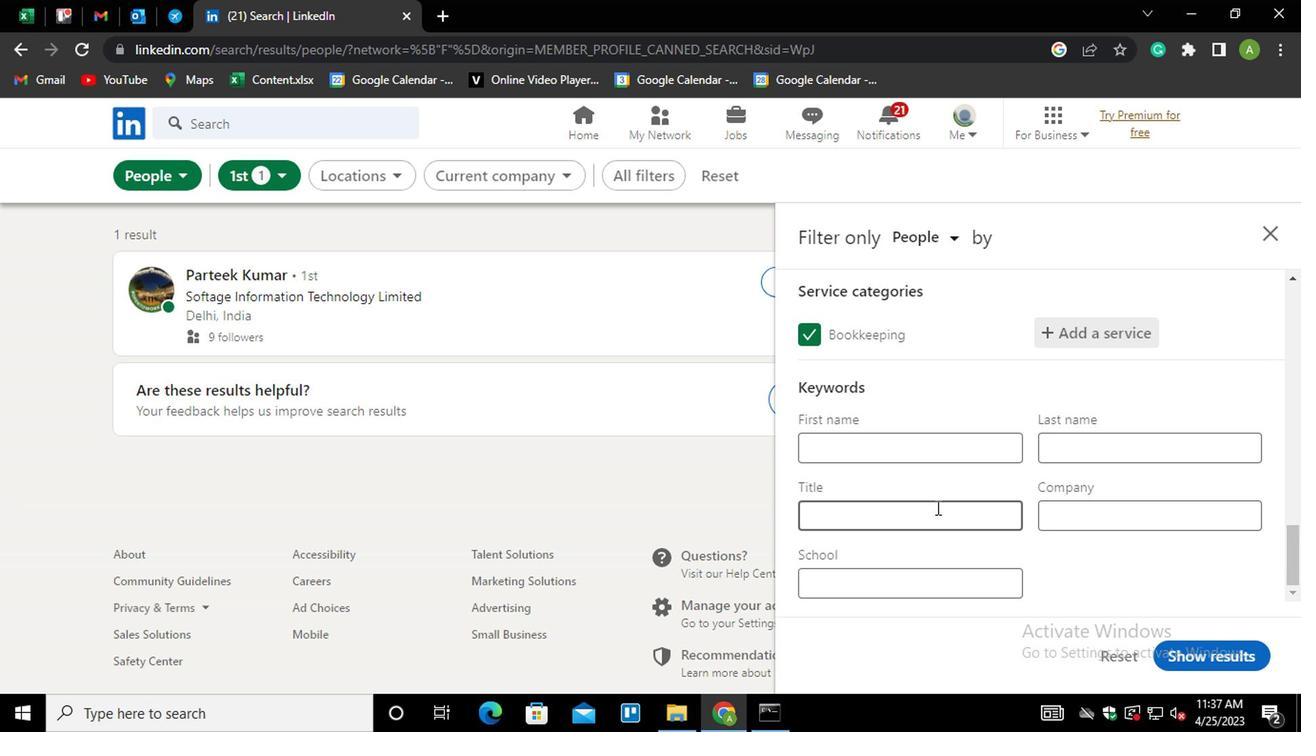 
Action: Mouse pressed left at (934, 505)
Screenshot: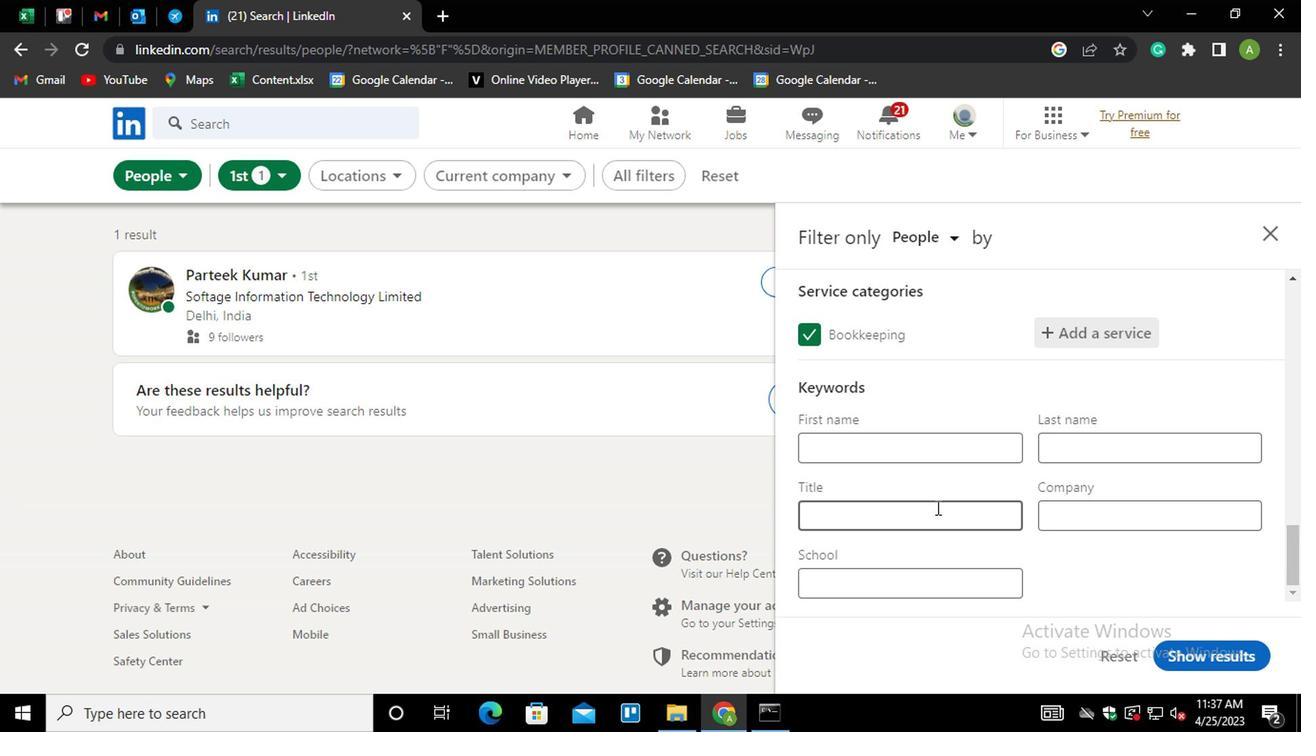 
Action: Key pressed <Key.shift_r>BRAND<Key.space><Key.shift_r>MANAGER
Screenshot: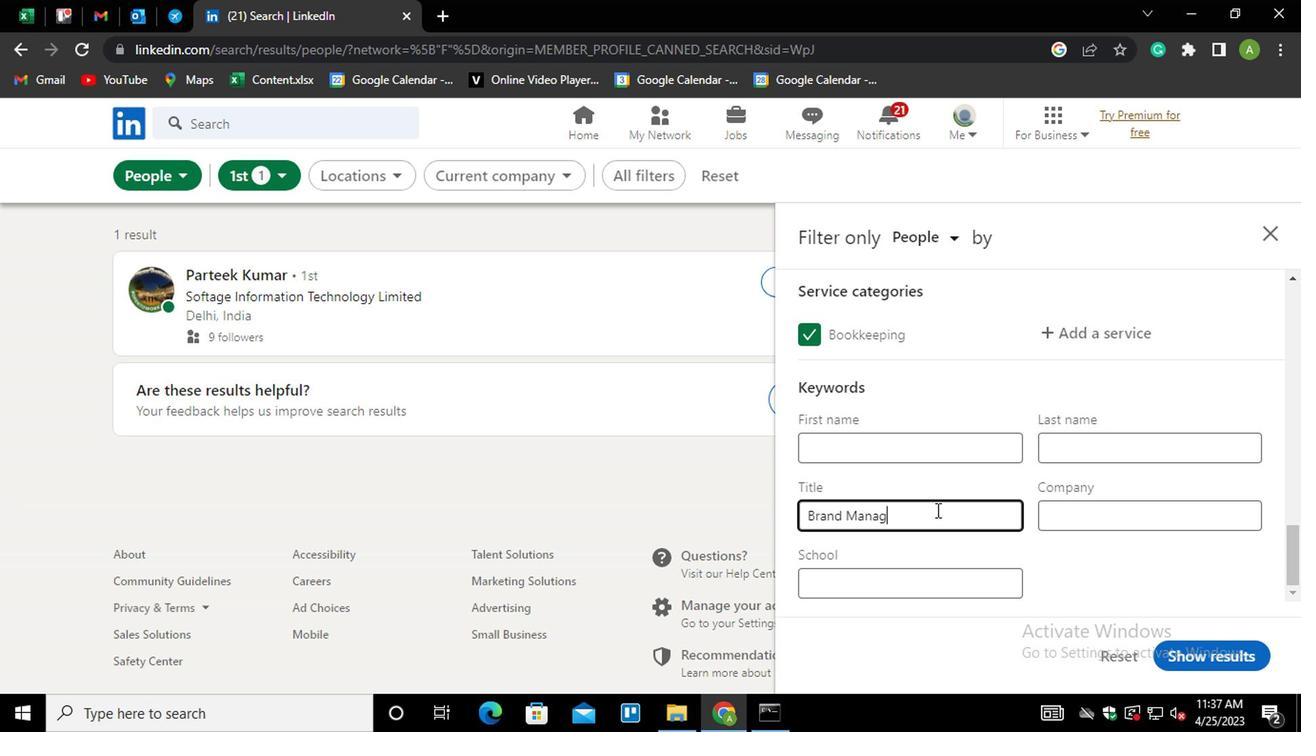 
Action: Mouse moved to (1088, 568)
Screenshot: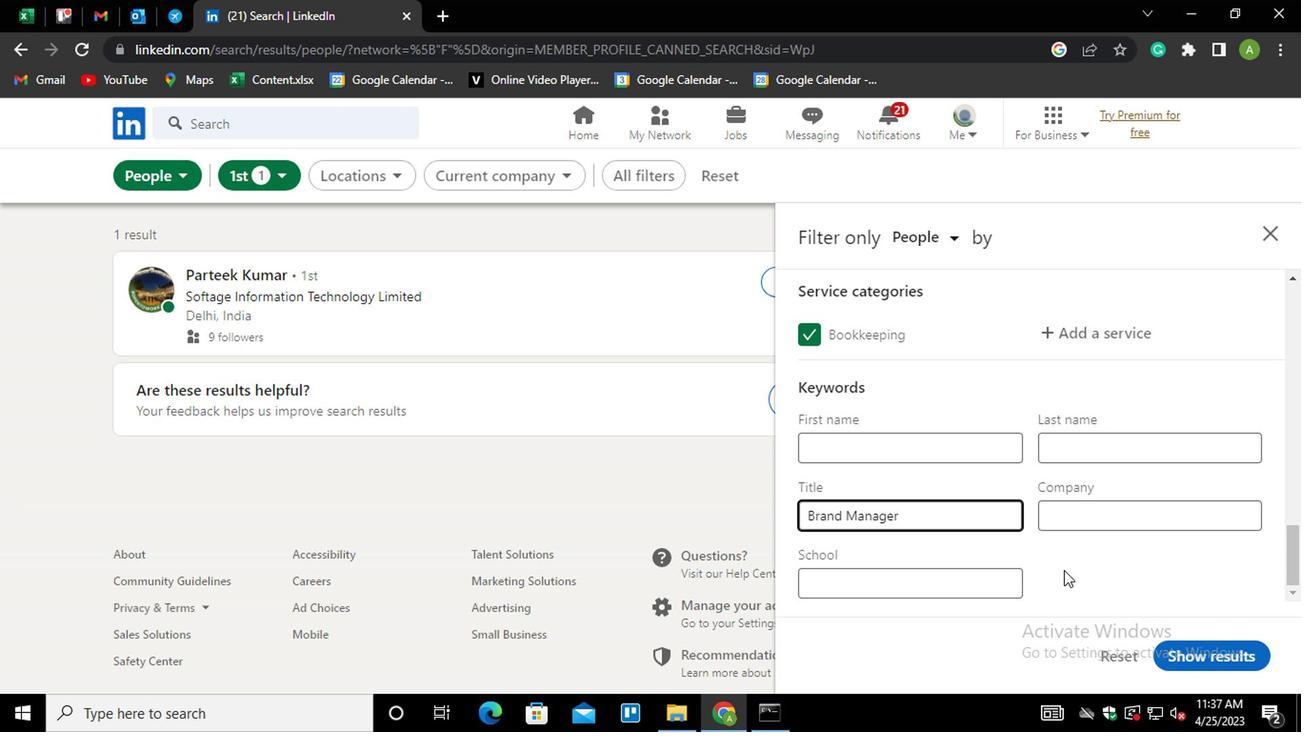 
Action: Mouse pressed left at (1088, 568)
Screenshot: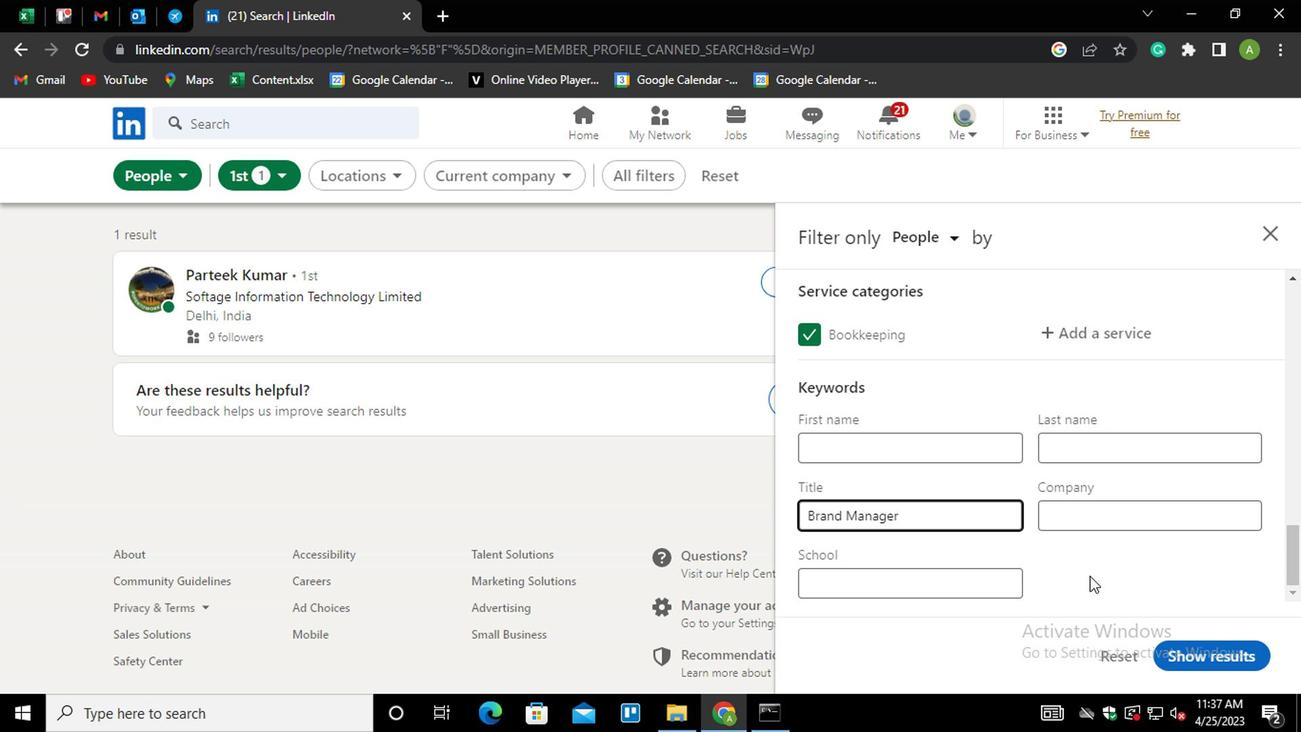 
Action: Mouse moved to (1215, 646)
Screenshot: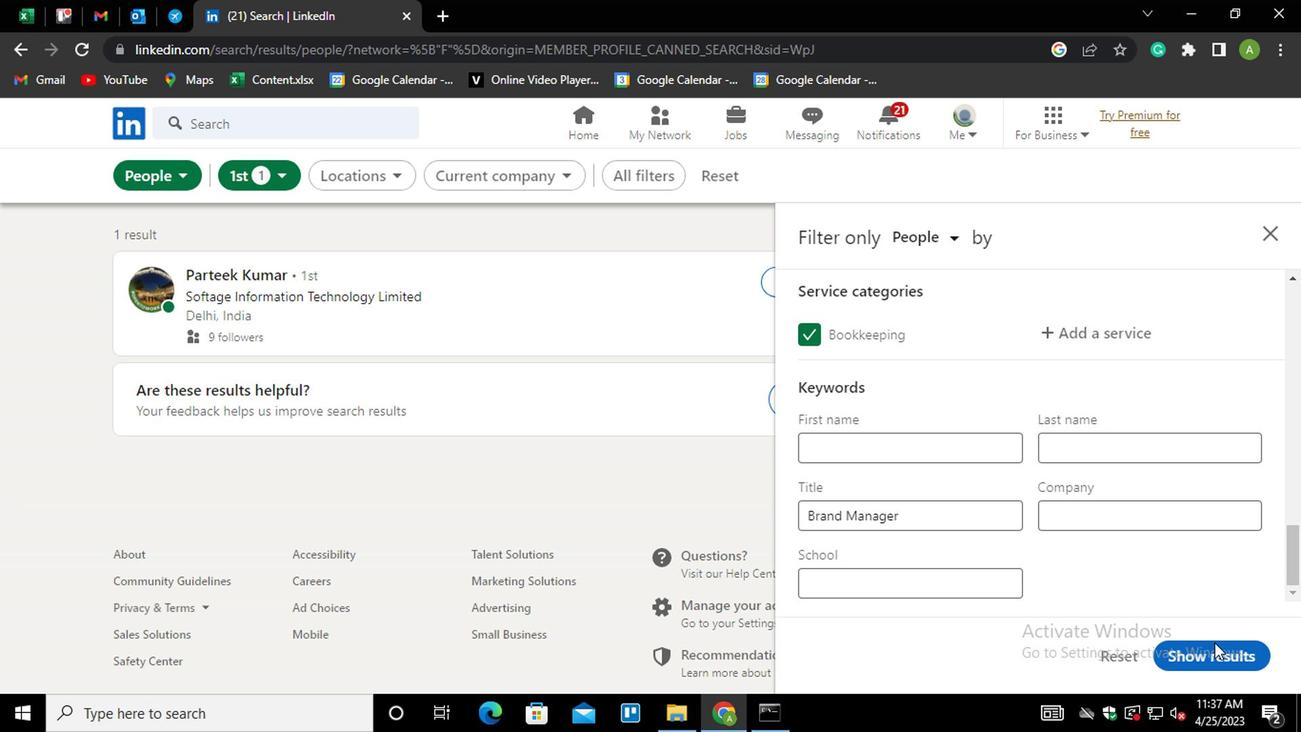 
Action: Mouse pressed left at (1215, 646)
Screenshot: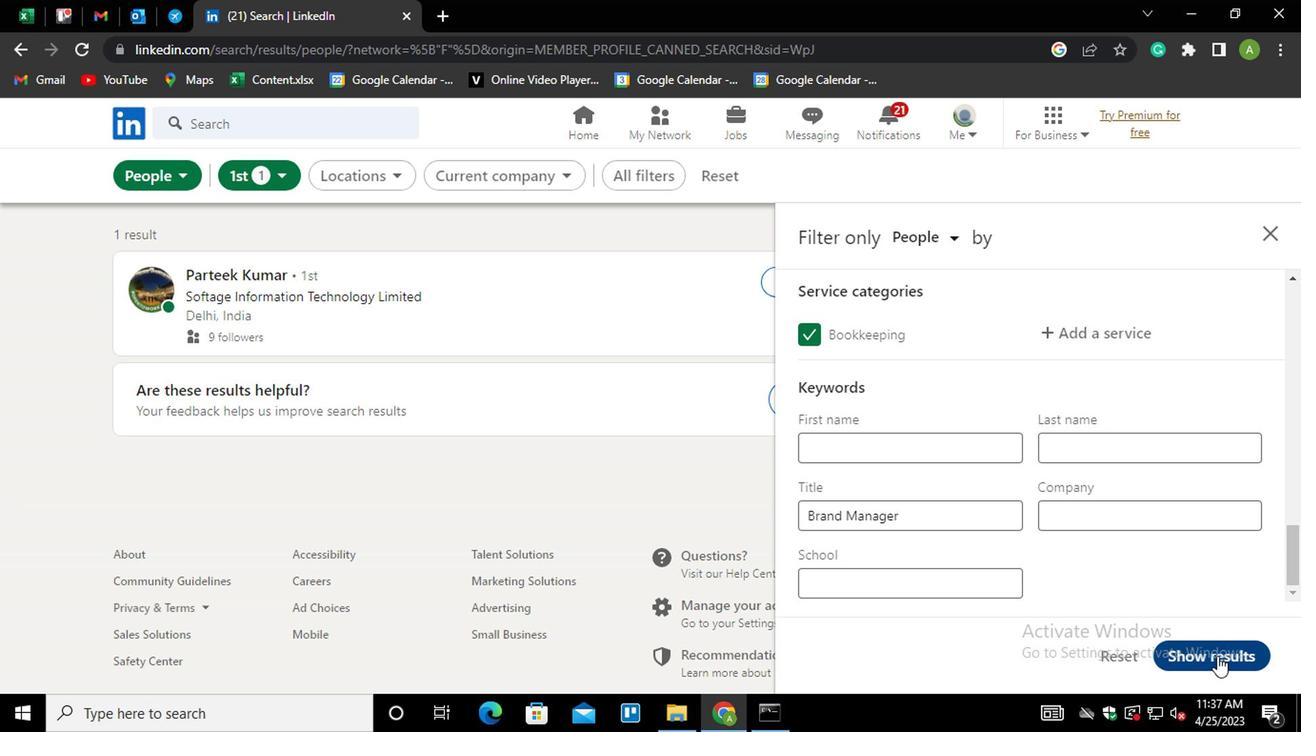 
